 Task: nan
Action: Mouse moved to (507, 643)
Screenshot: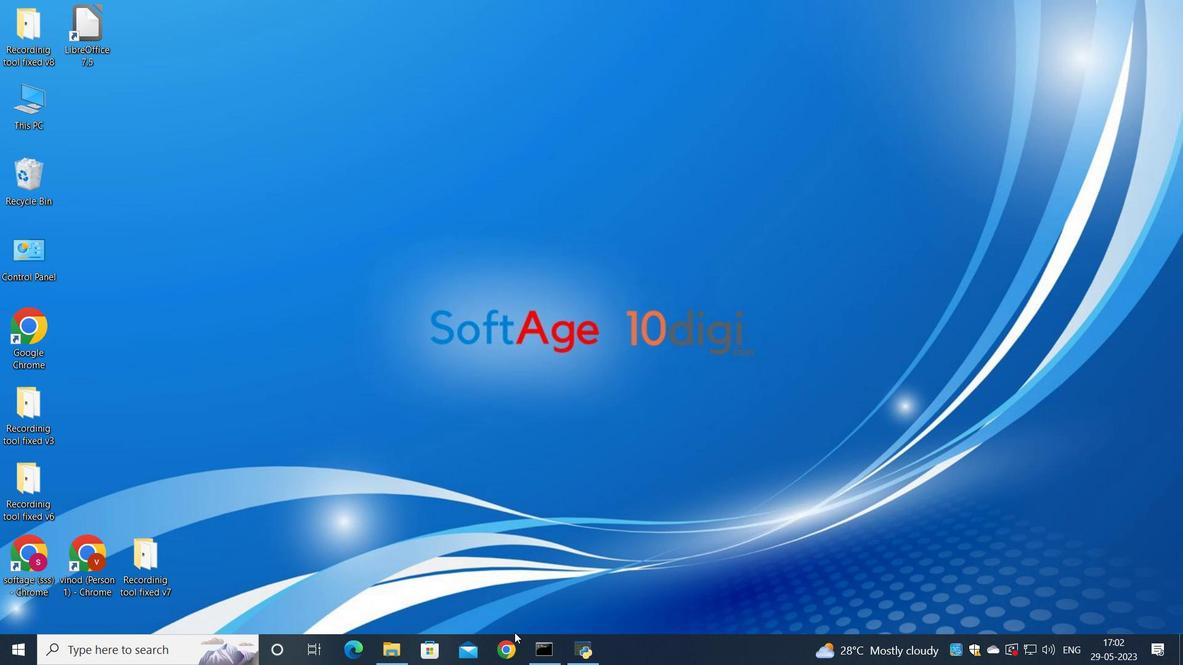 
Action: Mouse pressed left at (507, 643)
Screenshot: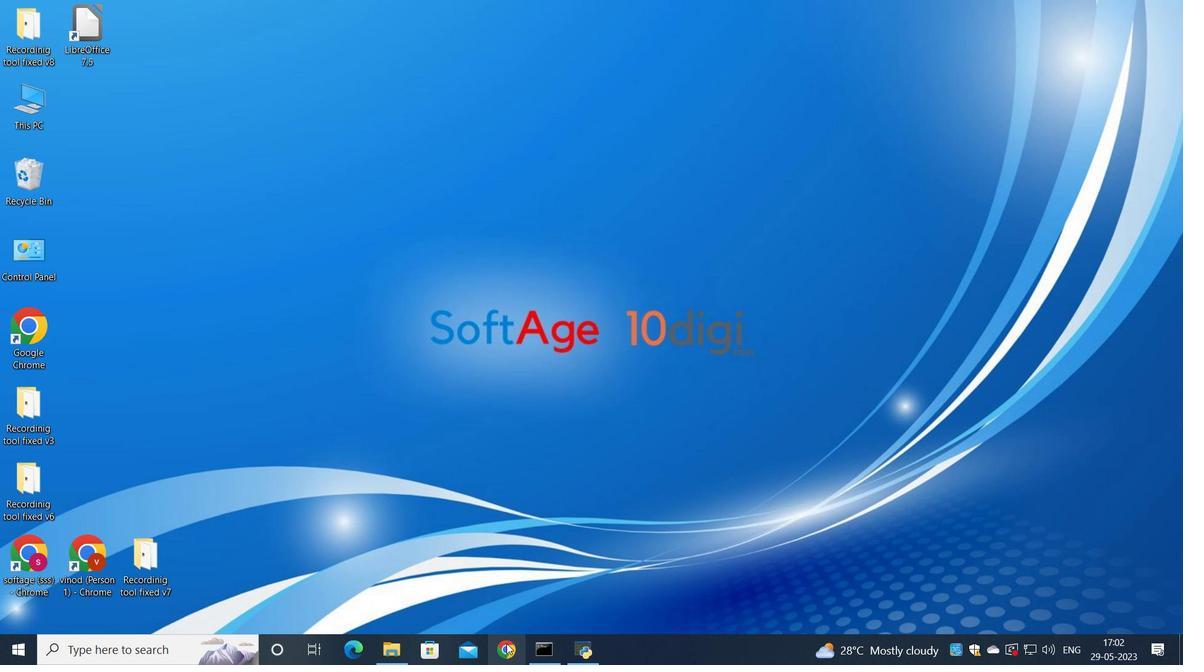 
Action: Mouse moved to (514, 402)
Screenshot: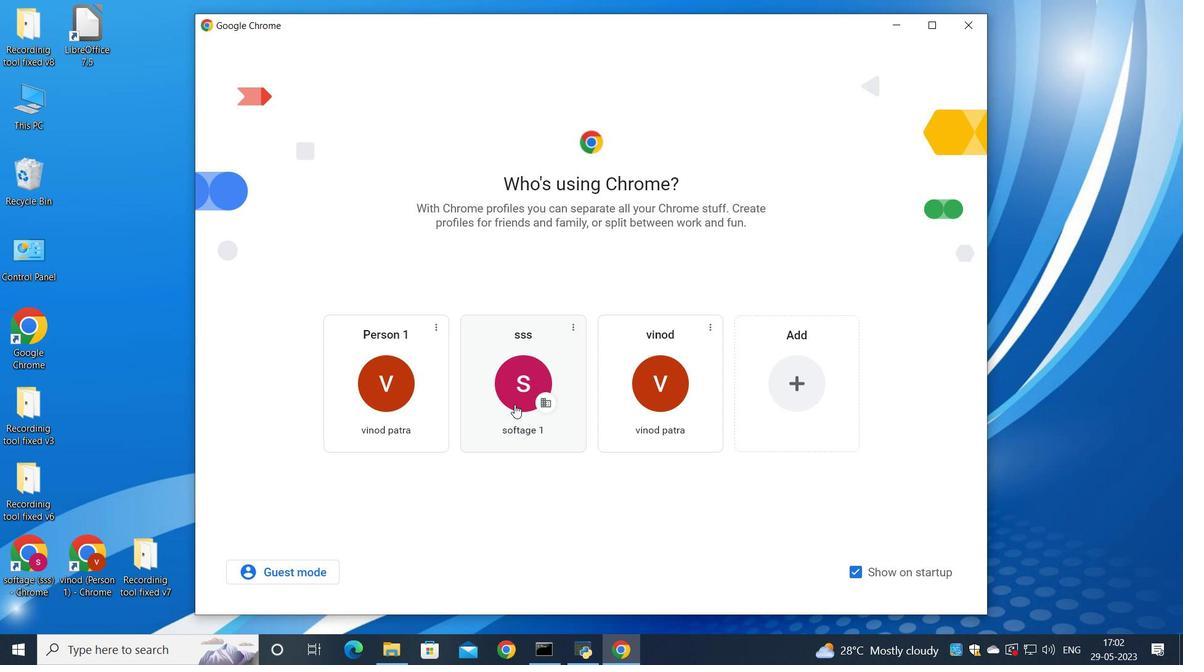 
Action: Mouse pressed left at (514, 402)
Screenshot: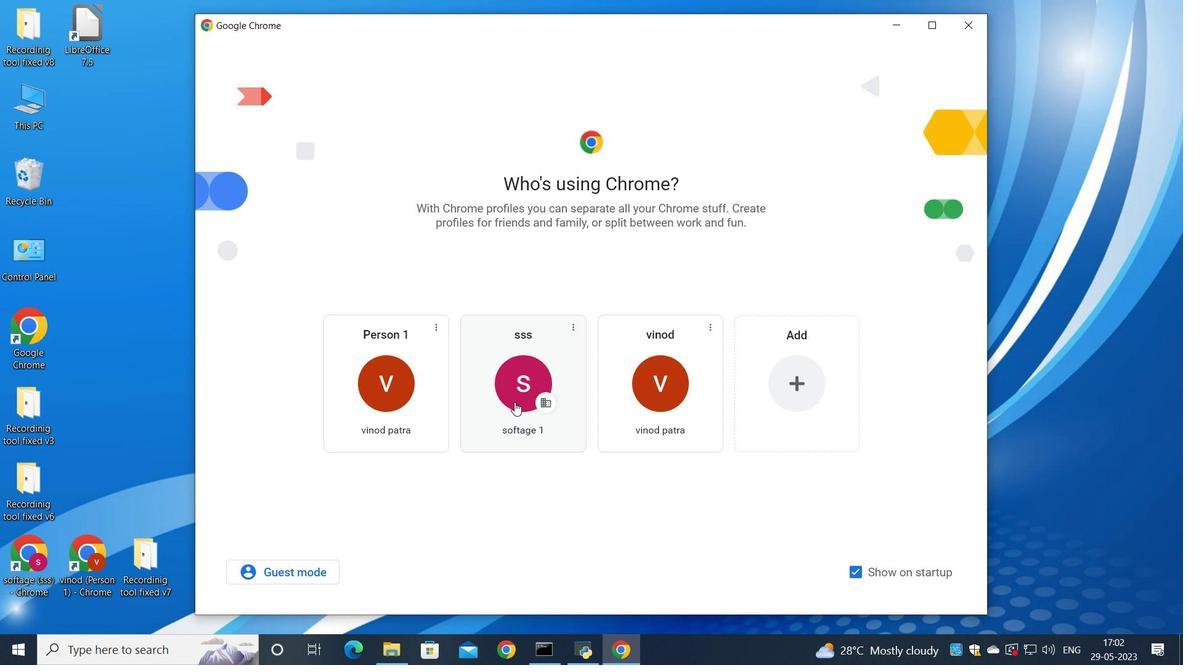 
Action: Mouse moved to (1035, 82)
Screenshot: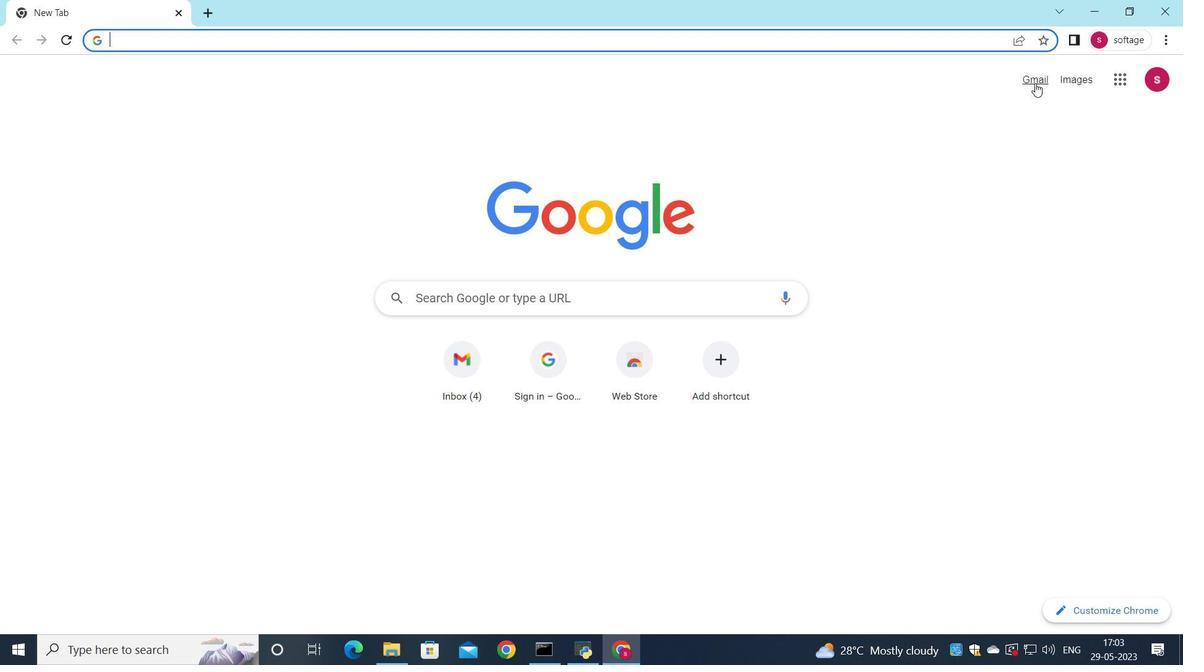 
Action: Mouse pressed left at (1035, 82)
Screenshot: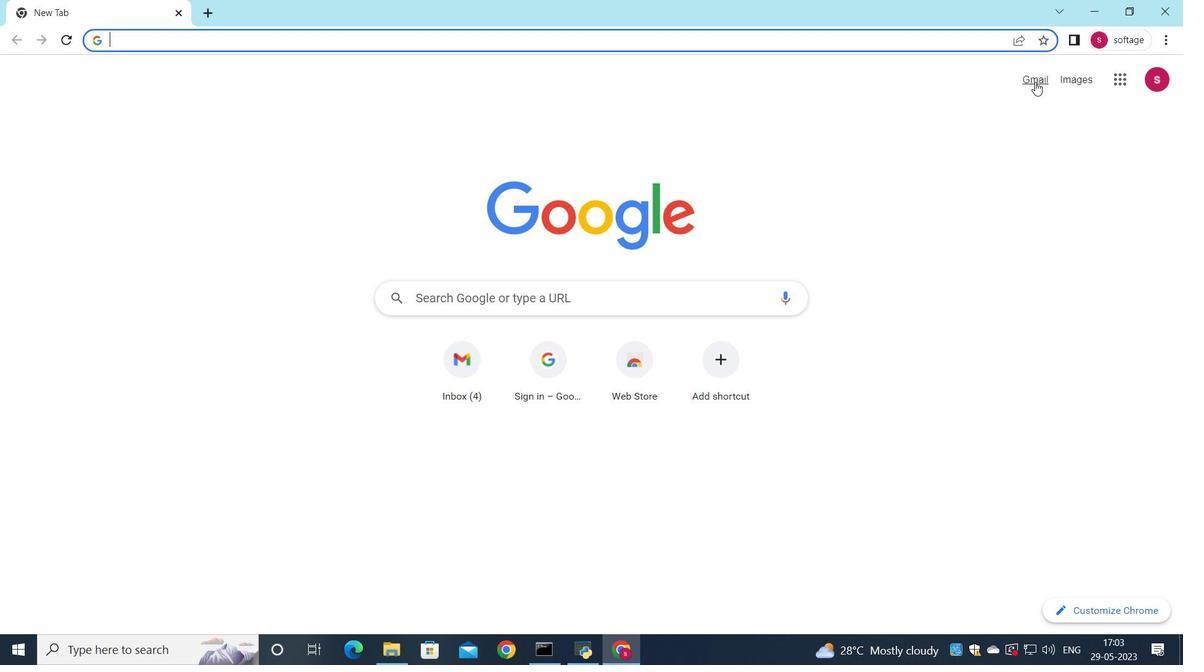 
Action: Mouse moved to (1011, 110)
Screenshot: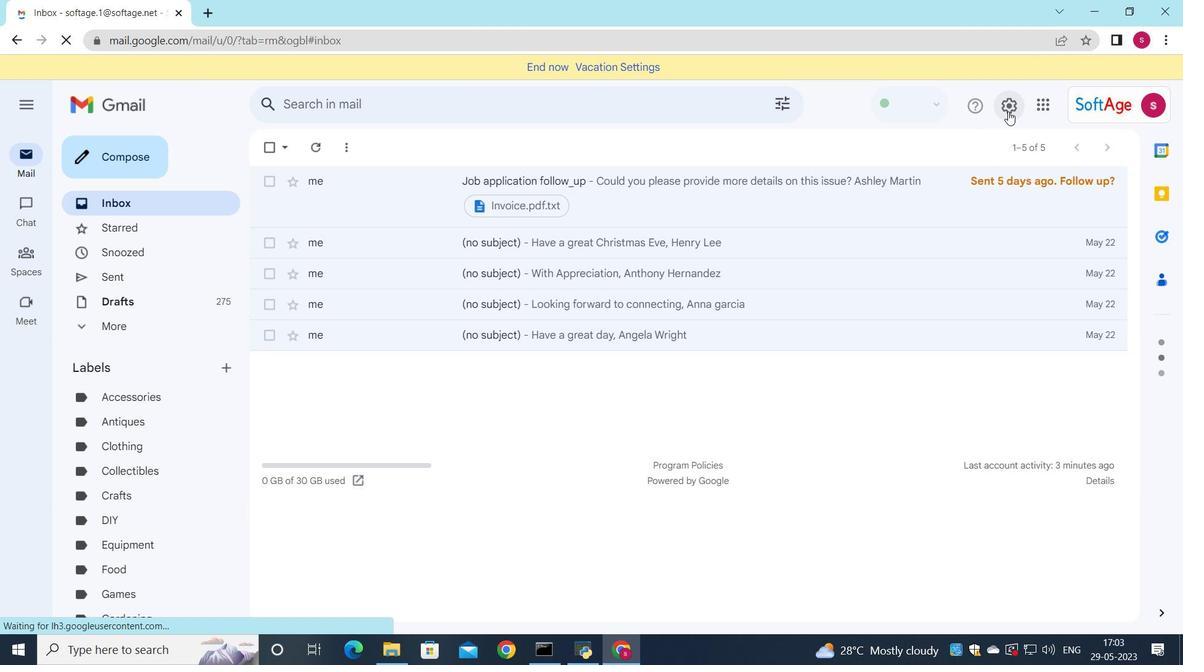 
Action: Mouse pressed left at (1011, 110)
Screenshot: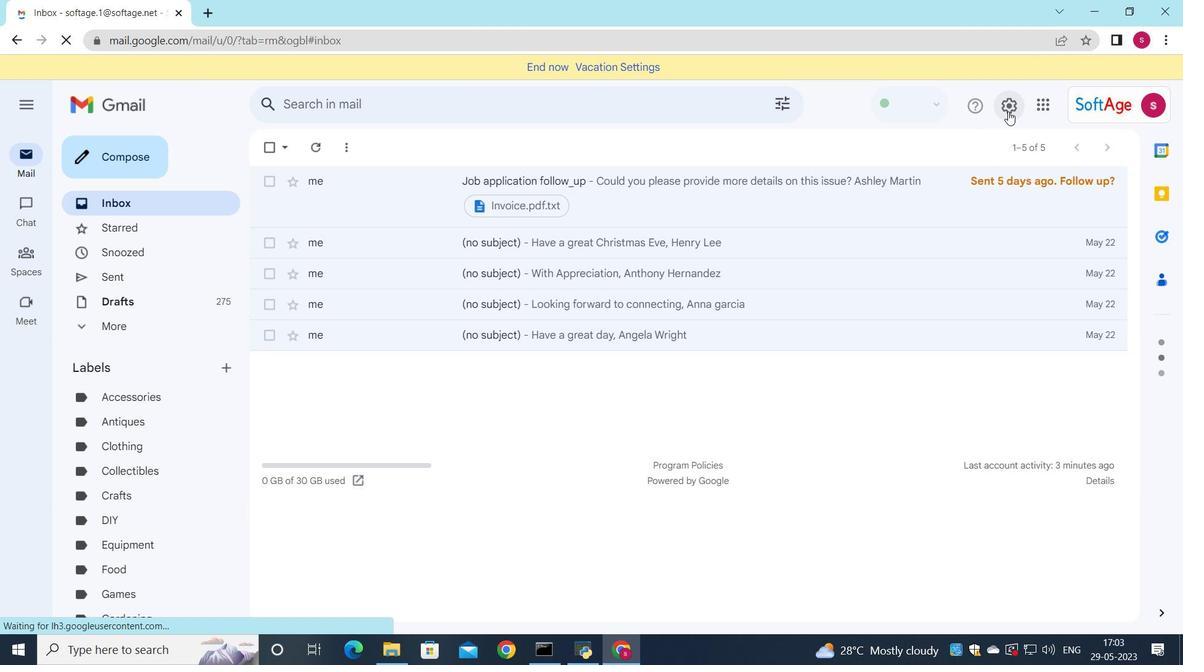
Action: Mouse moved to (1001, 180)
Screenshot: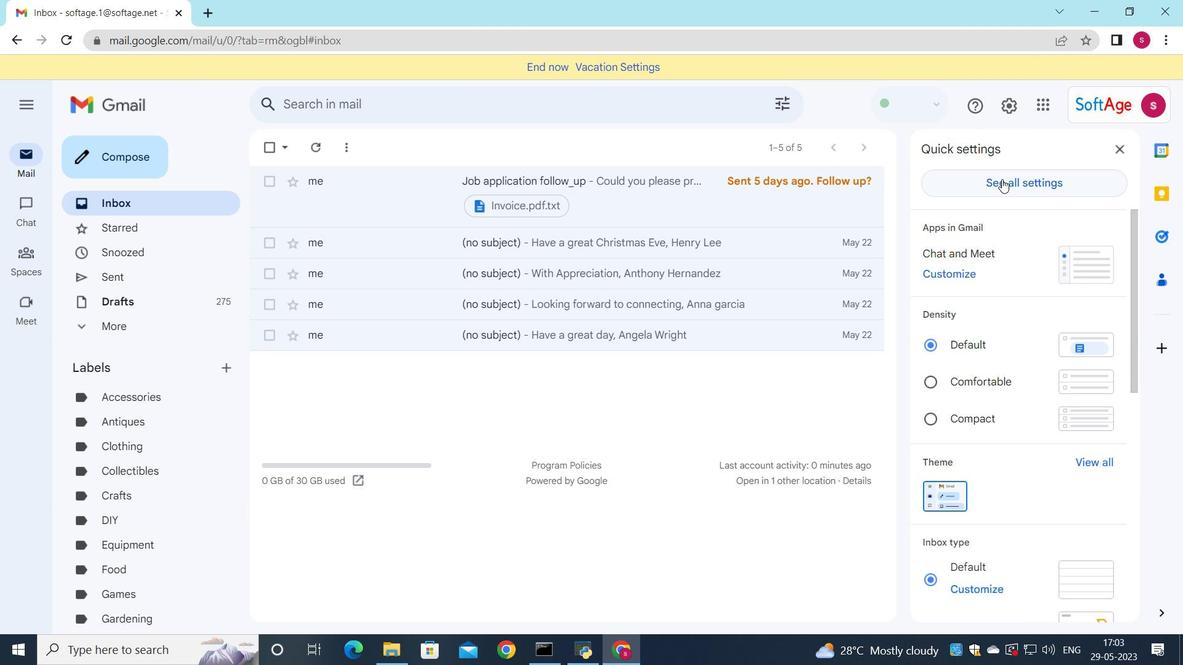 
Action: Mouse pressed left at (1001, 180)
Screenshot: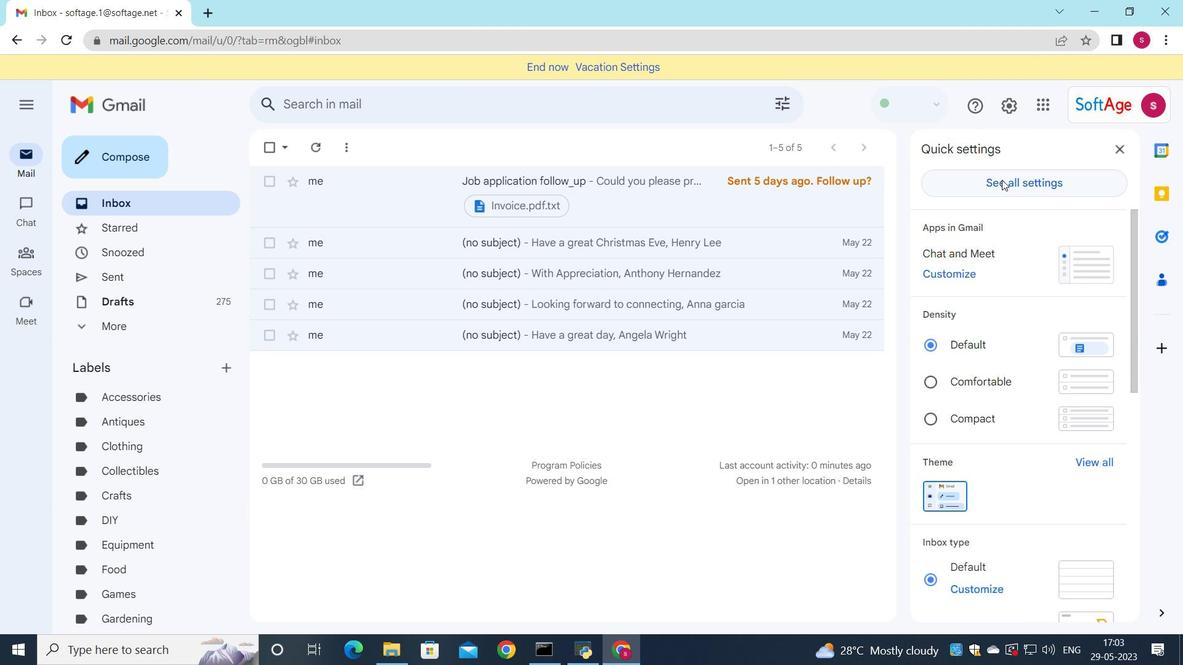 
Action: Mouse moved to (635, 257)
Screenshot: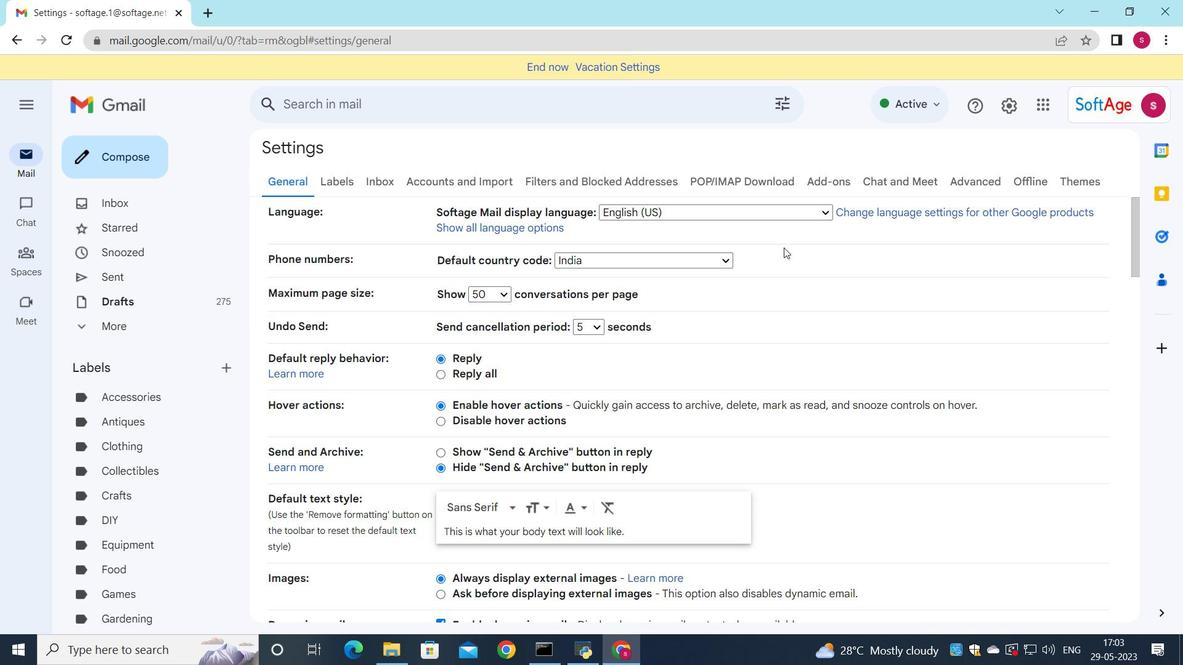 
Action: Mouse scrolled (635, 256) with delta (0, 0)
Screenshot: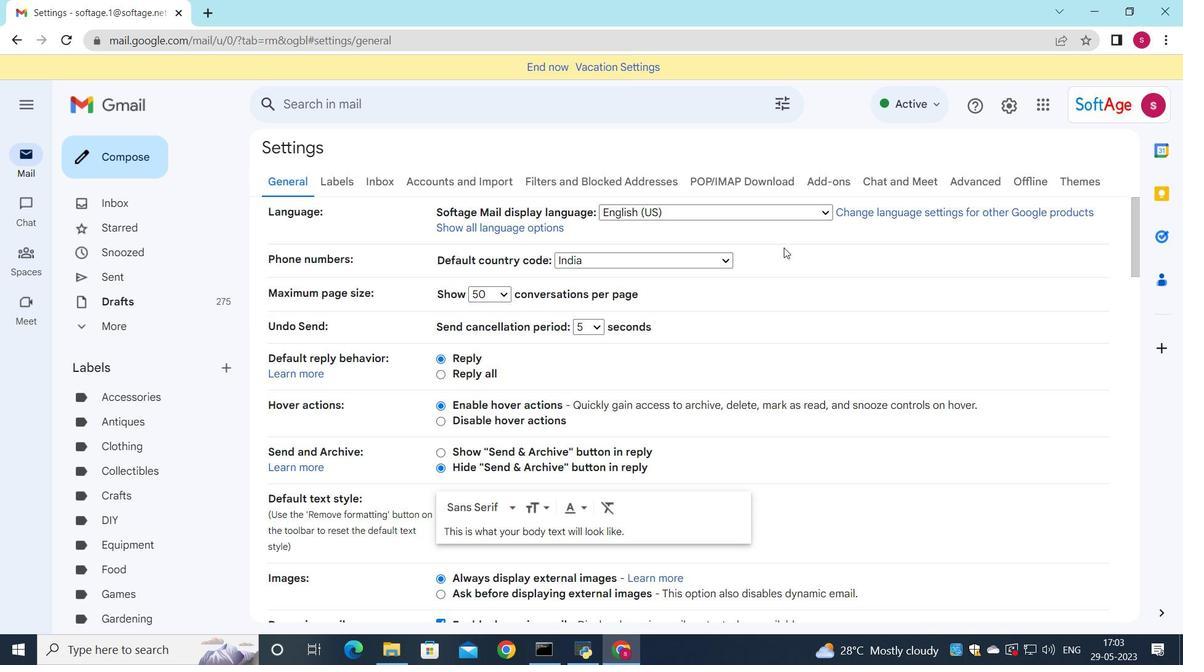 
Action: Mouse moved to (633, 258)
Screenshot: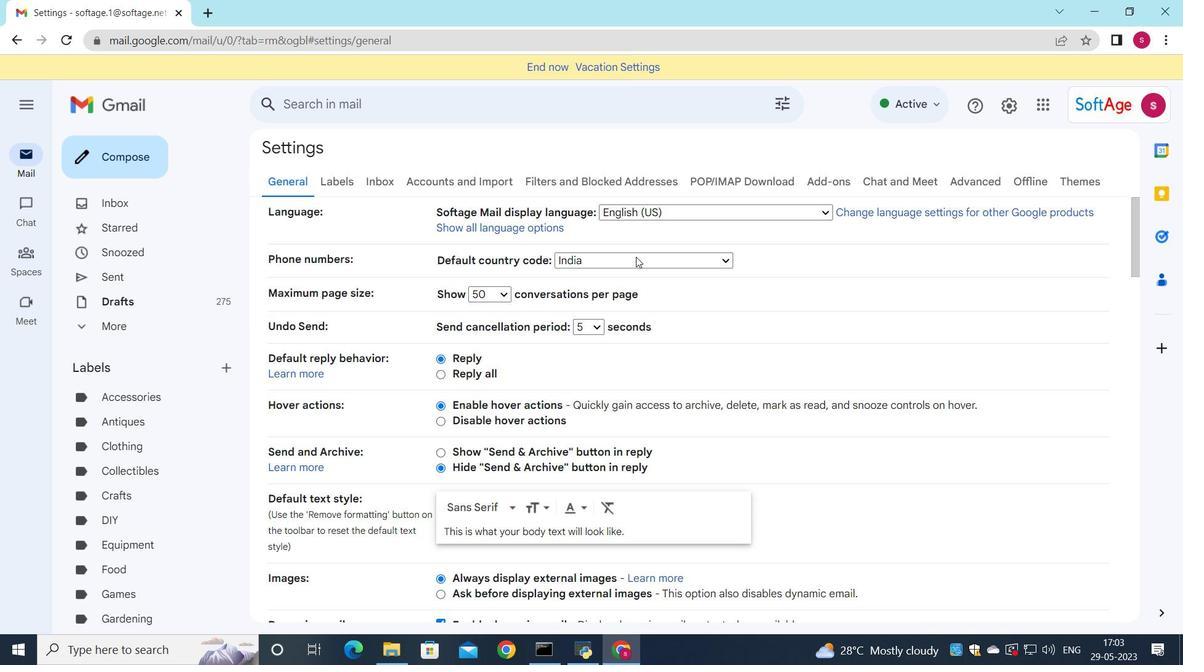 
Action: Mouse scrolled (633, 258) with delta (0, 0)
Screenshot: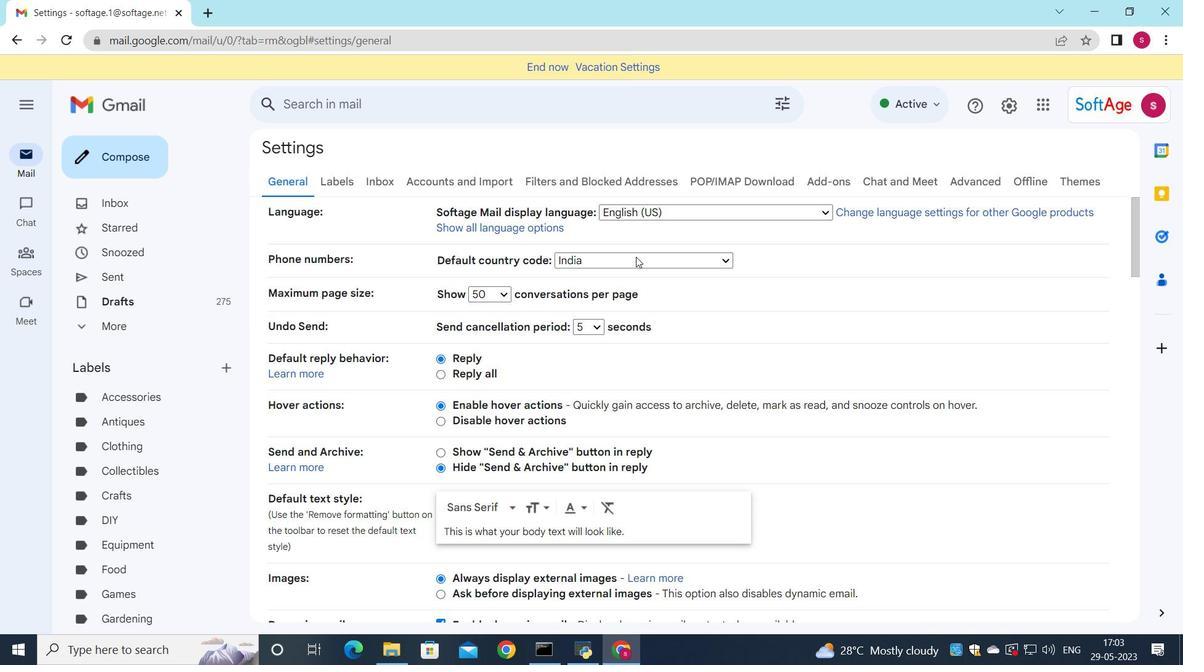 
Action: Mouse moved to (633, 258)
Screenshot: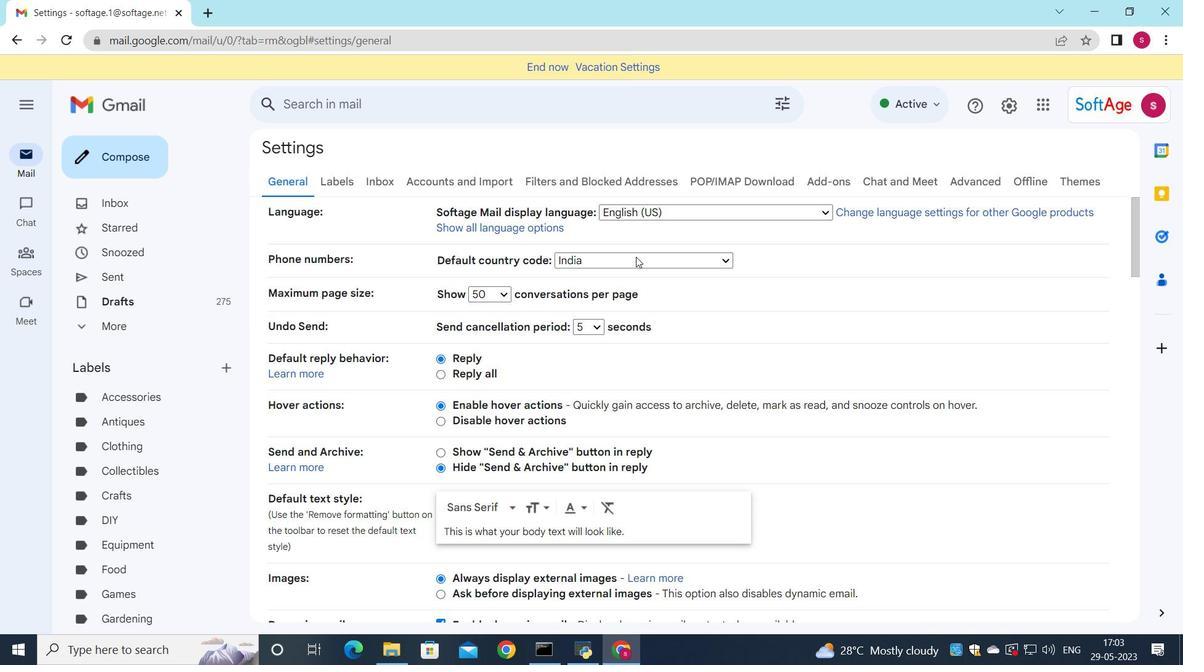 
Action: Mouse scrolled (633, 258) with delta (0, 0)
Screenshot: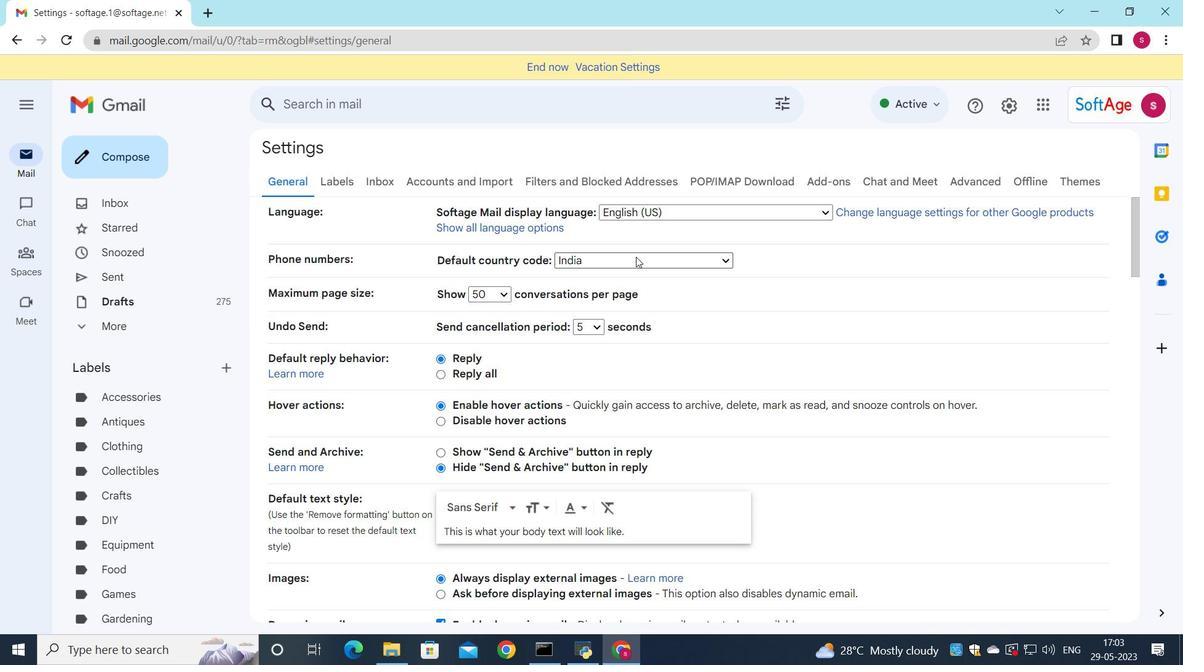 
Action: Mouse moved to (622, 268)
Screenshot: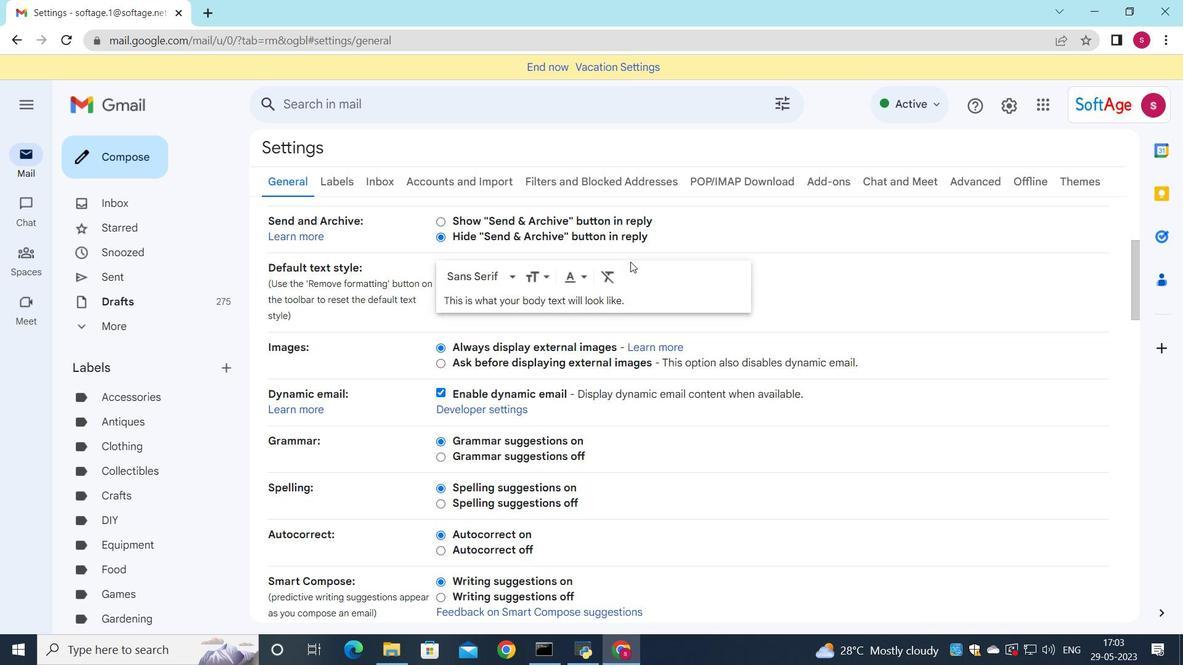 
Action: Mouse scrolled (623, 267) with delta (0, 0)
Screenshot: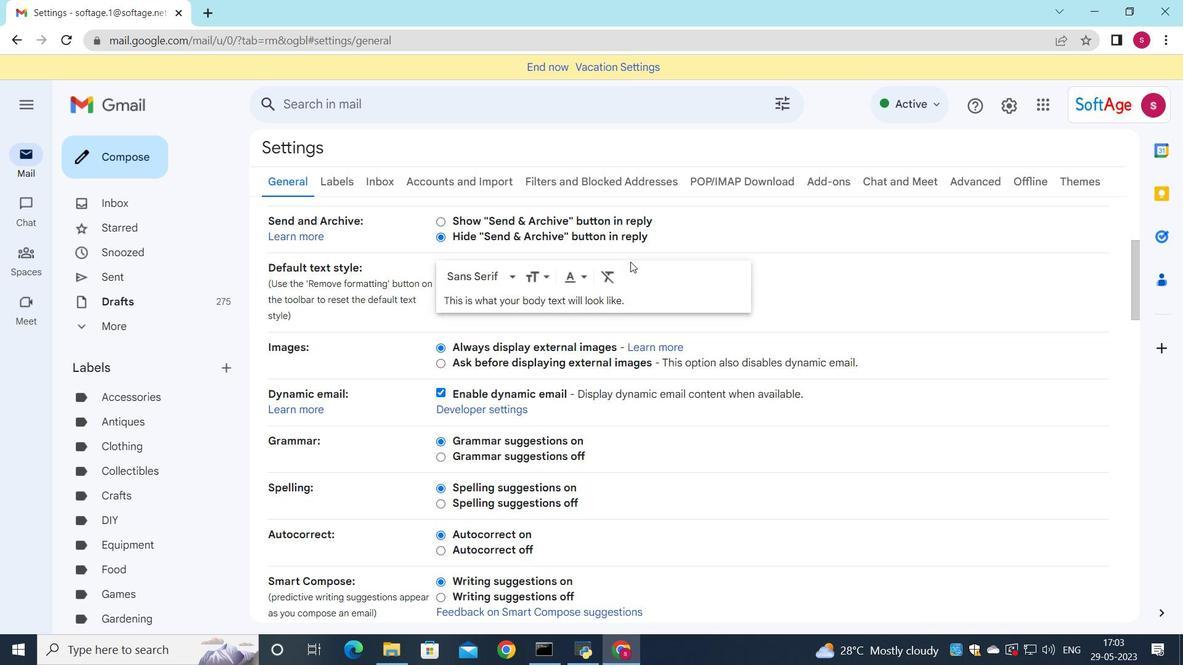 
Action: Mouse moved to (619, 270)
Screenshot: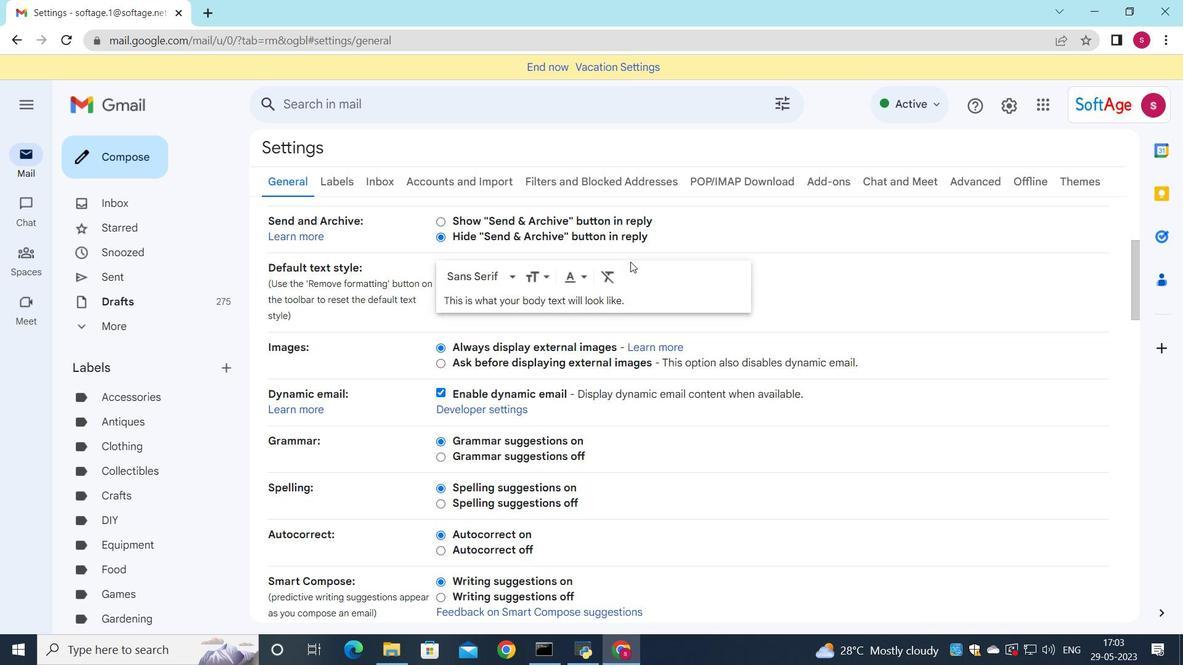 
Action: Mouse scrolled (619, 269) with delta (0, 0)
Screenshot: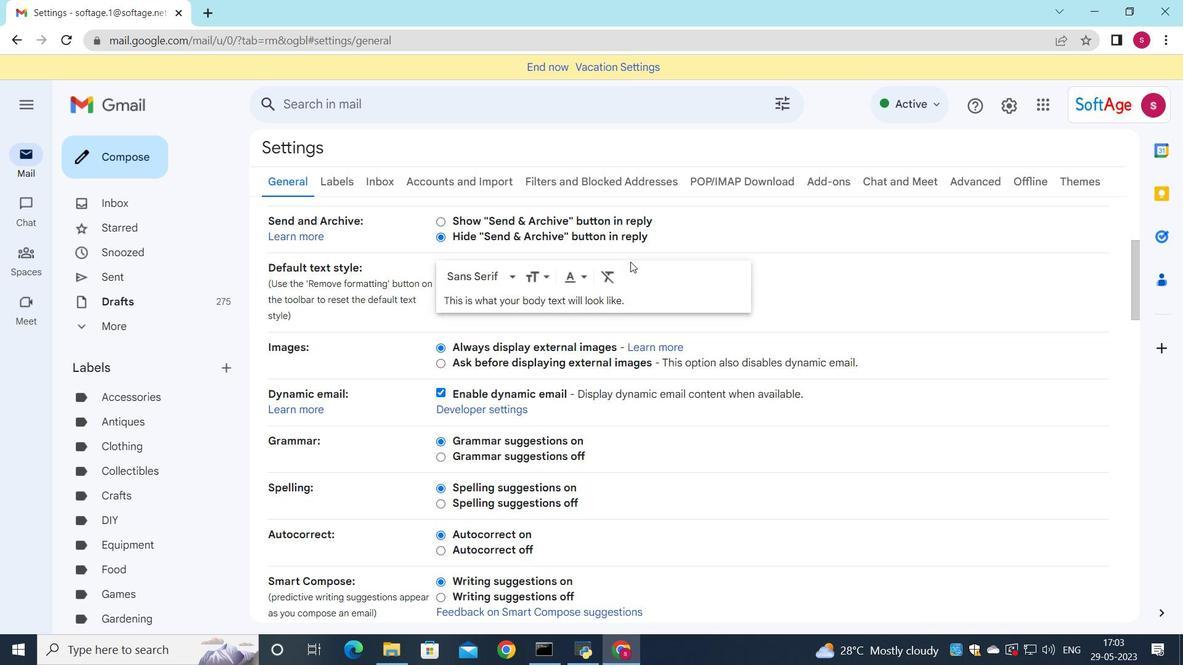 
Action: Mouse moved to (617, 272)
Screenshot: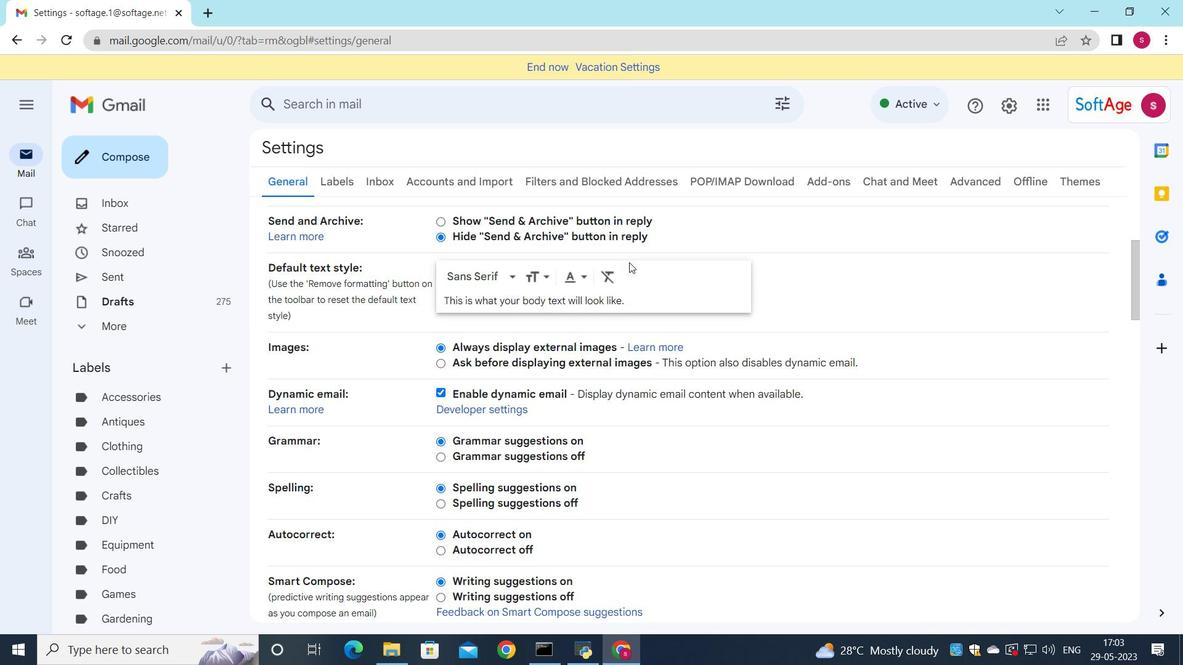 
Action: Mouse scrolled (617, 271) with delta (0, 0)
Screenshot: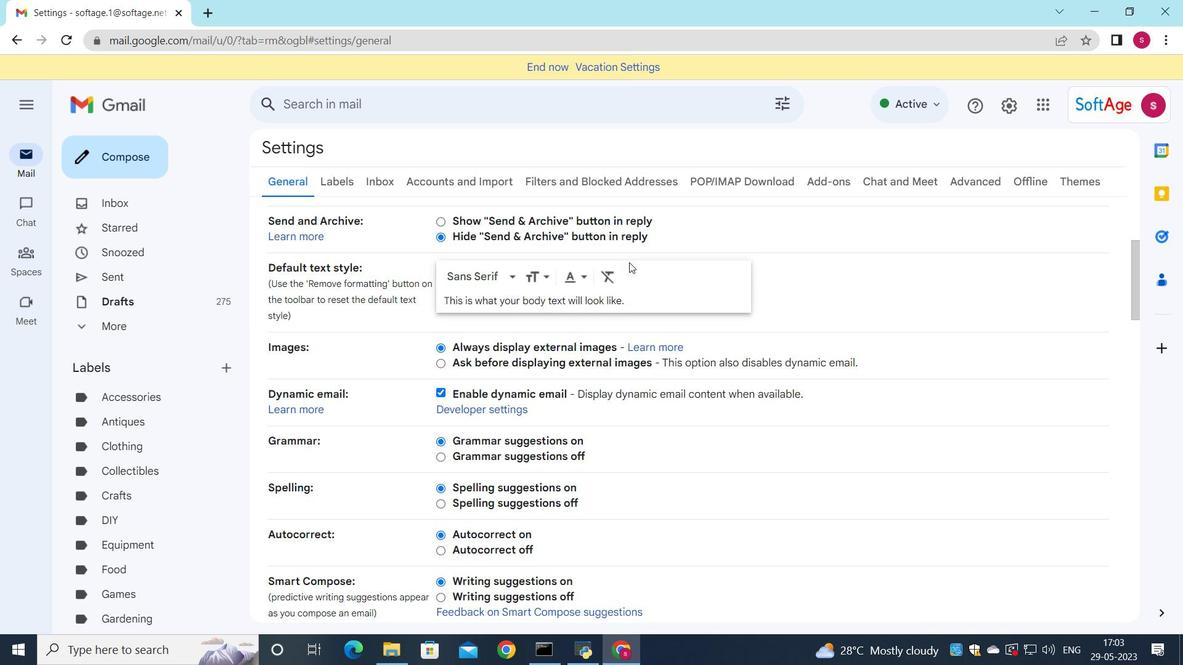 
Action: Mouse moved to (616, 272)
Screenshot: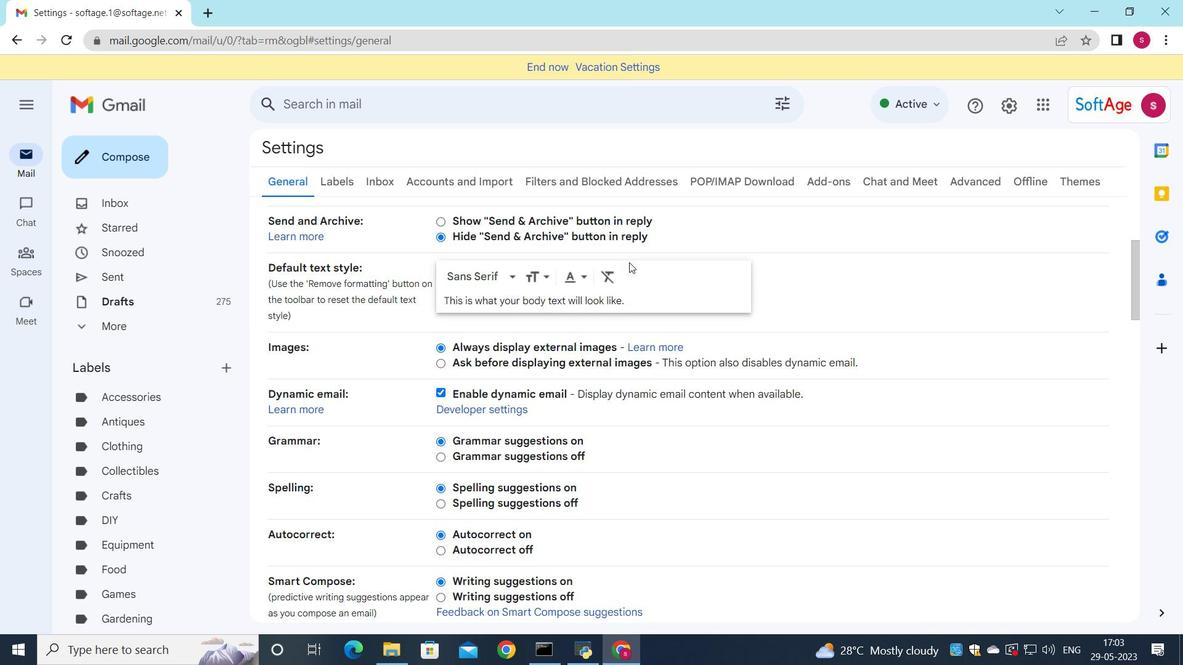 
Action: Mouse scrolled (616, 272) with delta (0, 0)
Screenshot: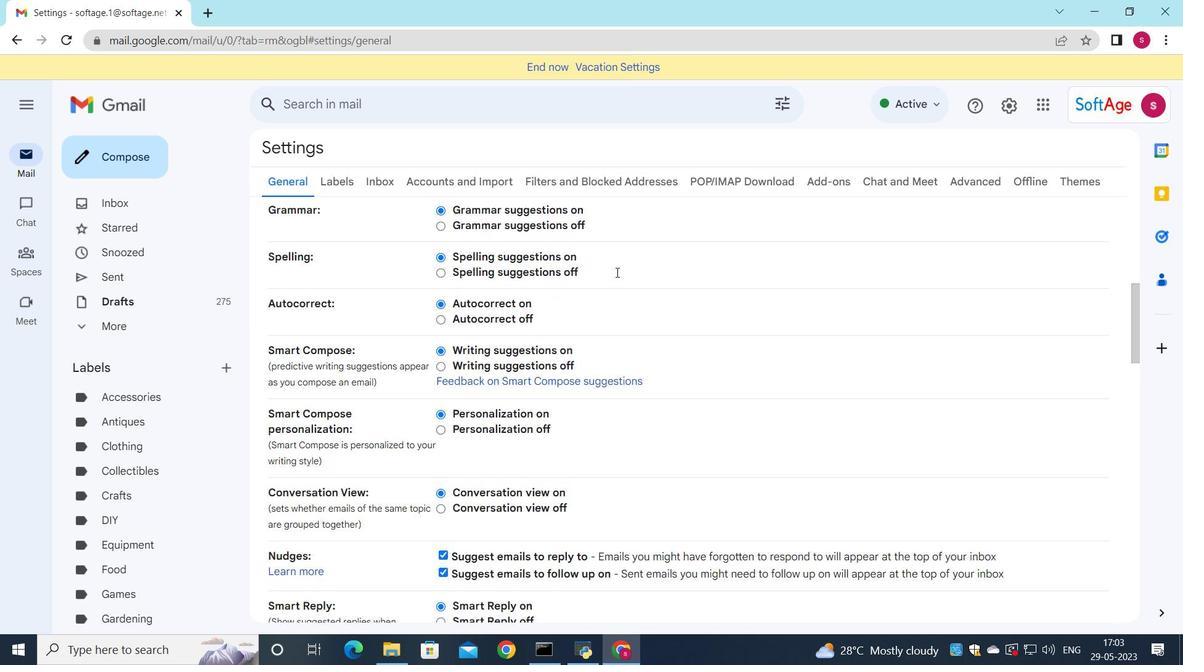 
Action: Mouse scrolled (616, 272) with delta (0, 0)
Screenshot: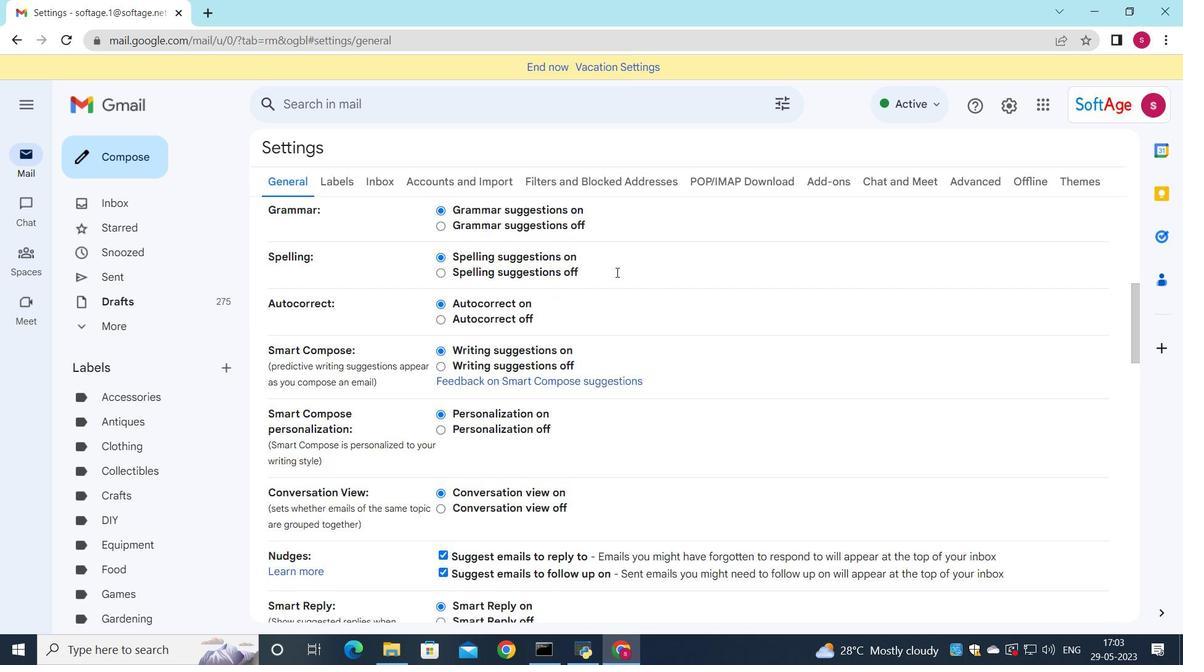 
Action: Mouse scrolled (616, 272) with delta (0, 0)
Screenshot: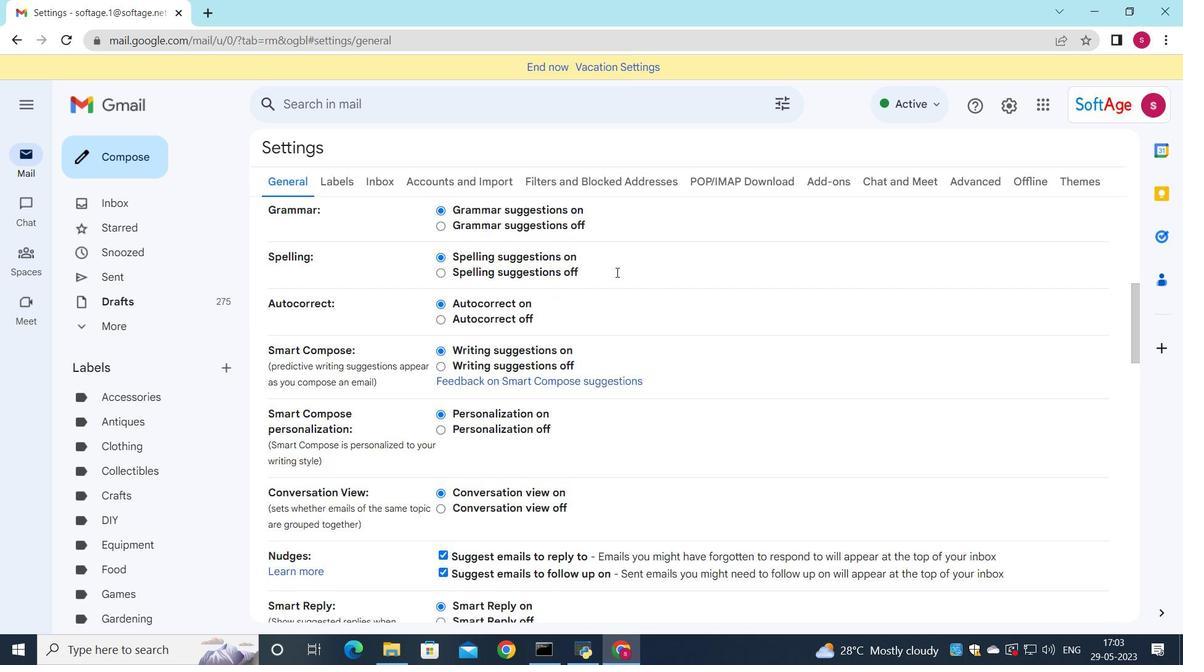 
Action: Mouse scrolled (616, 272) with delta (0, 0)
Screenshot: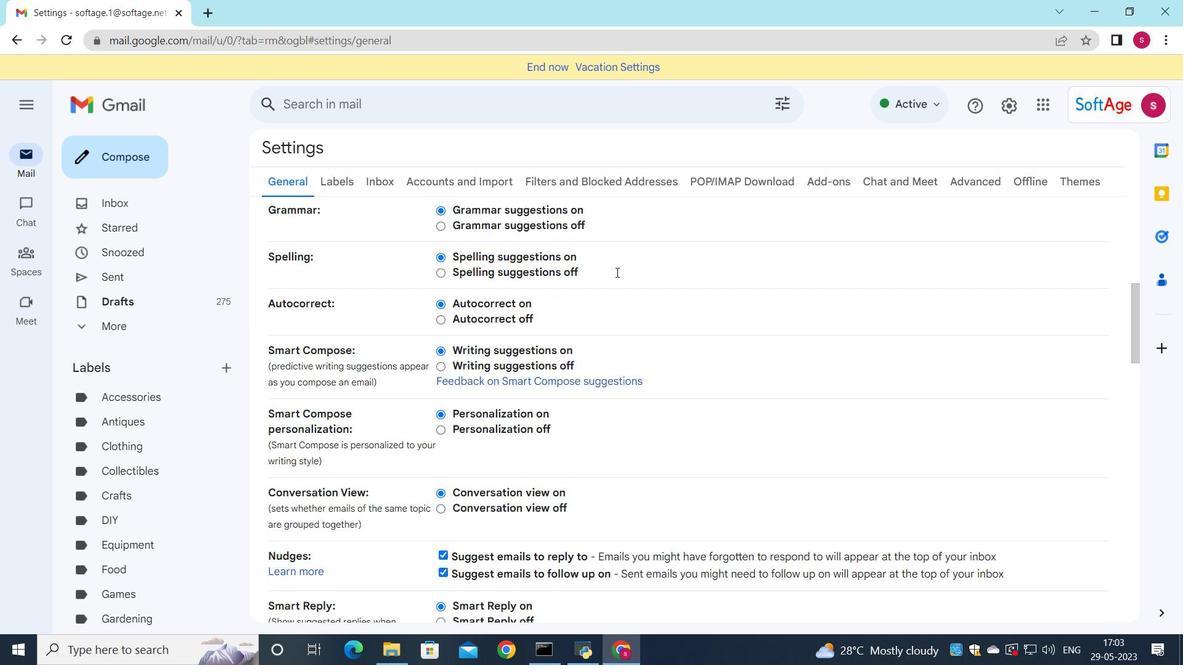 
Action: Mouse scrolled (616, 272) with delta (0, 0)
Screenshot: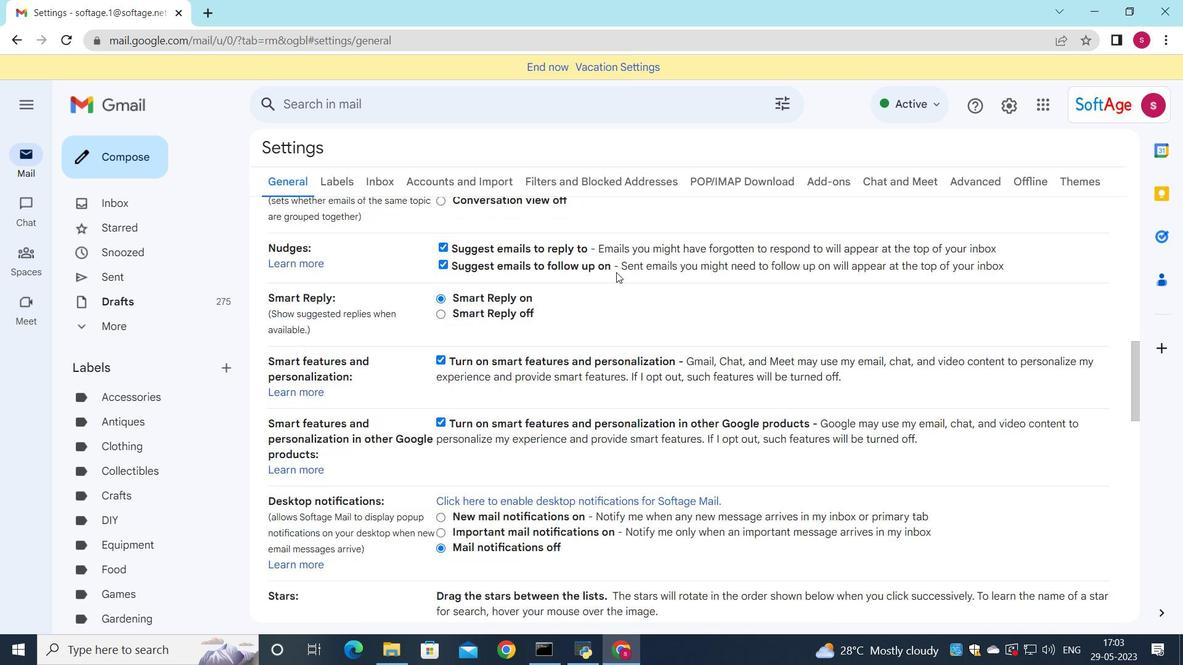 
Action: Mouse scrolled (616, 272) with delta (0, 0)
Screenshot: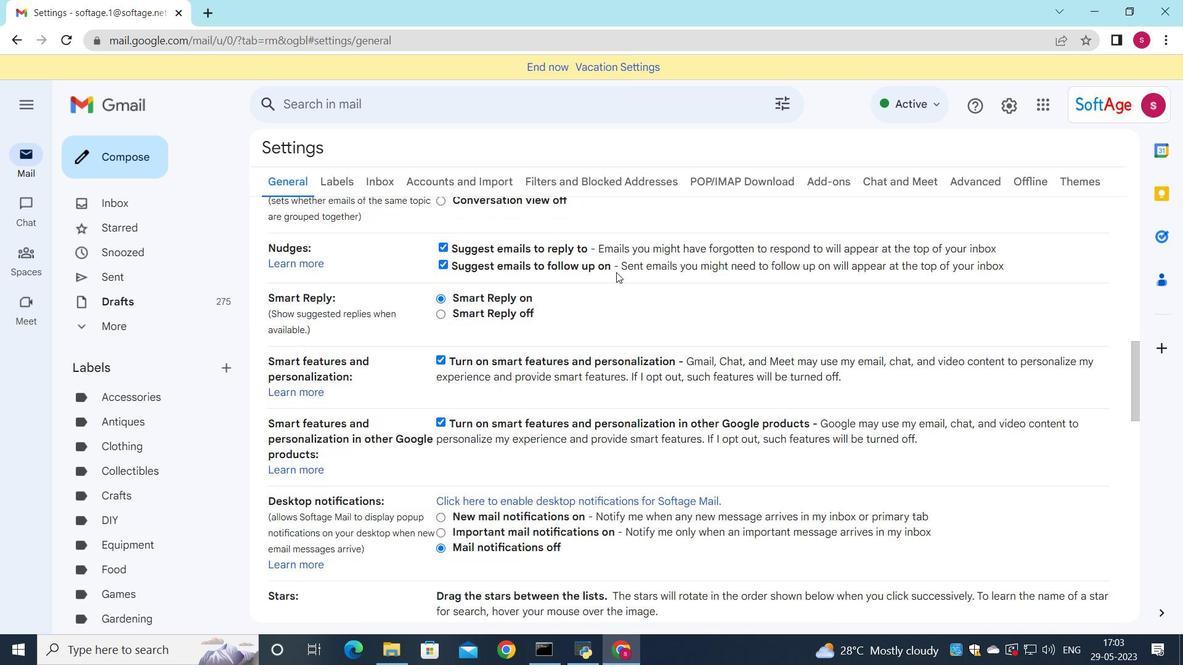 
Action: Mouse scrolled (616, 272) with delta (0, 0)
Screenshot: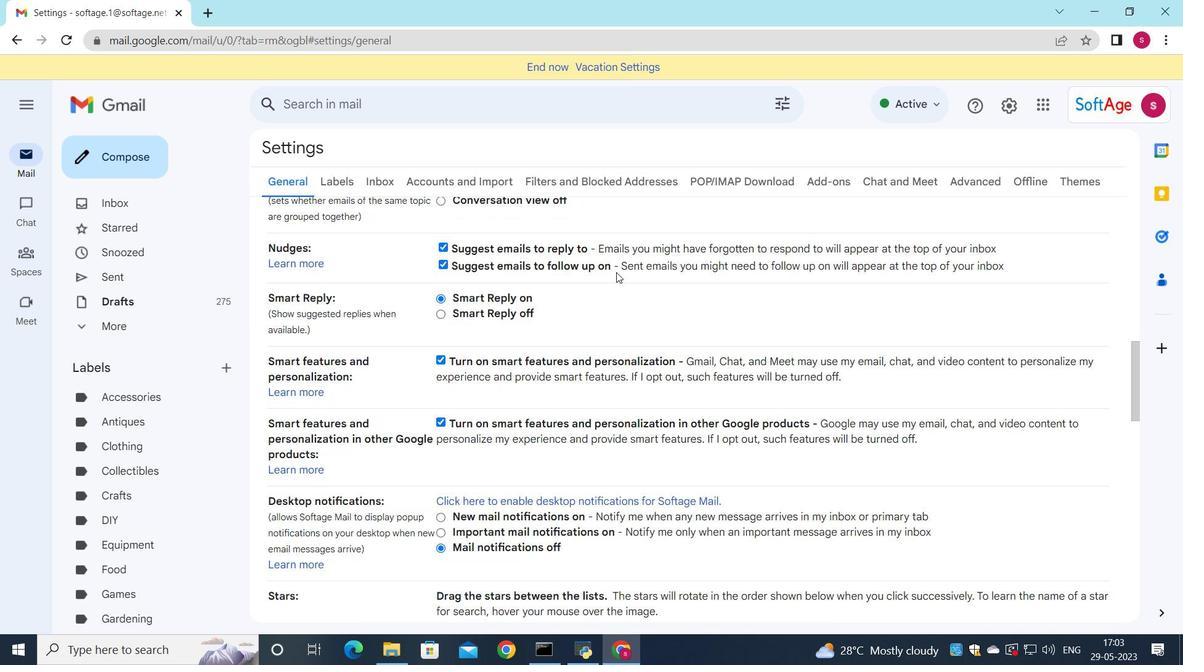 
Action: Mouse scrolled (616, 272) with delta (0, 0)
Screenshot: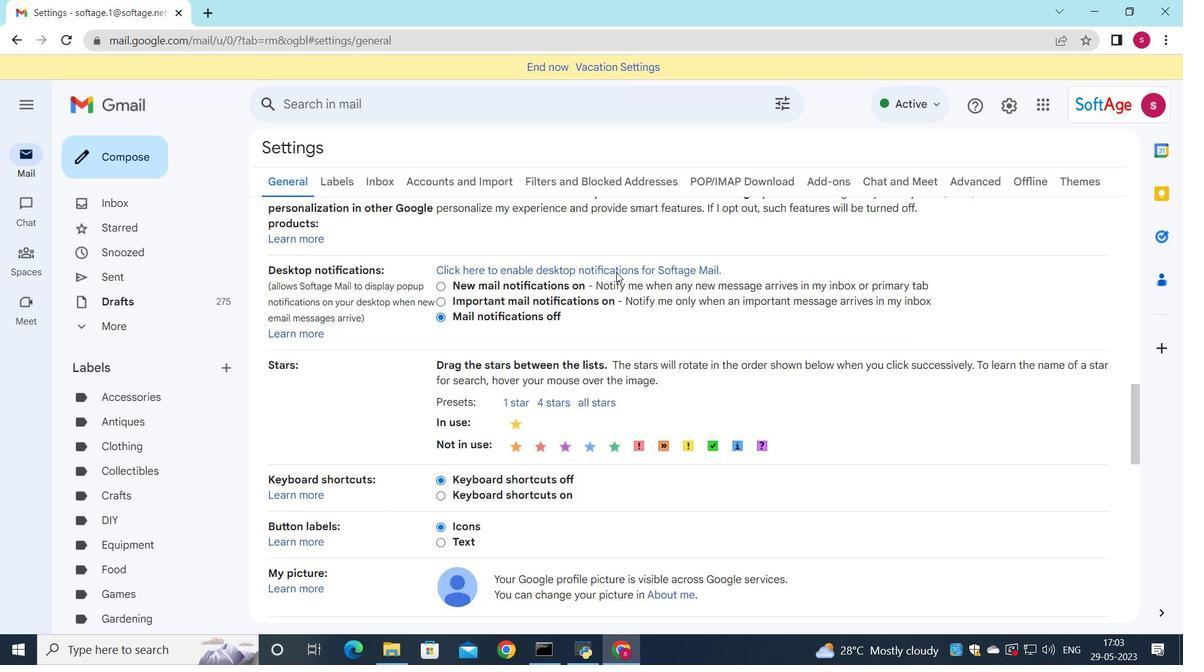 
Action: Mouse scrolled (616, 272) with delta (0, 0)
Screenshot: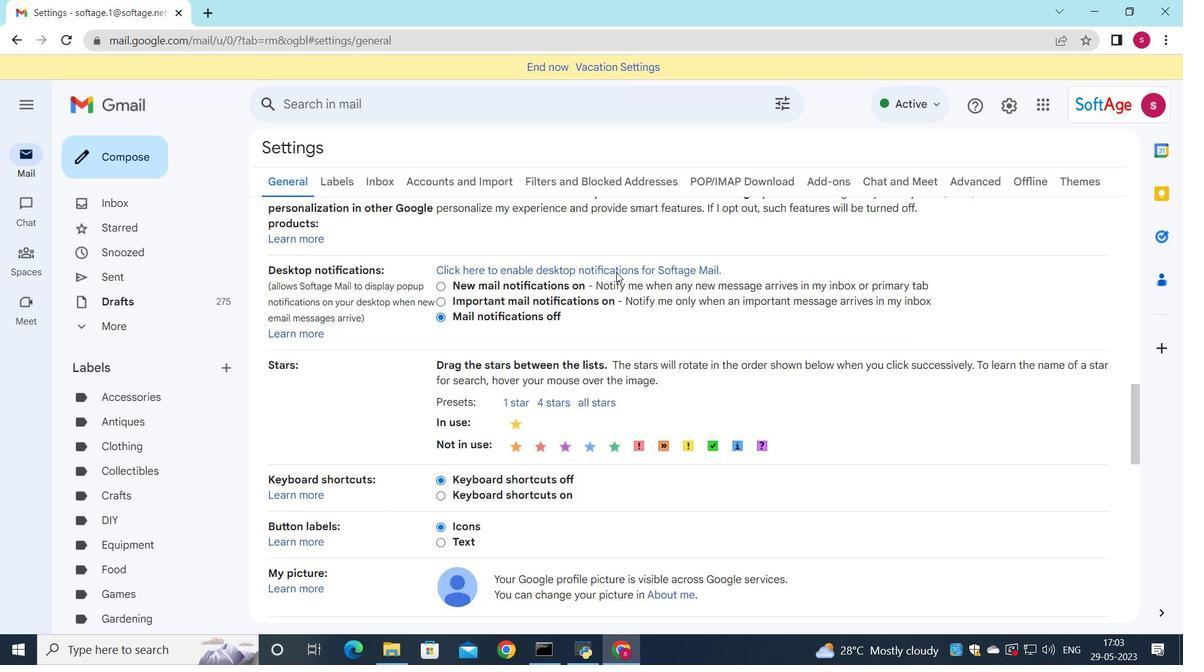 
Action: Mouse scrolled (616, 272) with delta (0, 0)
Screenshot: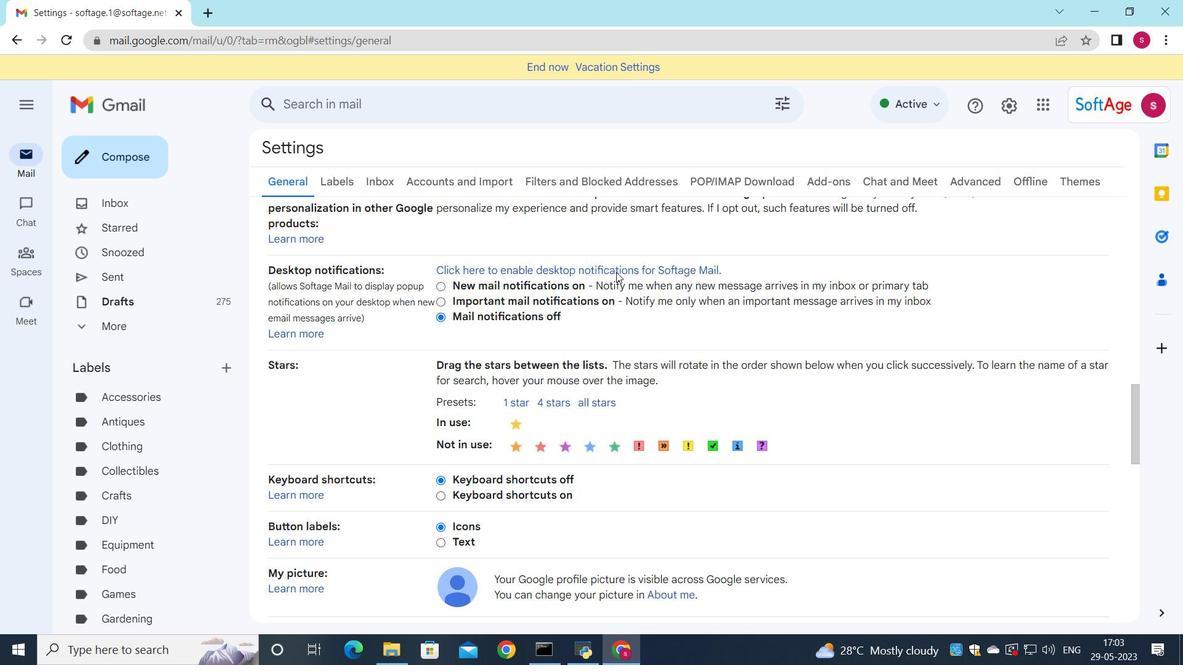 
Action: Mouse scrolled (616, 272) with delta (0, 0)
Screenshot: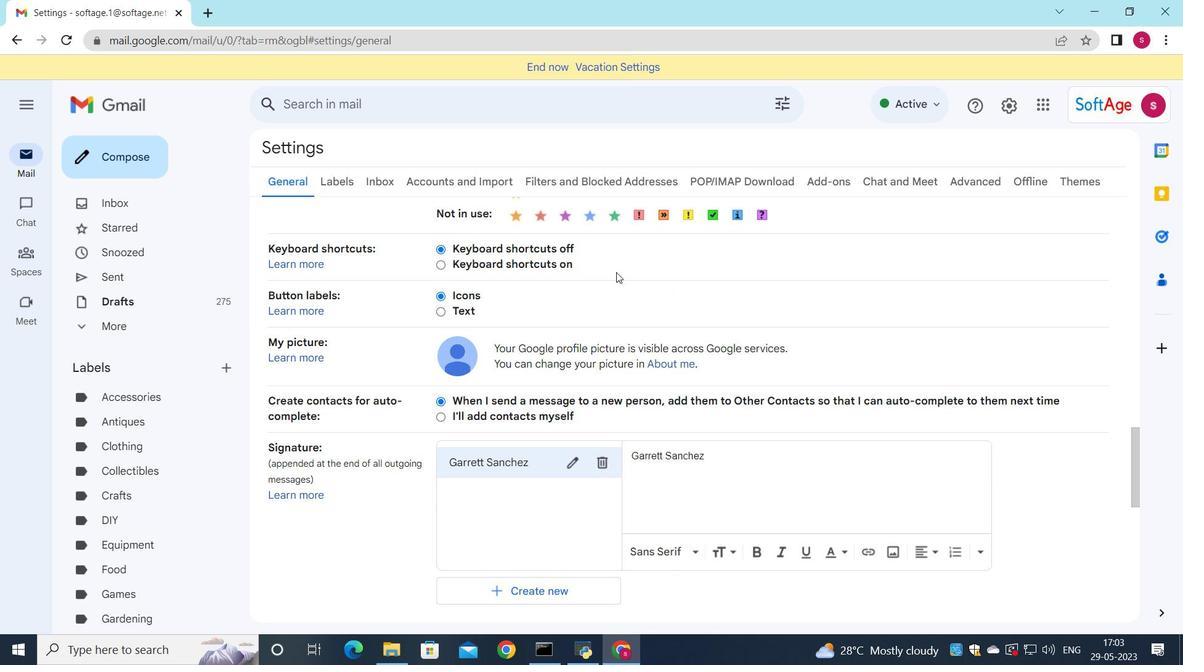 
Action: Mouse scrolled (616, 272) with delta (0, 0)
Screenshot: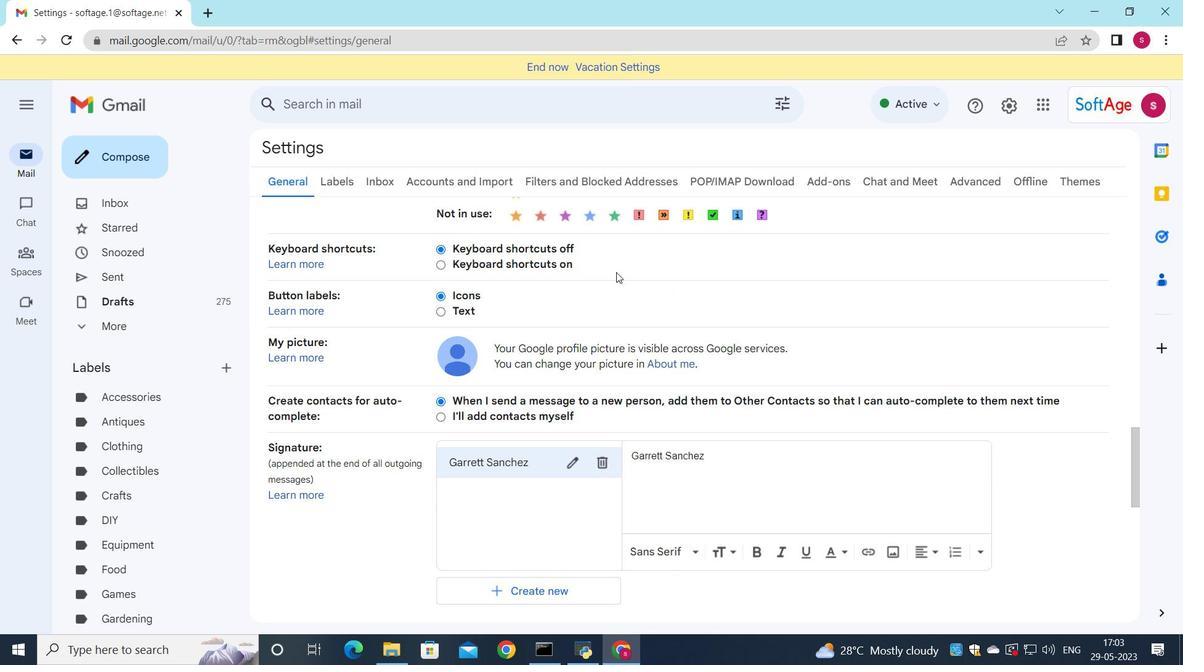 
Action: Mouse scrolled (616, 272) with delta (0, 0)
Screenshot: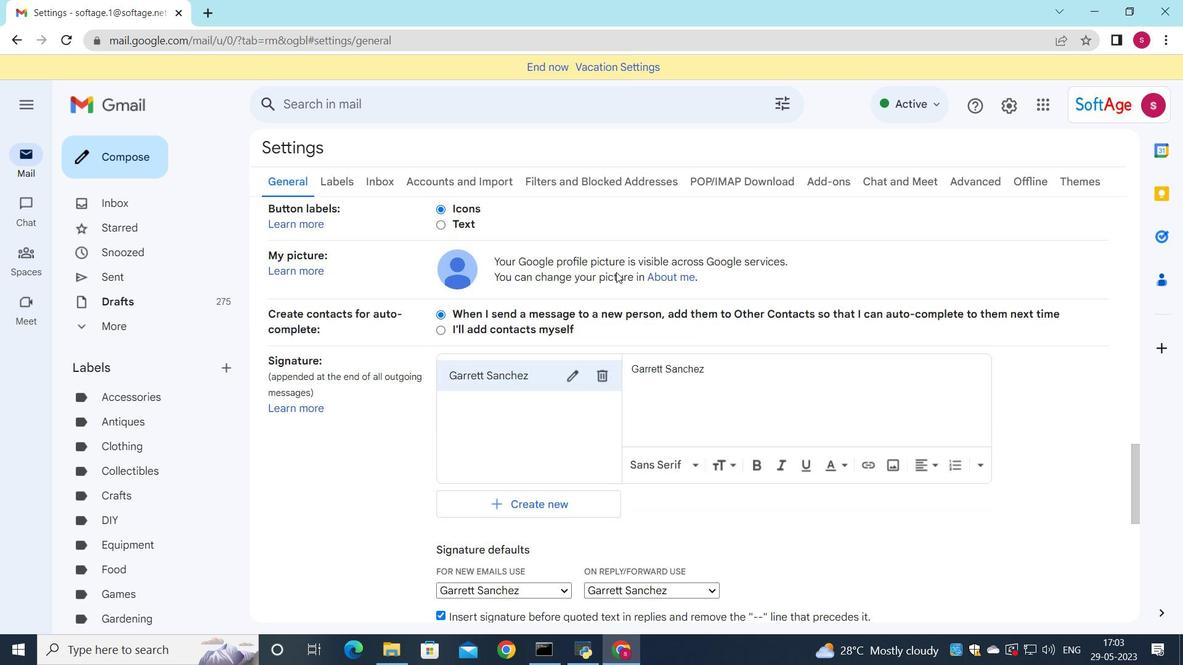 
Action: Mouse moved to (610, 236)
Screenshot: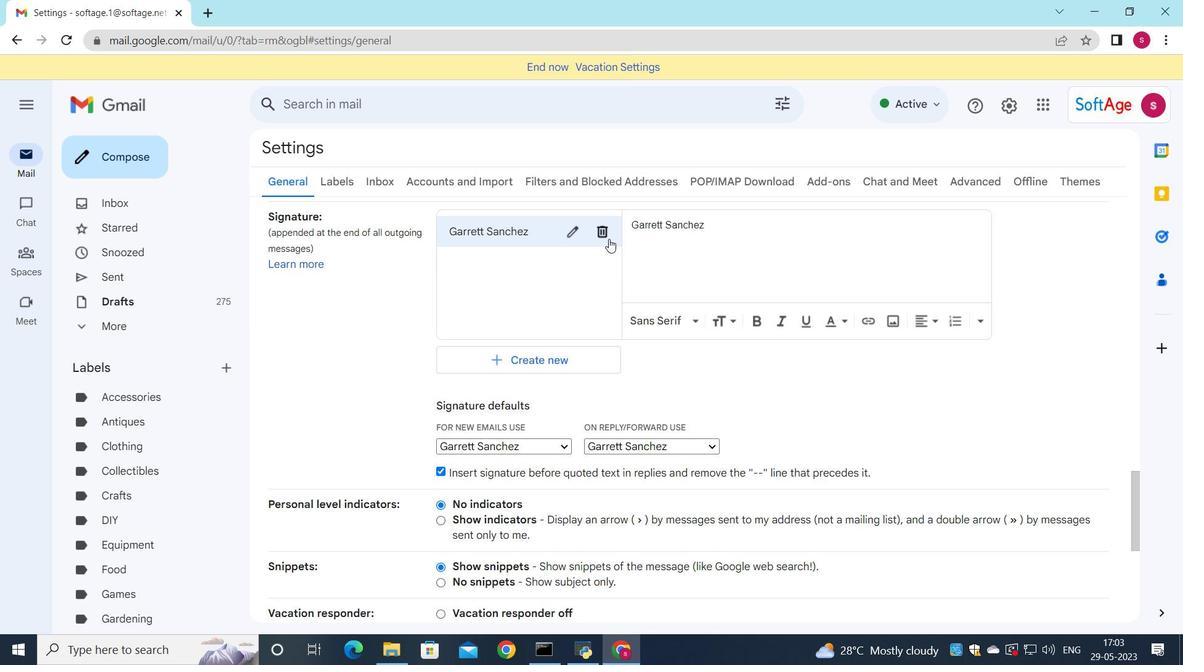 
Action: Mouse pressed left at (610, 236)
Screenshot: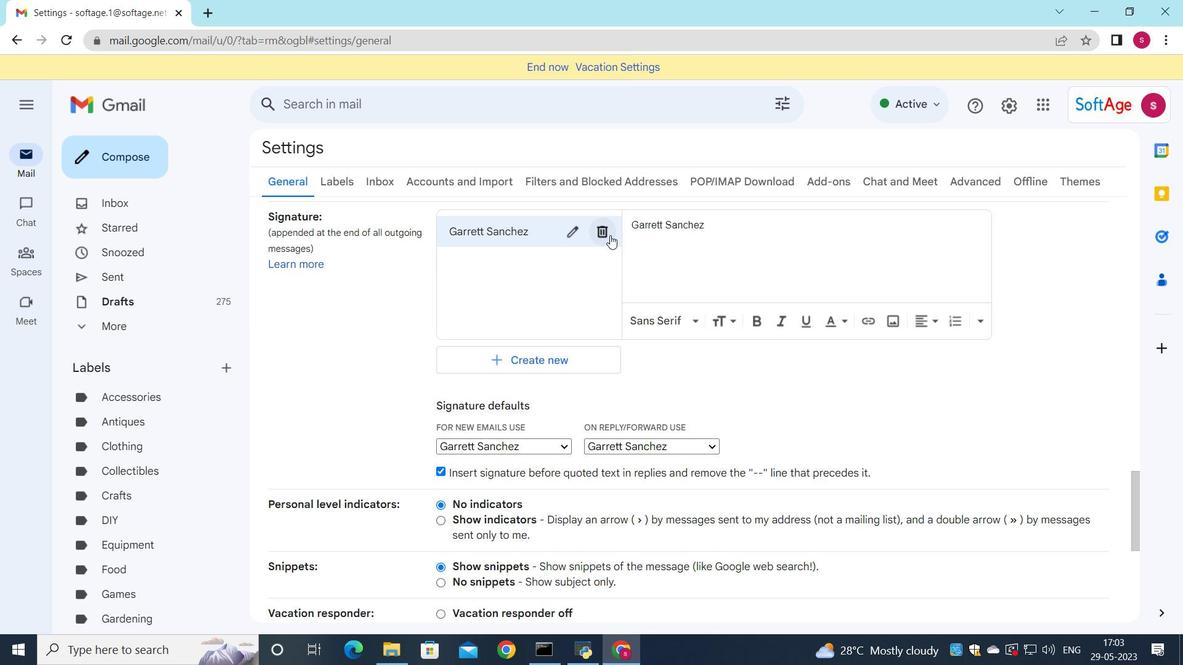 
Action: Mouse moved to (748, 371)
Screenshot: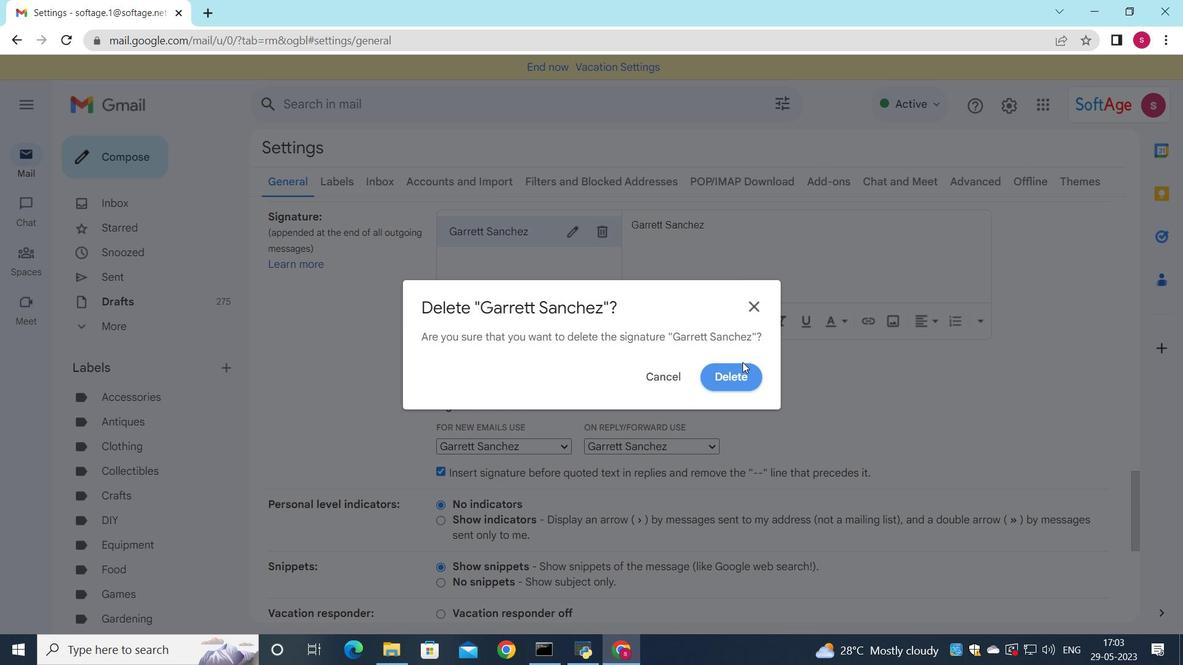 
Action: Mouse pressed left at (748, 371)
Screenshot: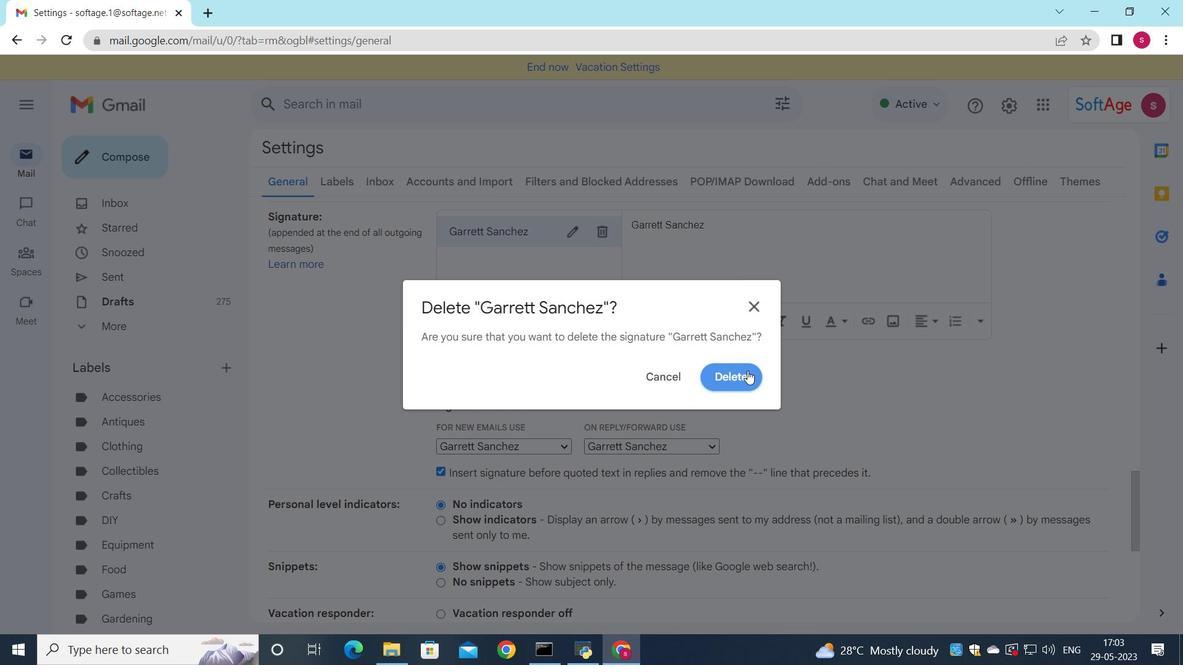 
Action: Mouse moved to (494, 256)
Screenshot: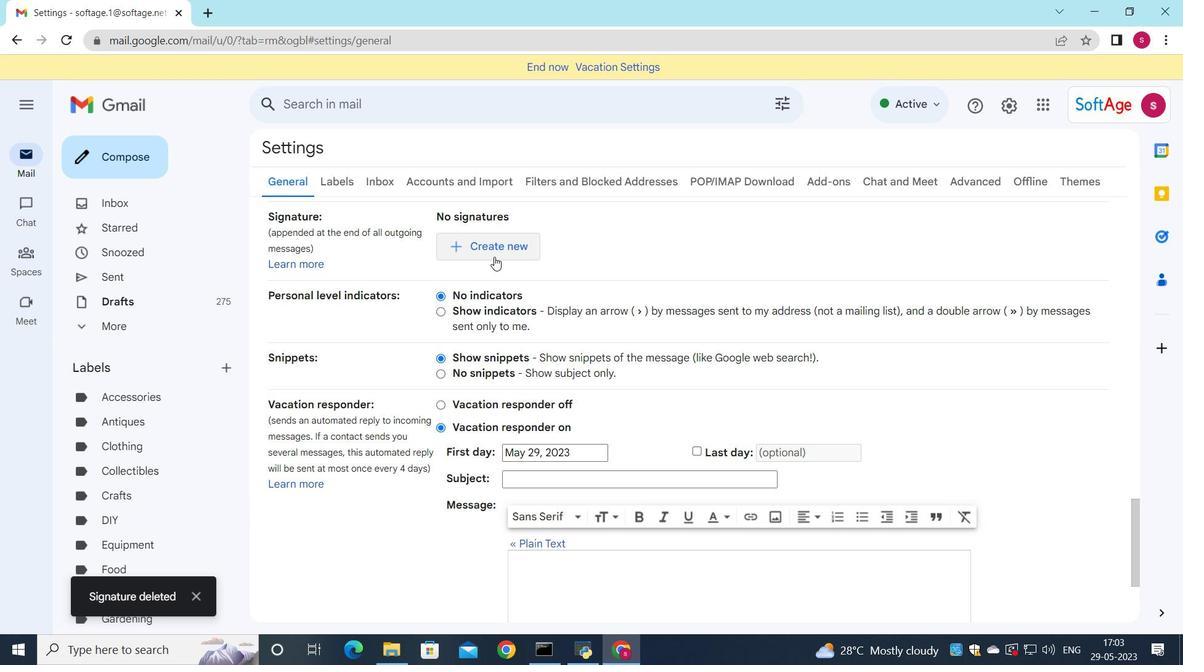 
Action: Mouse pressed left at (494, 256)
Screenshot: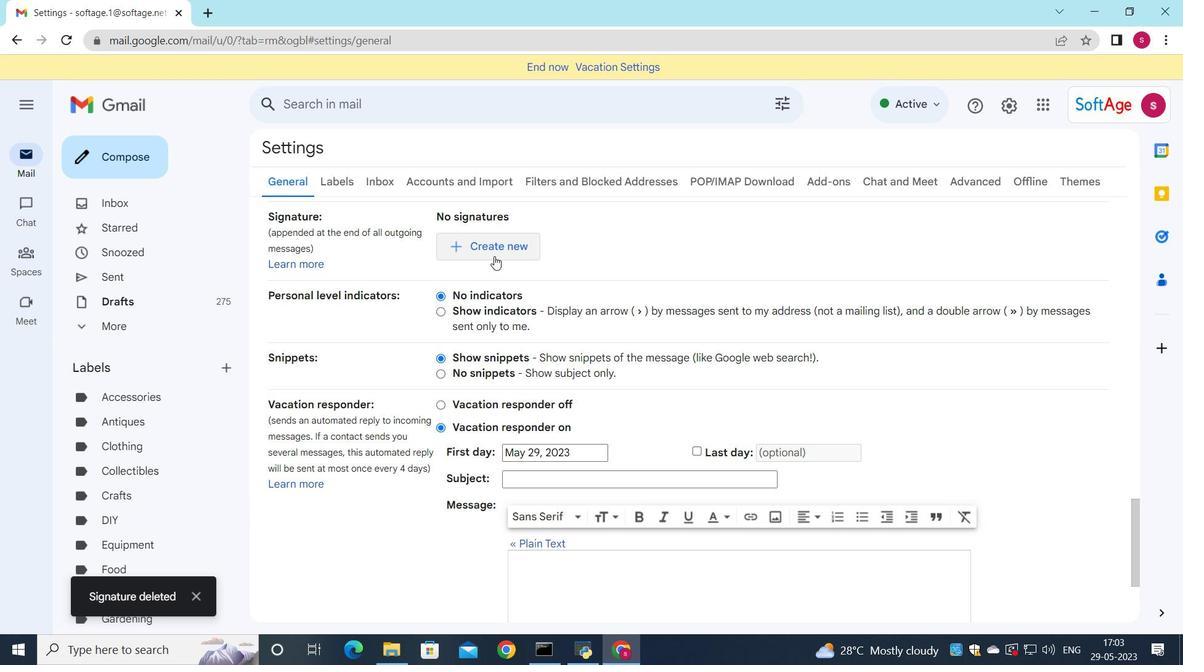 
Action: Mouse moved to (991, 302)
Screenshot: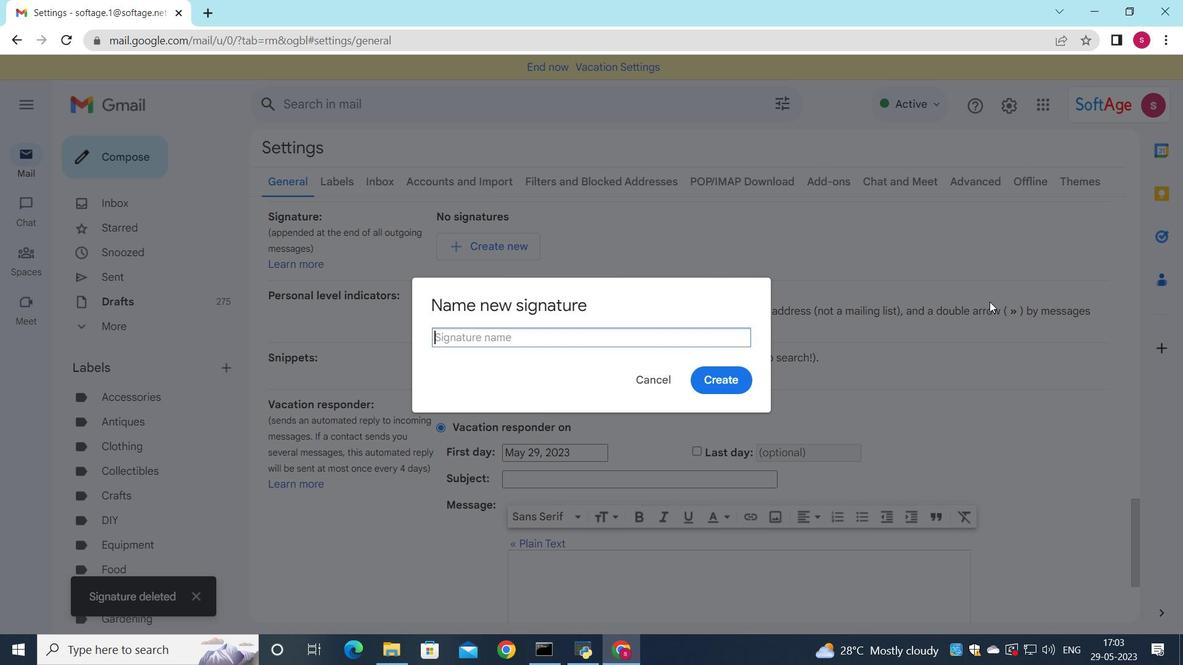 
Action: Key pressed <Key.shift>gary<Key.space><Key.backspace><Key.backspace><Key.backspace><Key.backspace><Key.backspace><Key.backspace><Key.backspace><Key.backspace><Key.backspace><Key.backspace><Key.backspace><Key.backspace><Key.shift>Gary<Key.space>c<Key.backspace><Key.shift><Key.shift><Key.shift><Key.shift><Key.shift><Key.shift><Key.shift><Key.shift>Collins
Screenshot: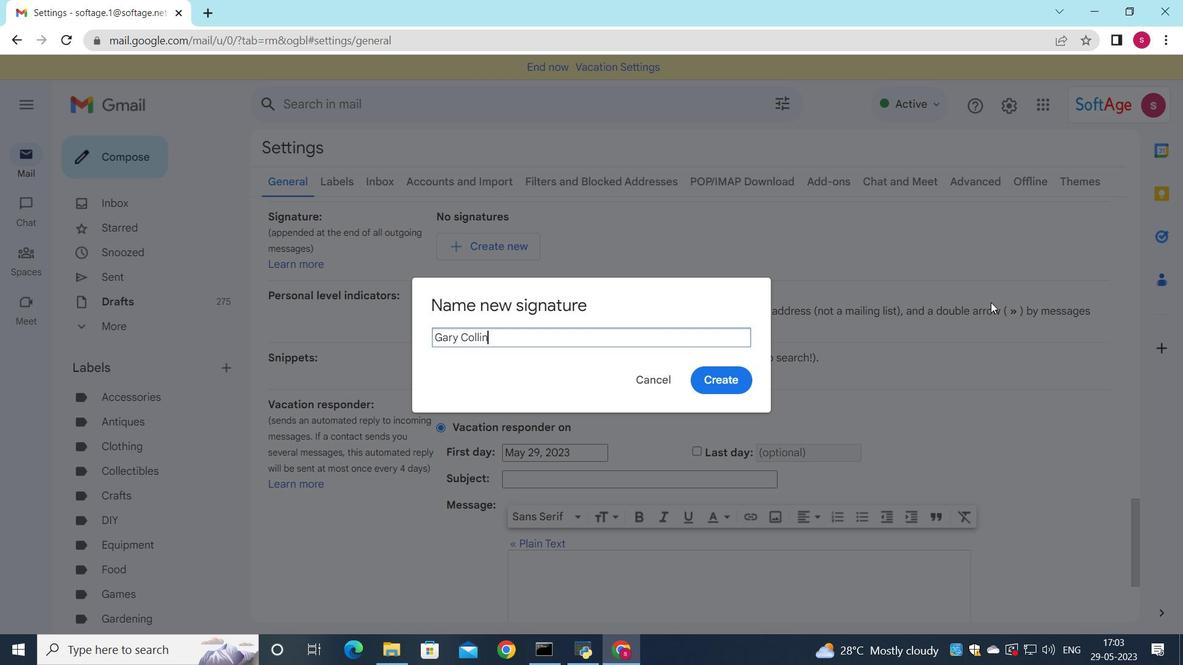 
Action: Mouse moved to (722, 383)
Screenshot: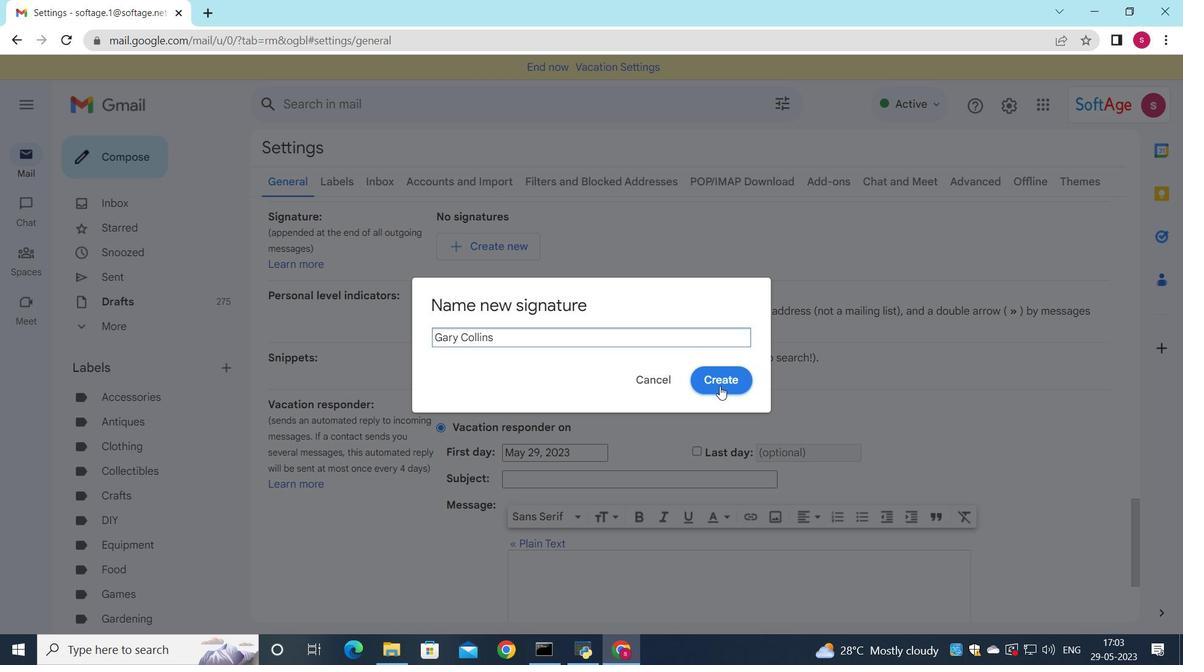 
Action: Mouse pressed left at (722, 383)
Screenshot: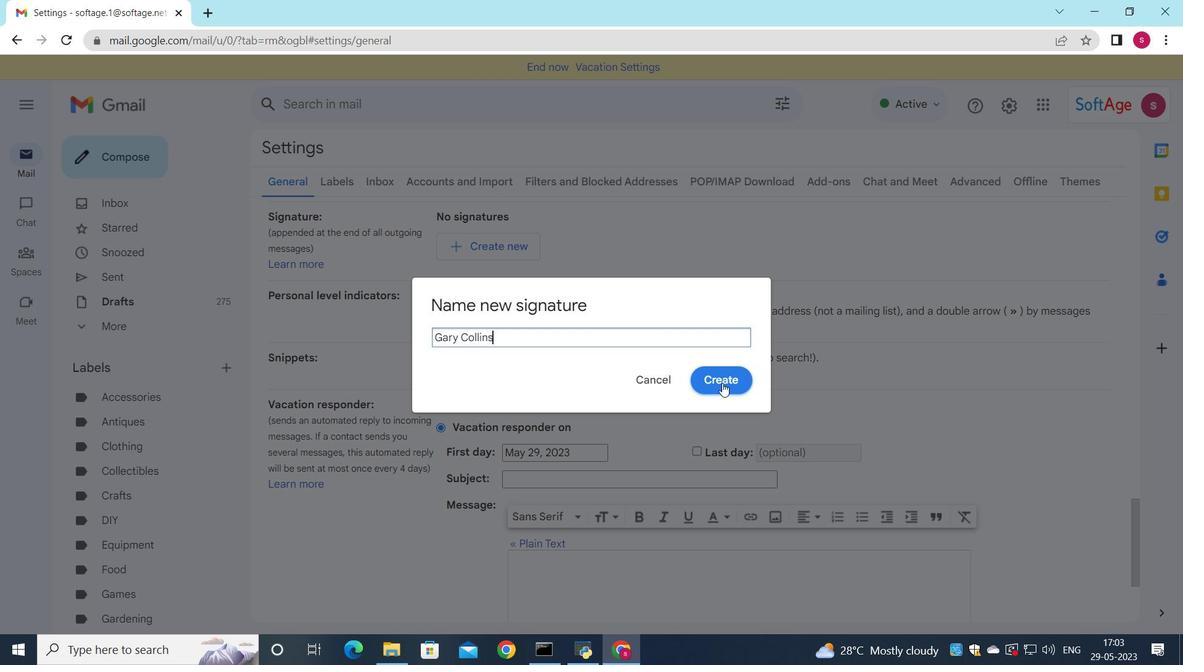 
Action: Mouse moved to (711, 263)
Screenshot: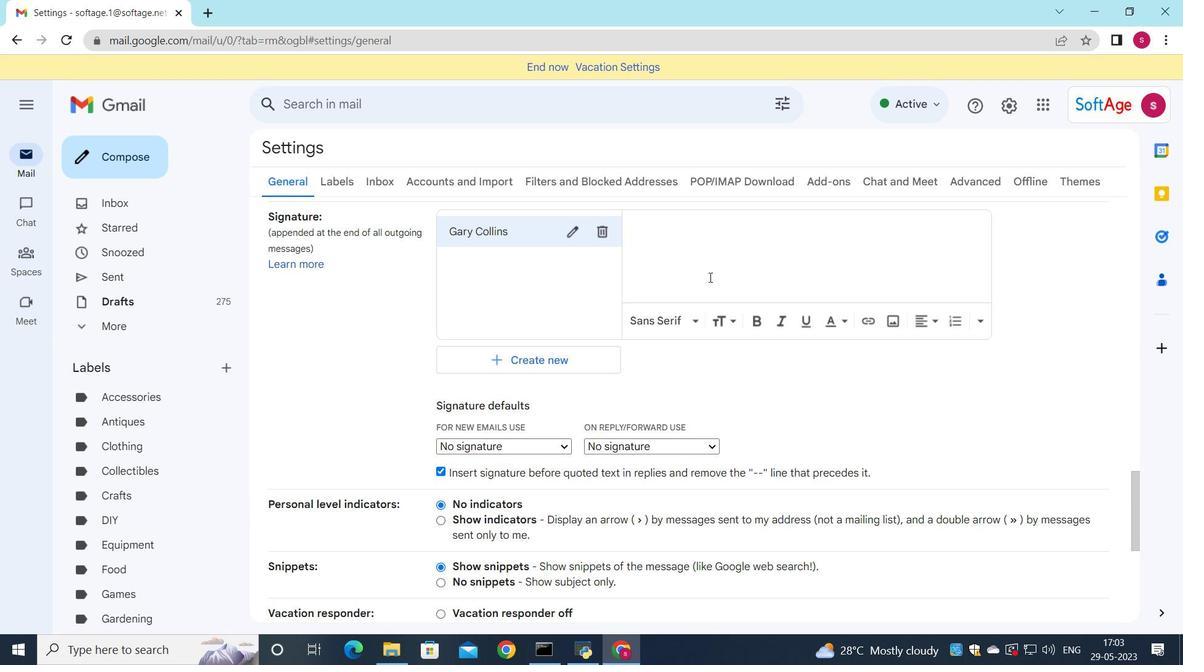 
Action: Mouse pressed left at (711, 263)
Screenshot: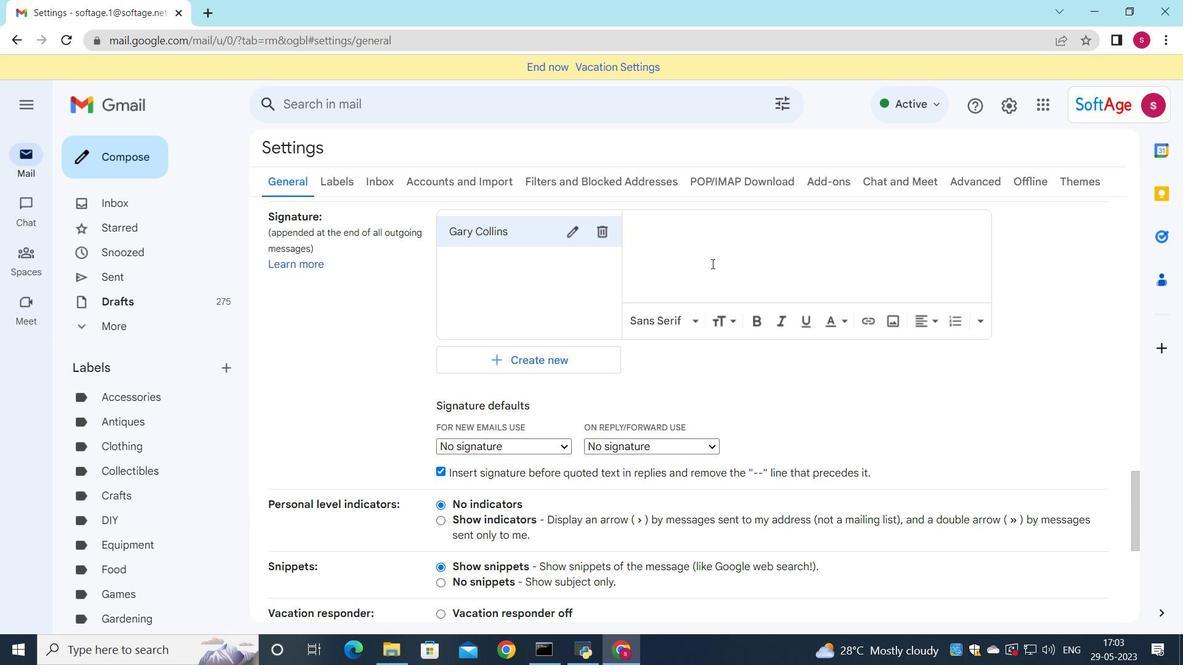 
Action: Key pressed <Key.shift><Key.shift><Key.shift><Key.shift><Key.shift><Key.shift><Key.shift><Key.shift><Key.shift><Key.shift><Key.shift><Key.shift><Key.shift><Key.shift><Key.shift><Key.shift><Key.shift><Key.shift><Key.shift><Key.shift><Key.shift><Key.shift><Key.shift><Key.shift><Key.shift><Key.shift><Key.shift><Key.shift><Key.shift><Key.shift>Gary<Key.space><Key.shift>Collins
Screenshot: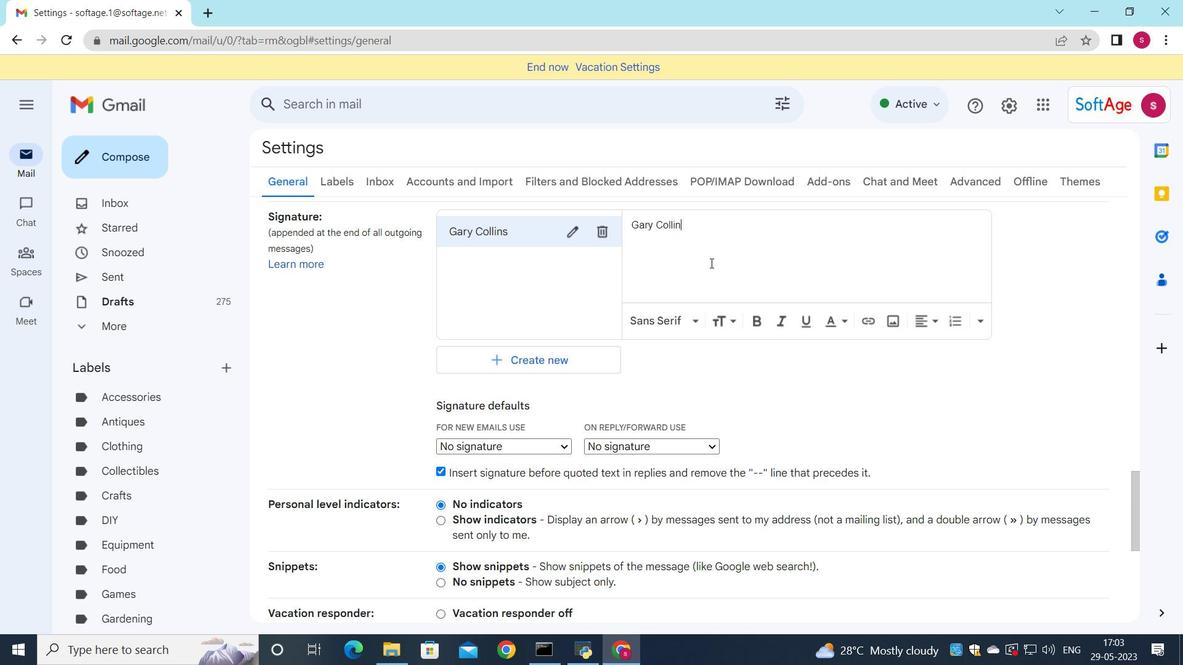 
Action: Mouse moved to (603, 248)
Screenshot: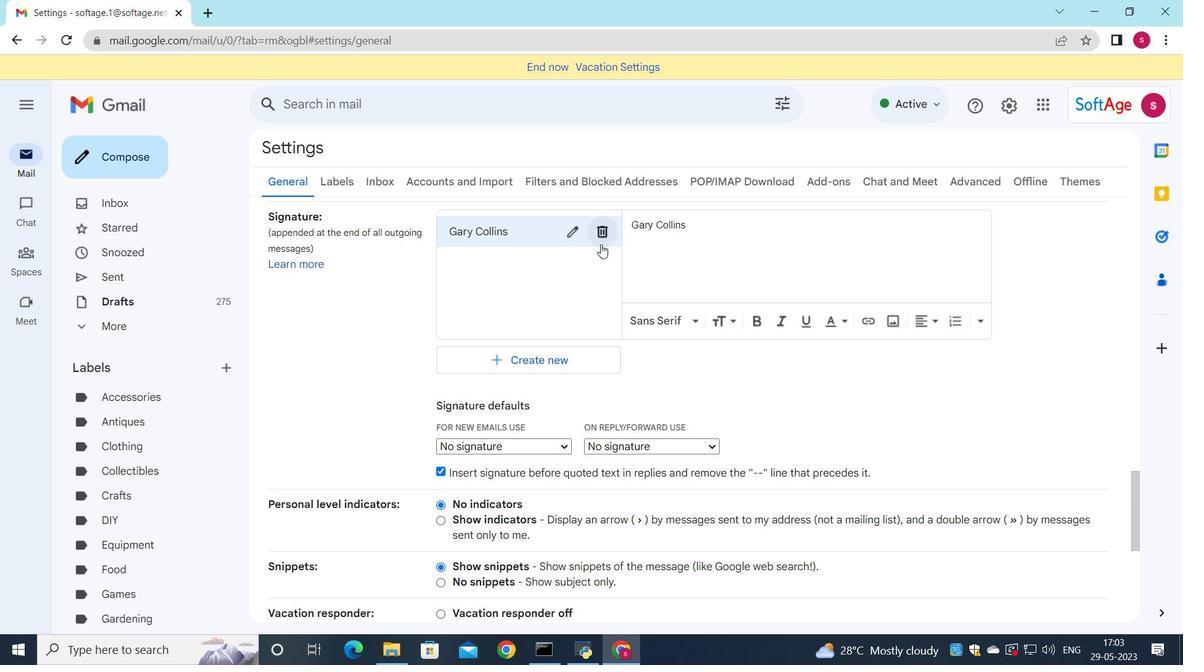 
Action: Mouse scrolled (603, 247) with delta (0, 0)
Screenshot: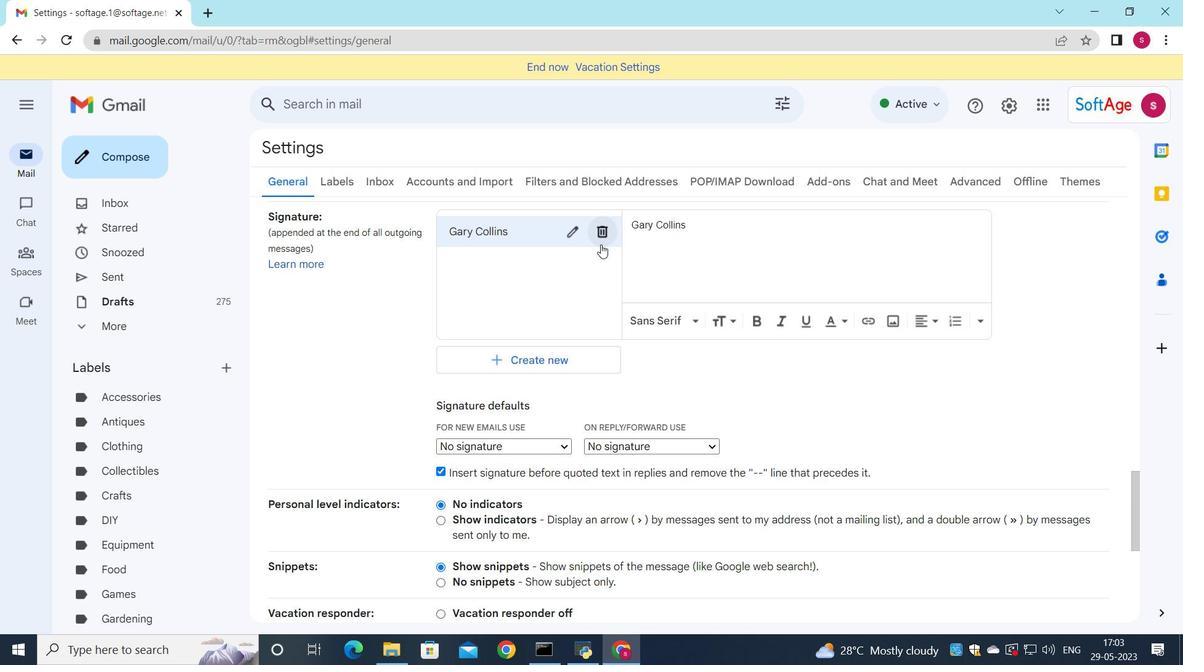 
Action: Mouse moved to (604, 249)
Screenshot: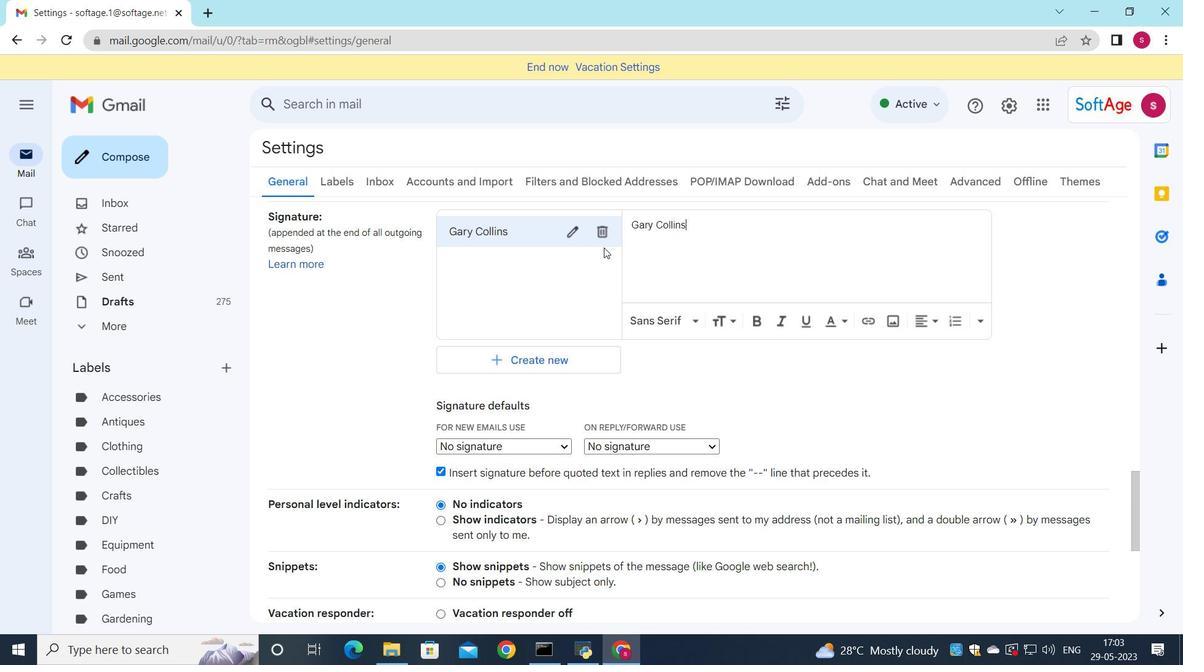 
Action: Mouse scrolled (604, 248) with delta (0, 0)
Screenshot: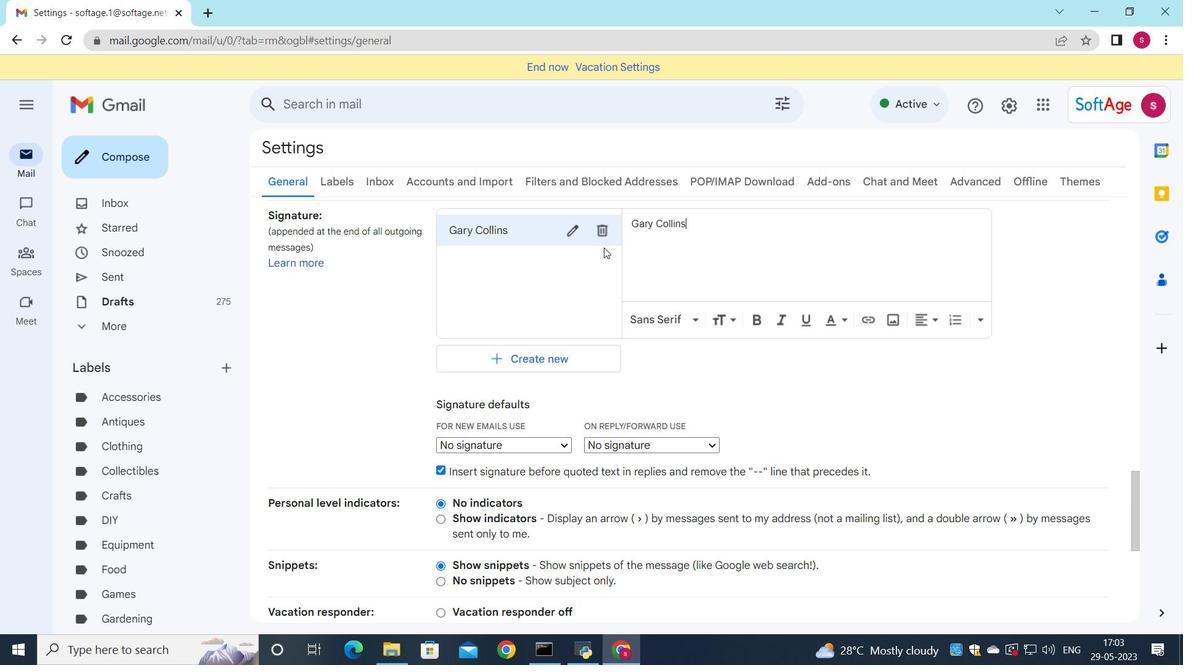 
Action: Mouse moved to (605, 250)
Screenshot: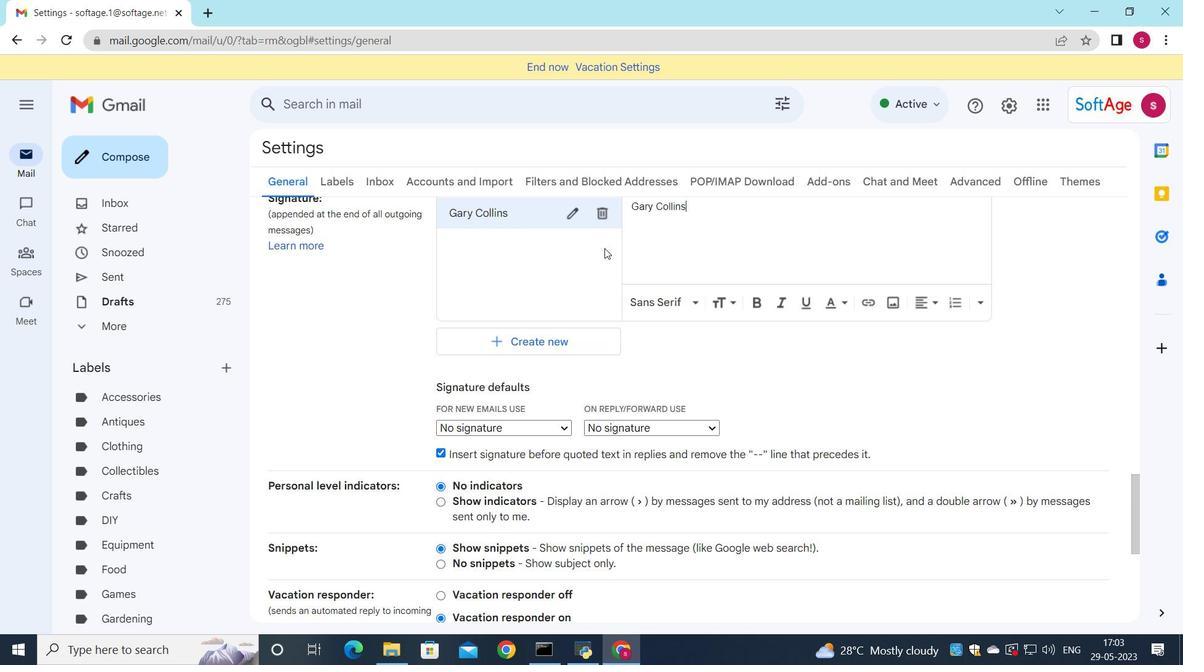 
Action: Mouse scrolled (605, 250) with delta (0, 0)
Screenshot: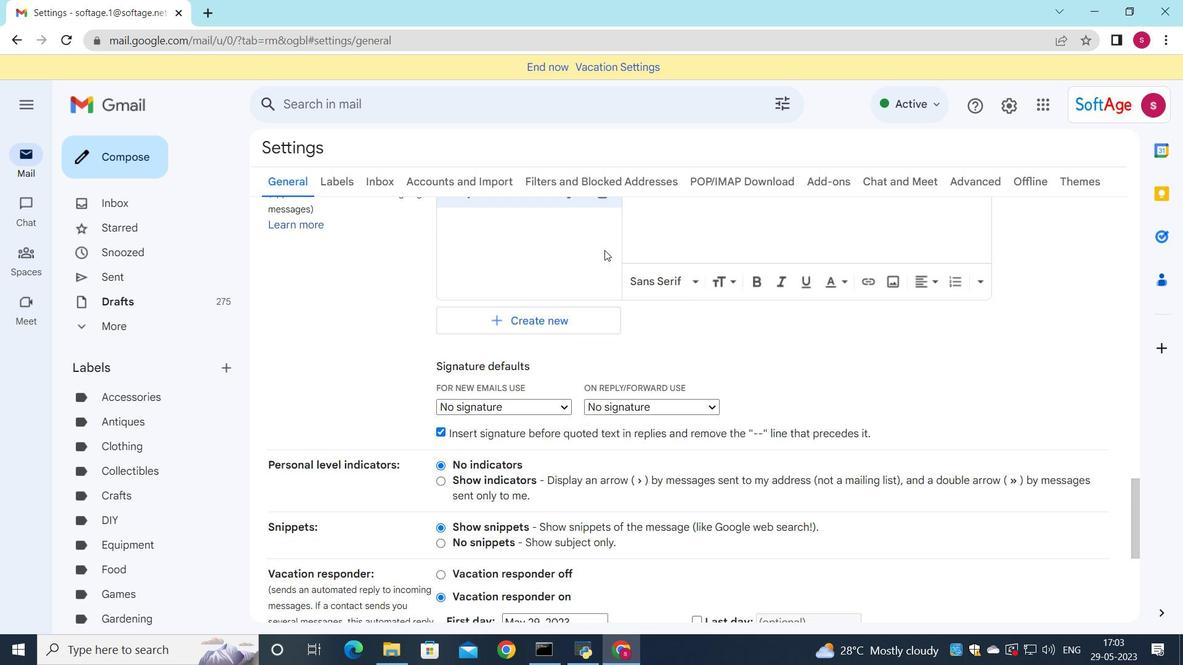 
Action: Mouse moved to (547, 216)
Screenshot: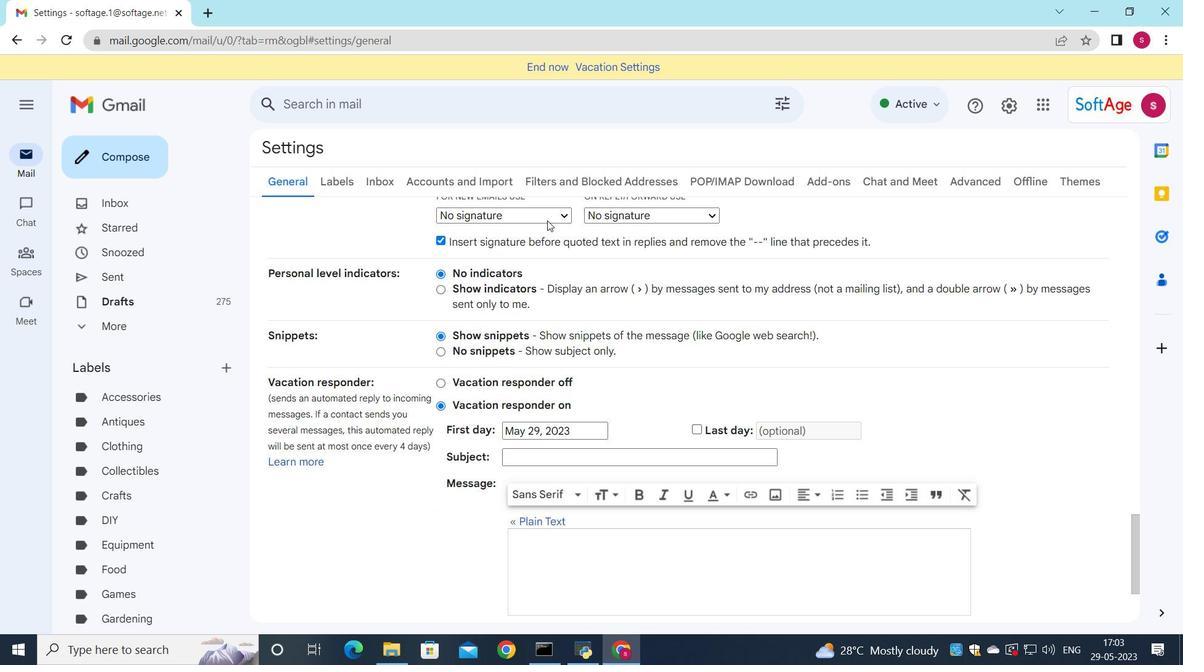 
Action: Mouse pressed left at (547, 216)
Screenshot: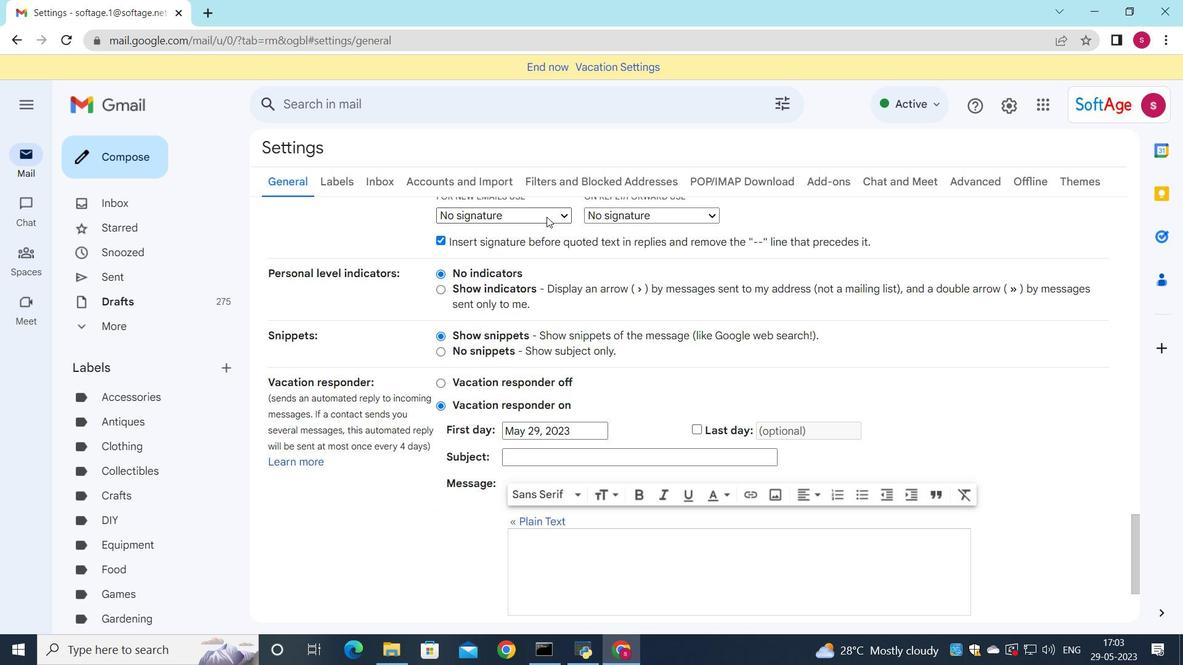 
Action: Mouse moved to (559, 245)
Screenshot: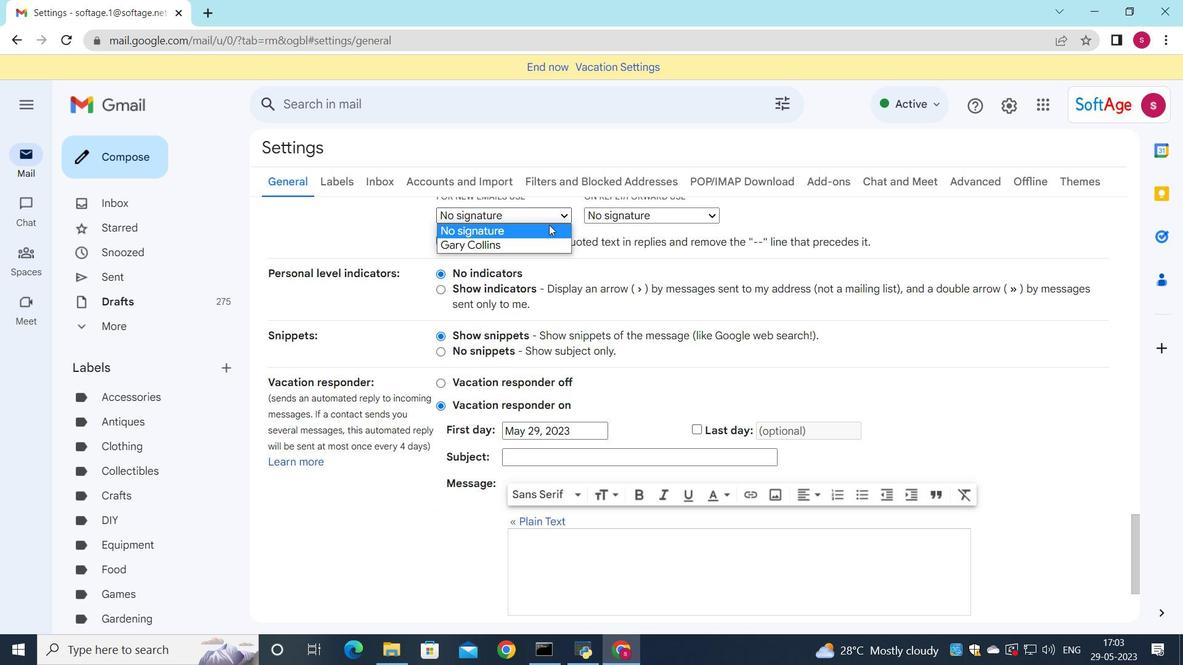 
Action: Mouse pressed left at (559, 245)
Screenshot: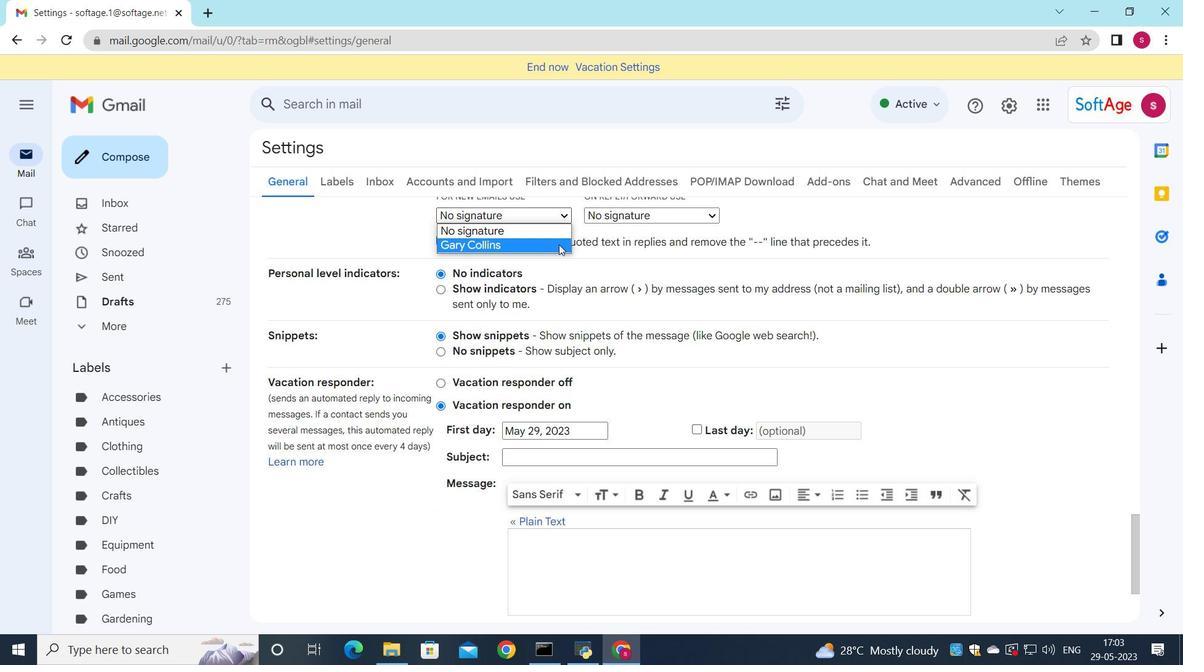 
Action: Mouse moved to (600, 213)
Screenshot: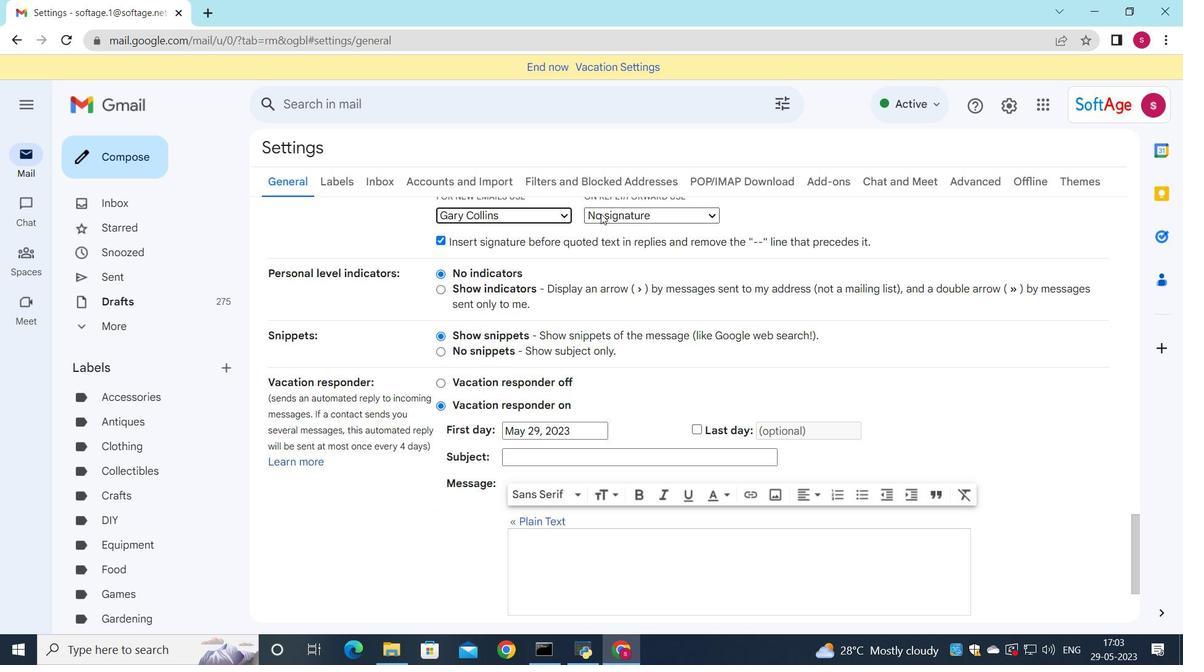 
Action: Mouse pressed left at (600, 213)
Screenshot: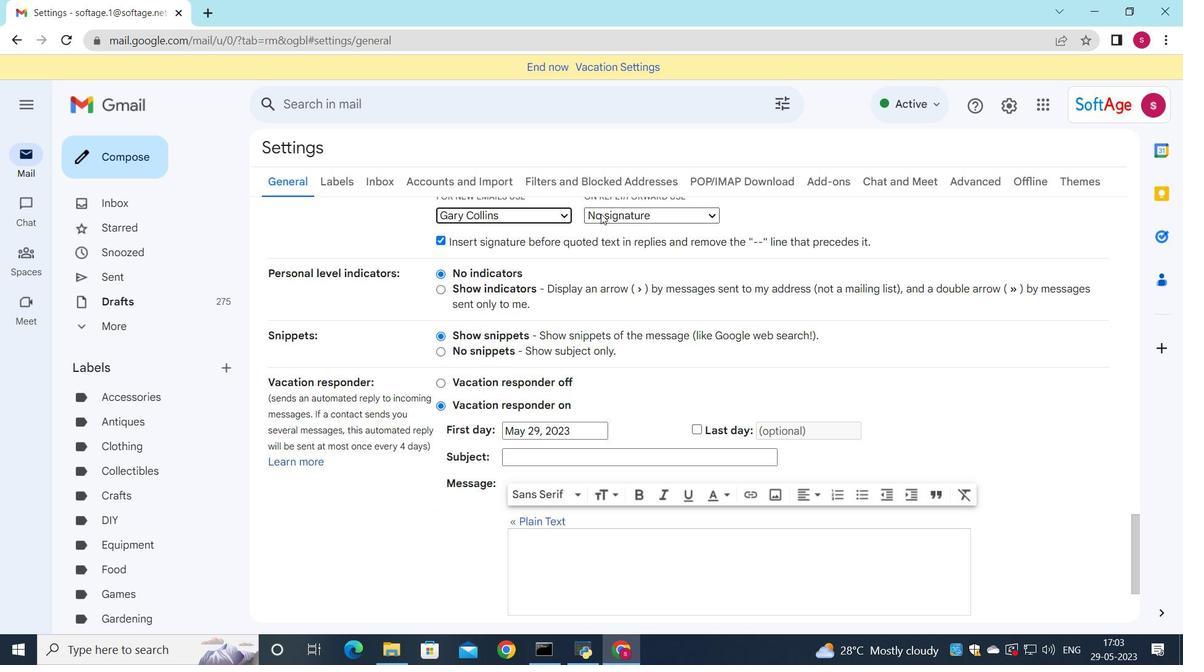 
Action: Mouse moved to (622, 246)
Screenshot: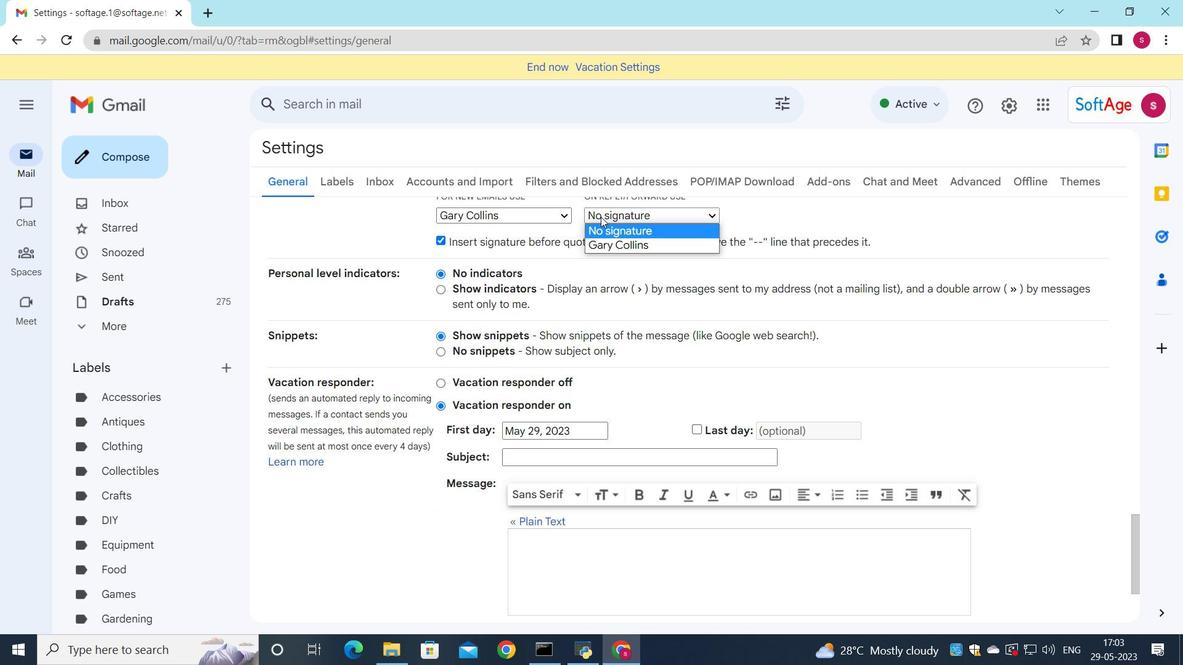 
Action: Mouse pressed left at (622, 246)
Screenshot: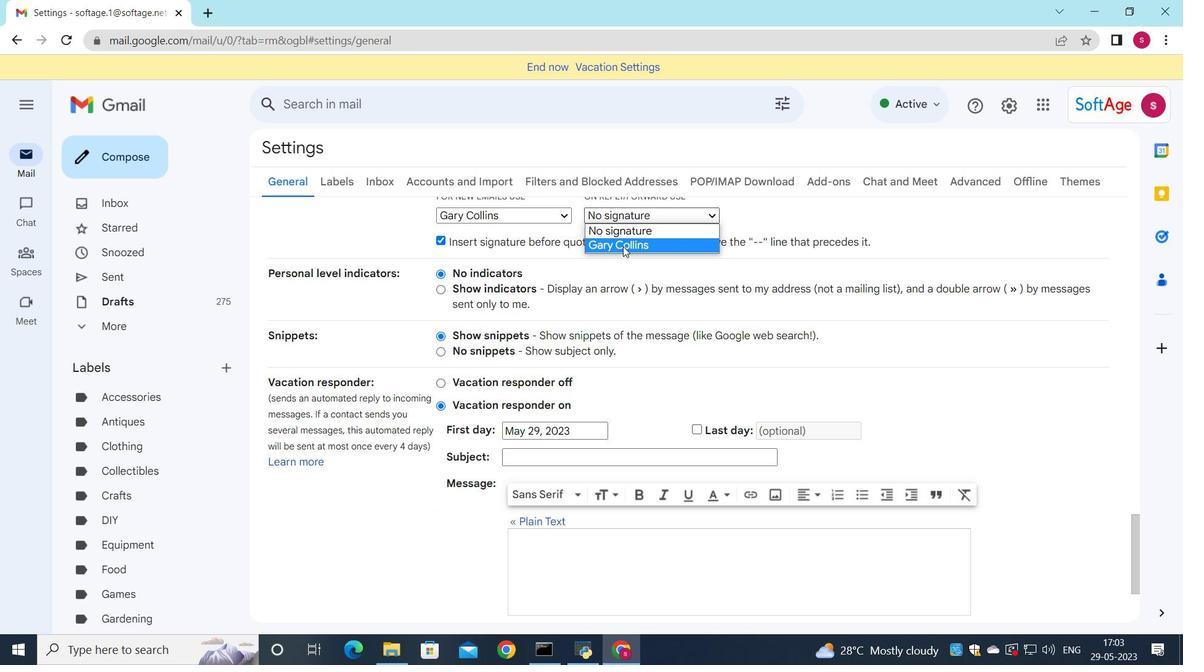 
Action: Mouse moved to (615, 245)
Screenshot: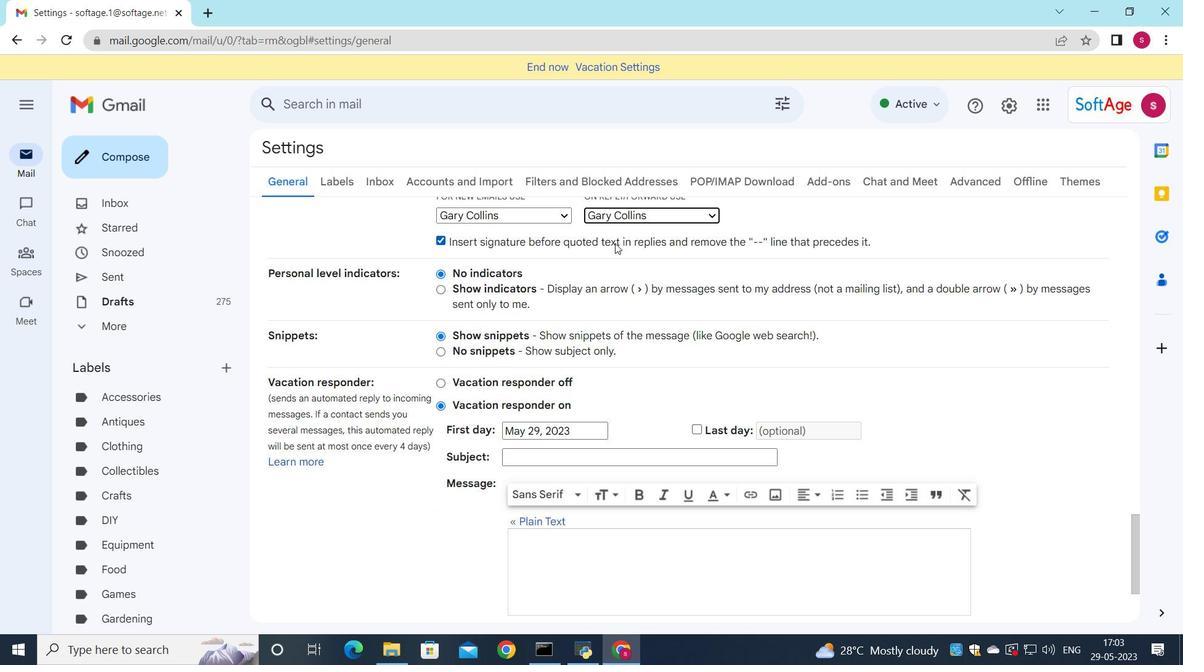 
Action: Mouse scrolled (615, 244) with delta (0, 0)
Screenshot: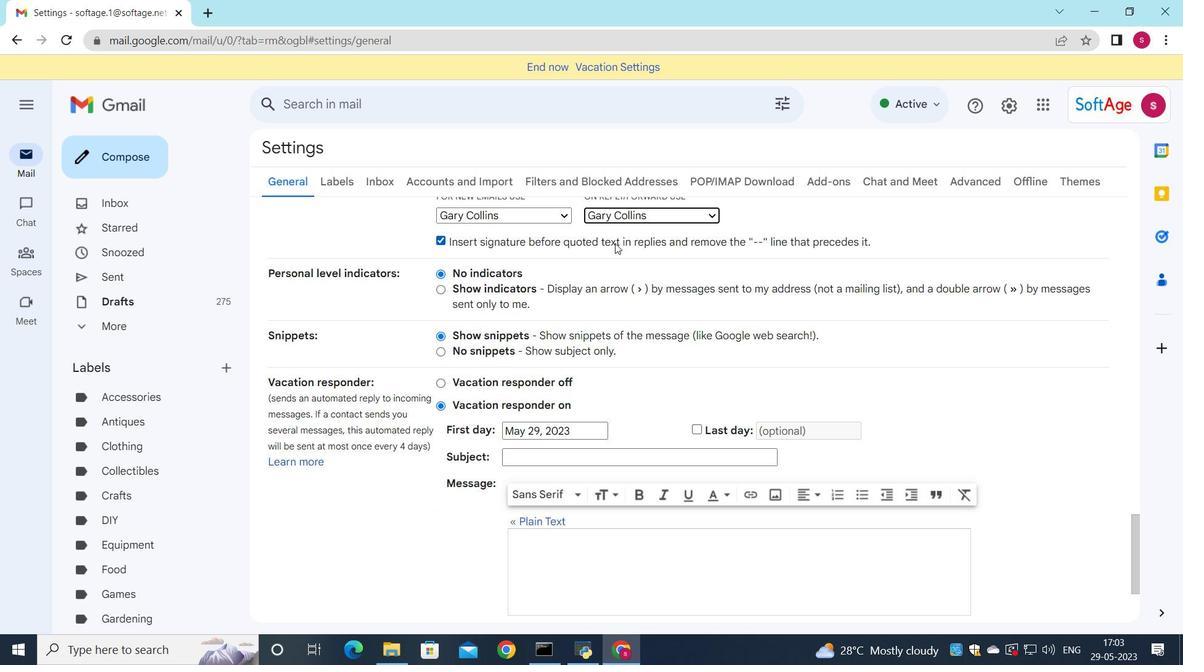 
Action: Mouse moved to (615, 251)
Screenshot: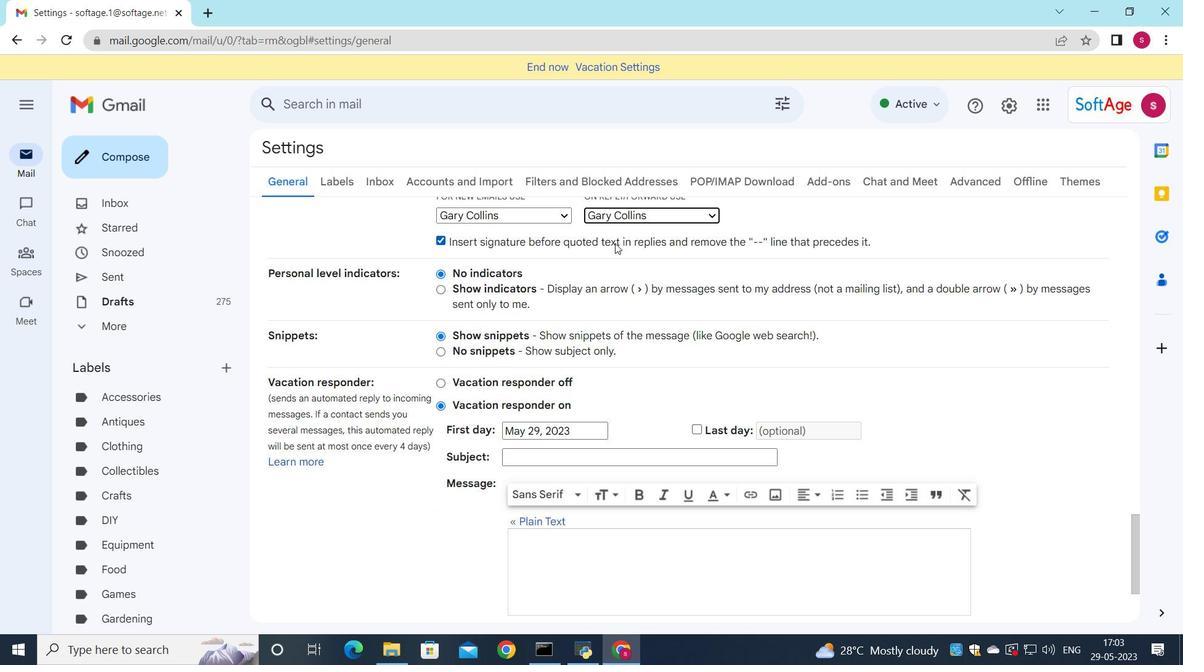 
Action: Mouse scrolled (615, 250) with delta (0, 0)
Screenshot: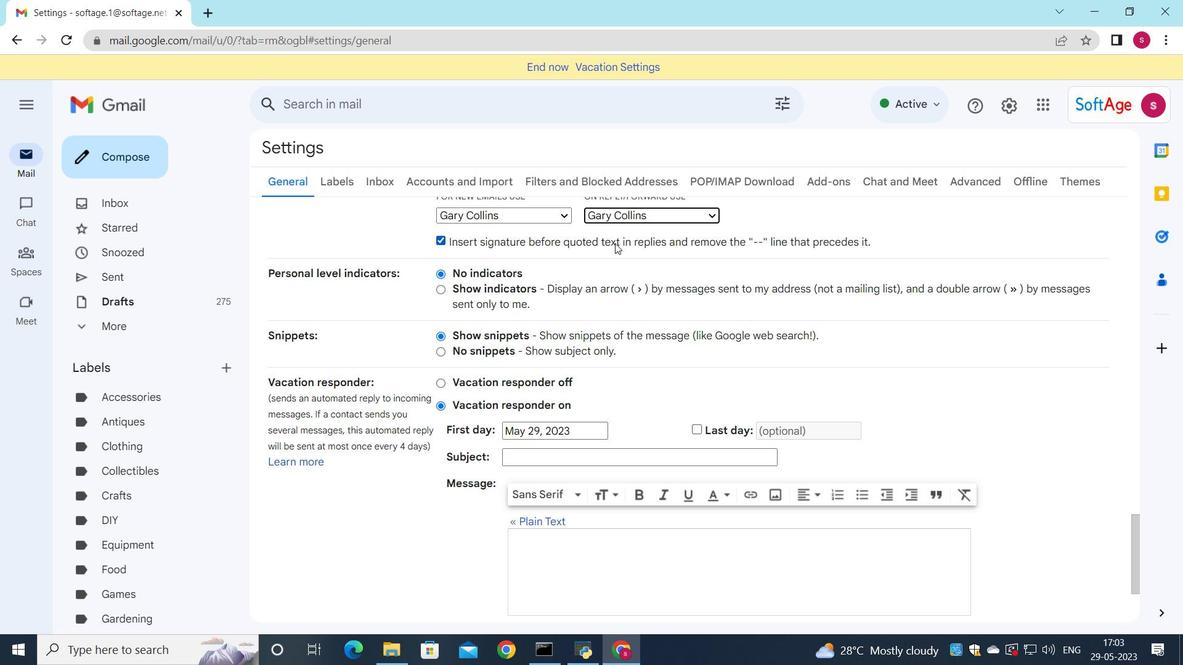 
Action: Mouse moved to (614, 257)
Screenshot: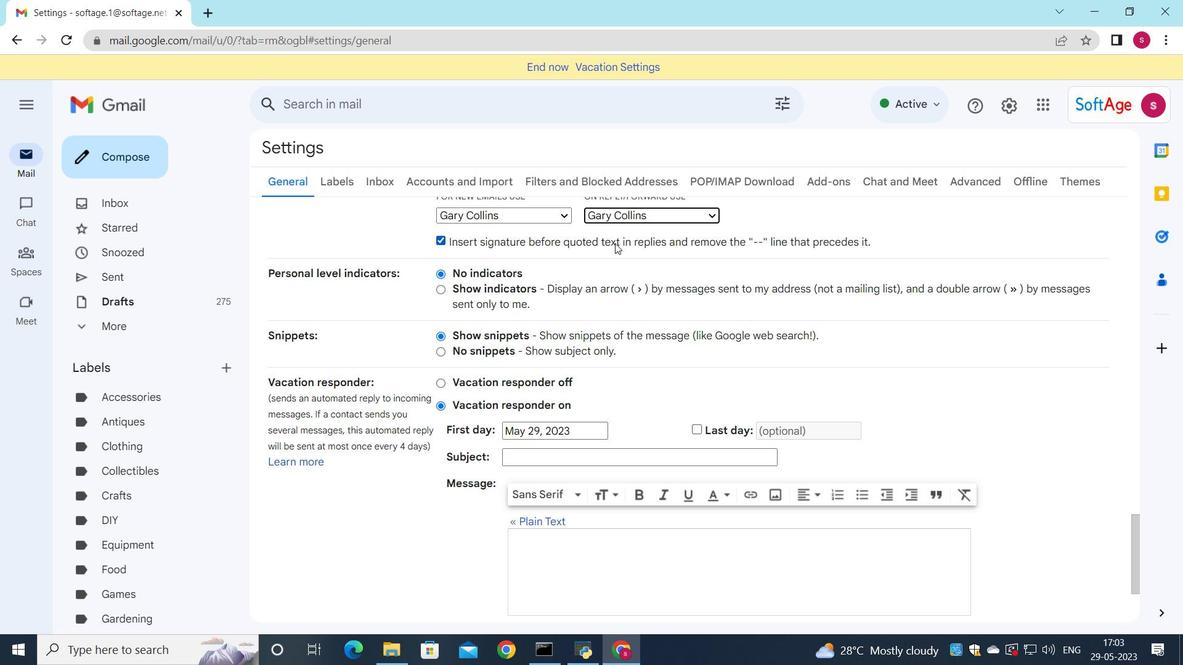 
Action: Mouse scrolled (614, 256) with delta (0, 0)
Screenshot: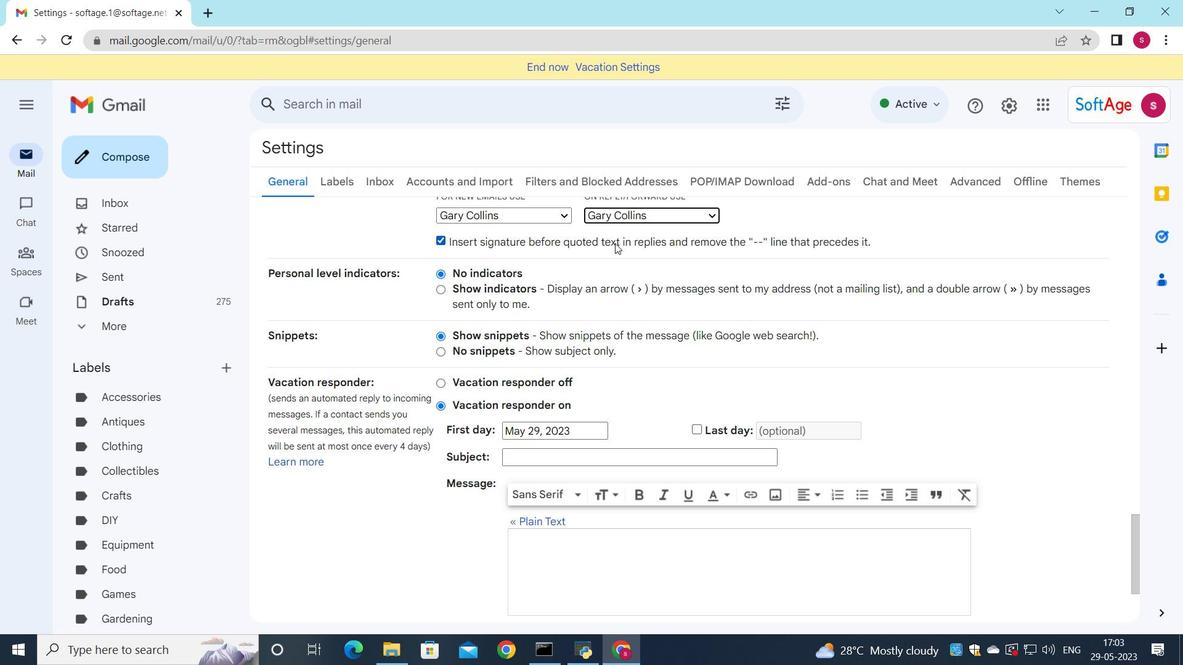 
Action: Mouse moved to (614, 261)
Screenshot: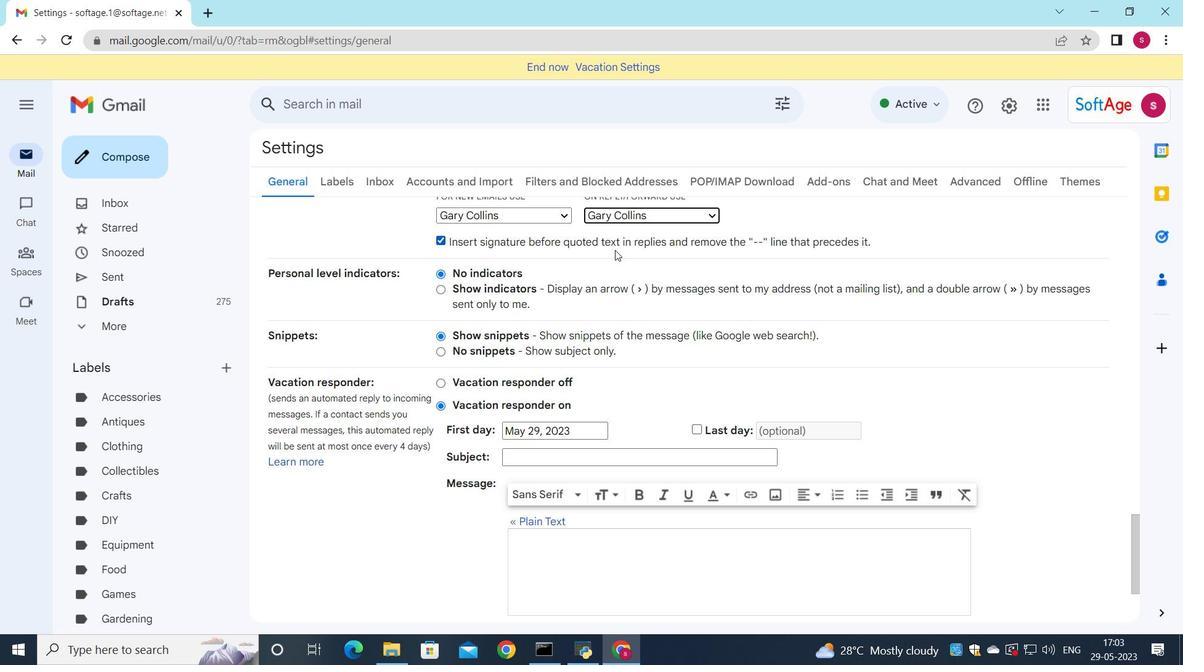 
Action: Mouse scrolled (614, 260) with delta (0, 0)
Screenshot: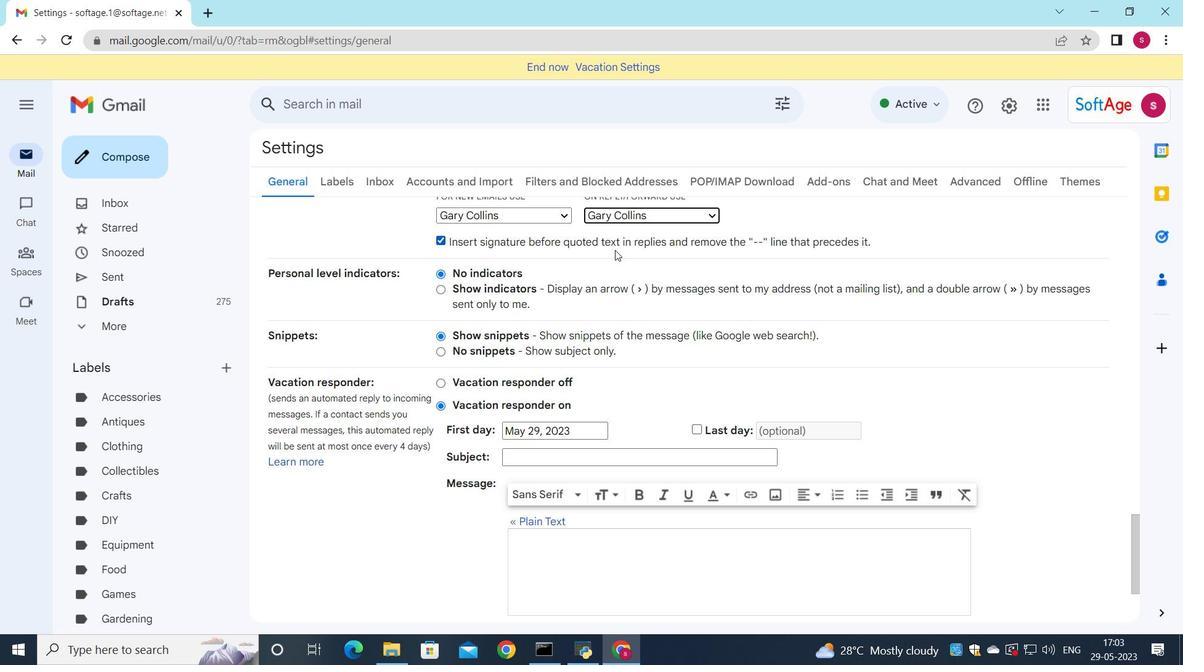 
Action: Mouse moved to (616, 277)
Screenshot: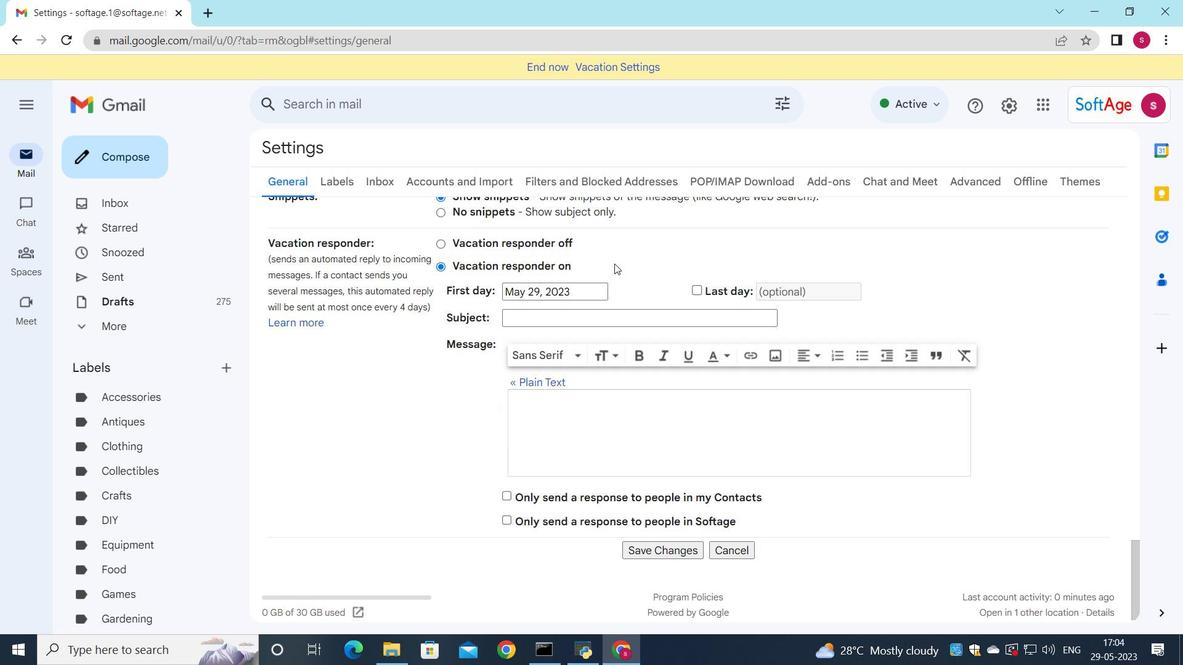 
Action: Mouse scrolled (616, 277) with delta (0, 0)
Screenshot: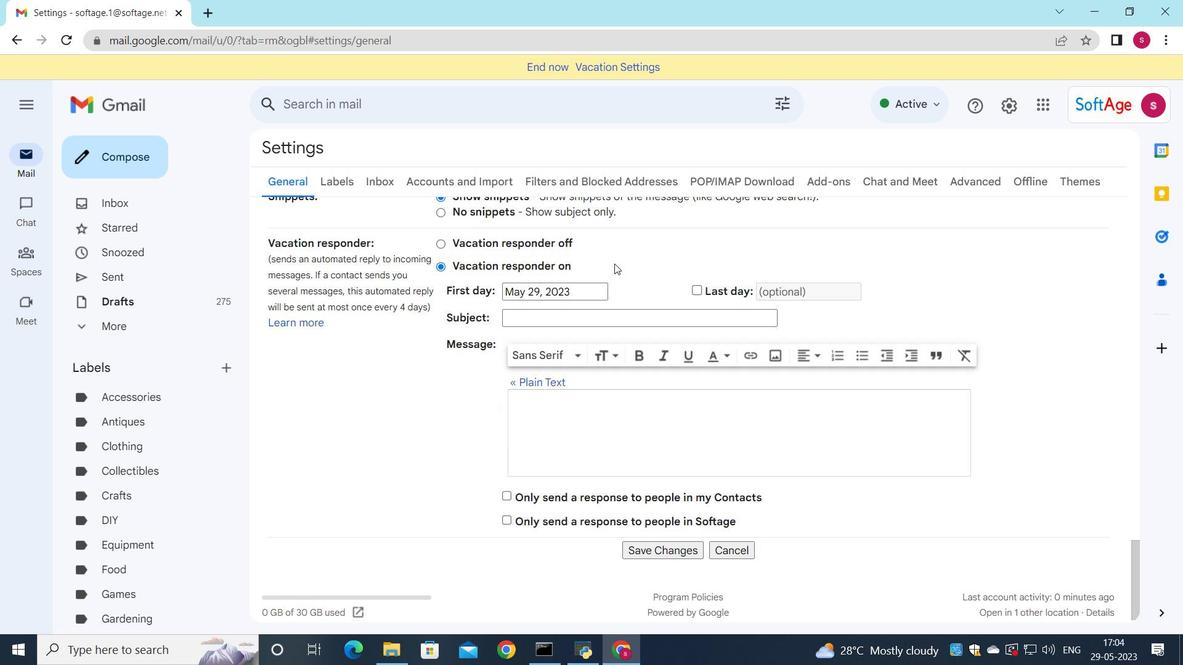 
Action: Mouse moved to (624, 312)
Screenshot: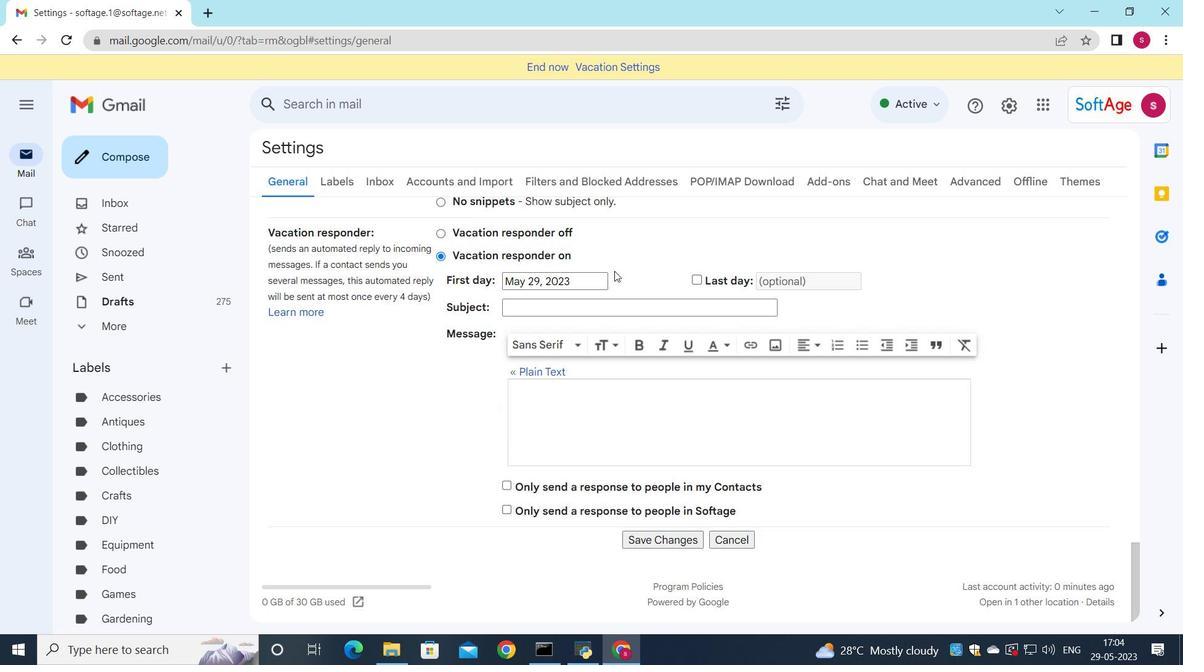 
Action: Mouse scrolled (624, 311) with delta (0, 0)
Screenshot: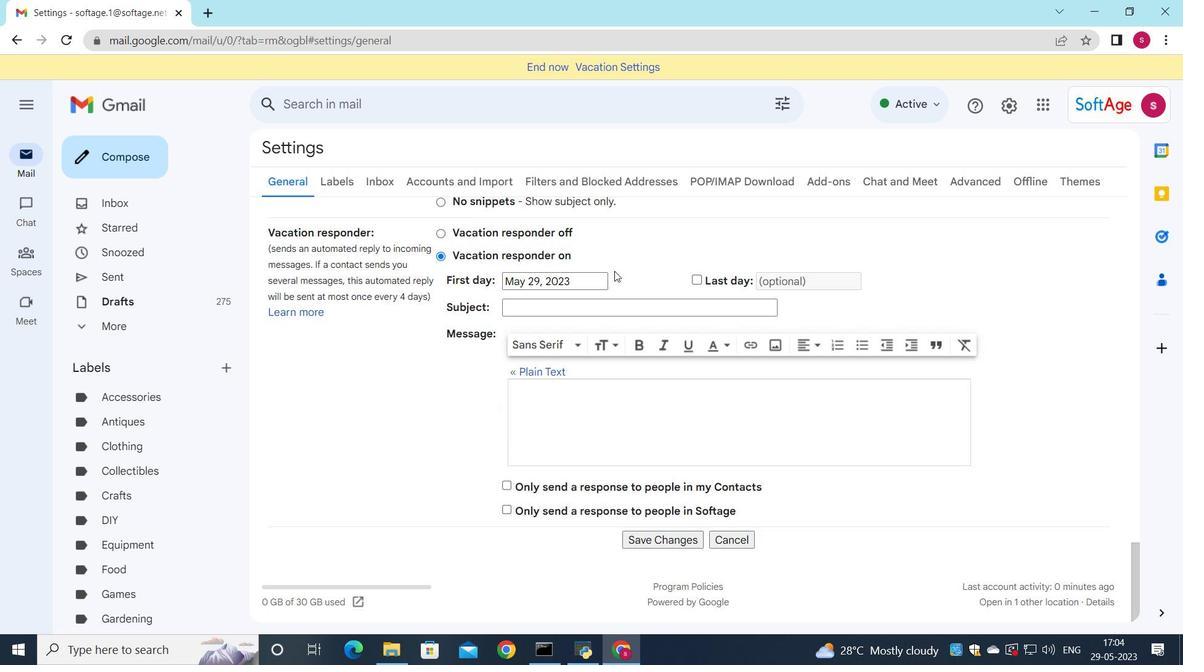 
Action: Mouse moved to (667, 541)
Screenshot: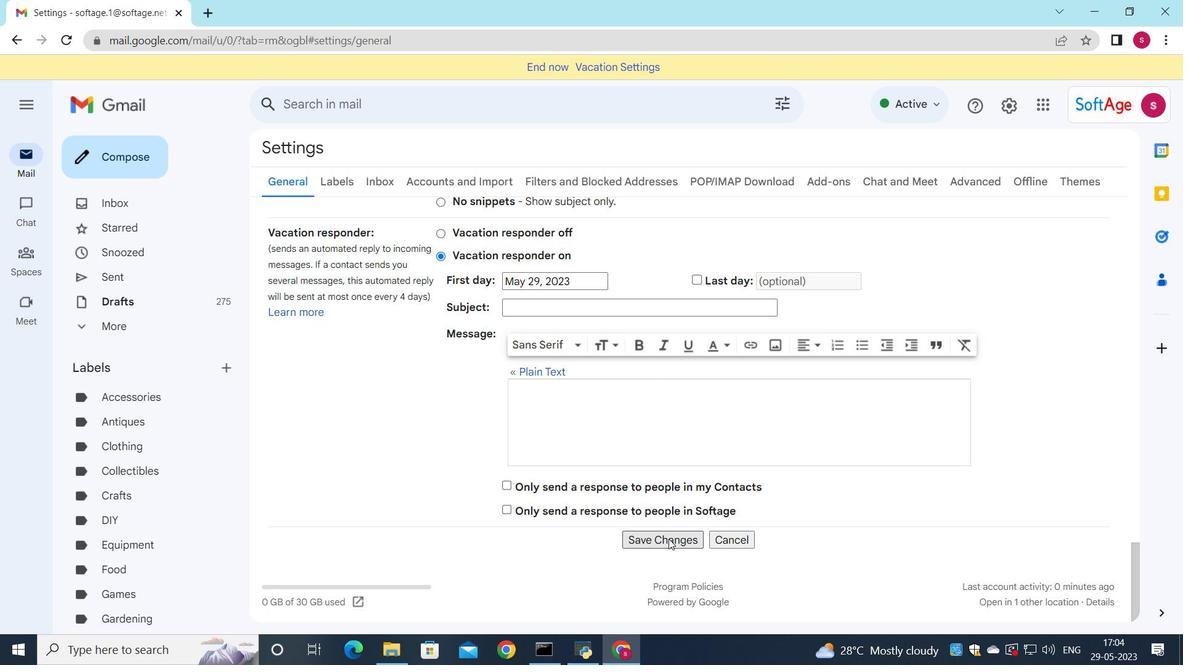 
Action: Mouse pressed left at (667, 541)
Screenshot: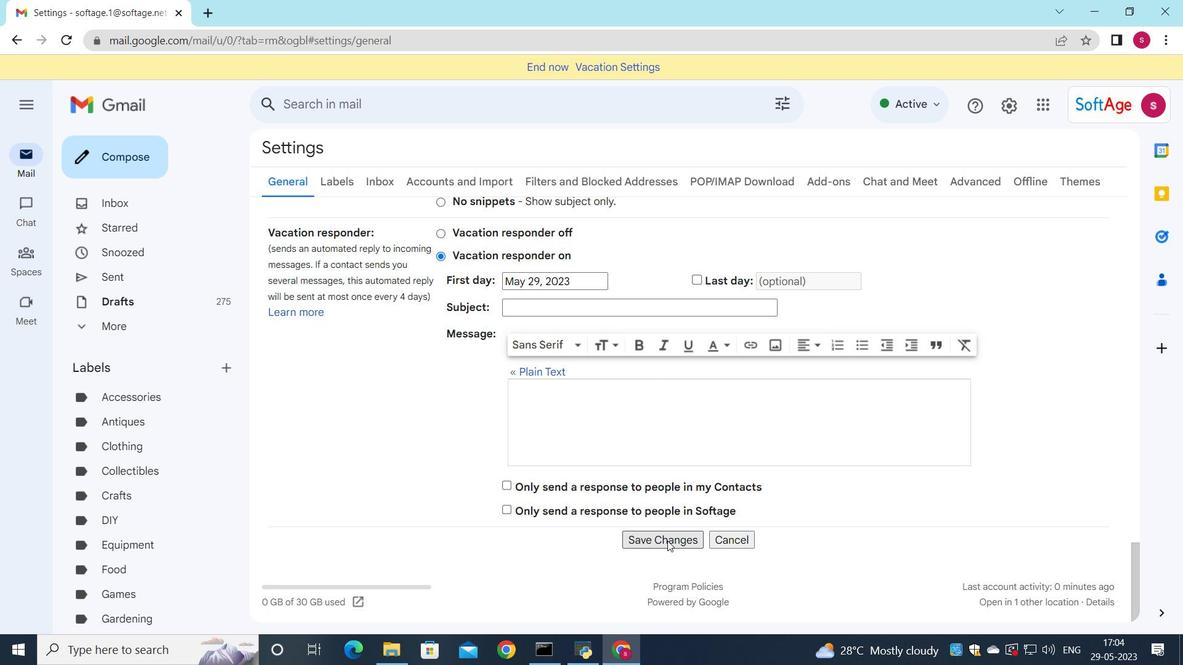 
Action: Mouse moved to (80, 149)
Screenshot: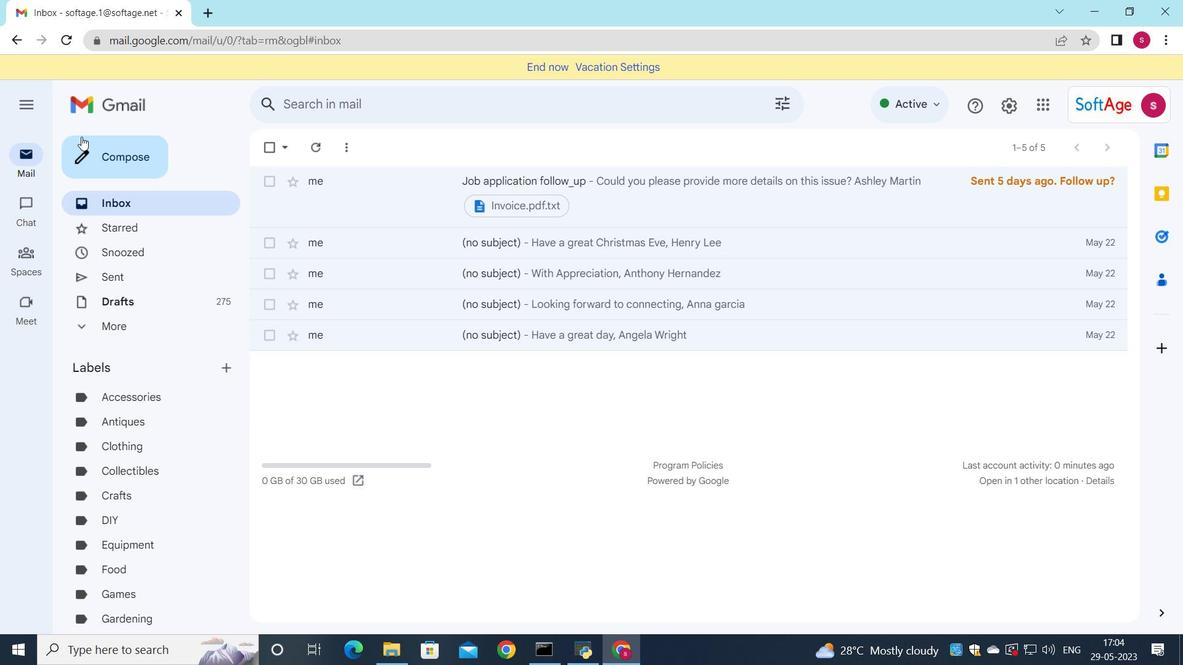 
Action: Mouse pressed left at (80, 149)
Screenshot: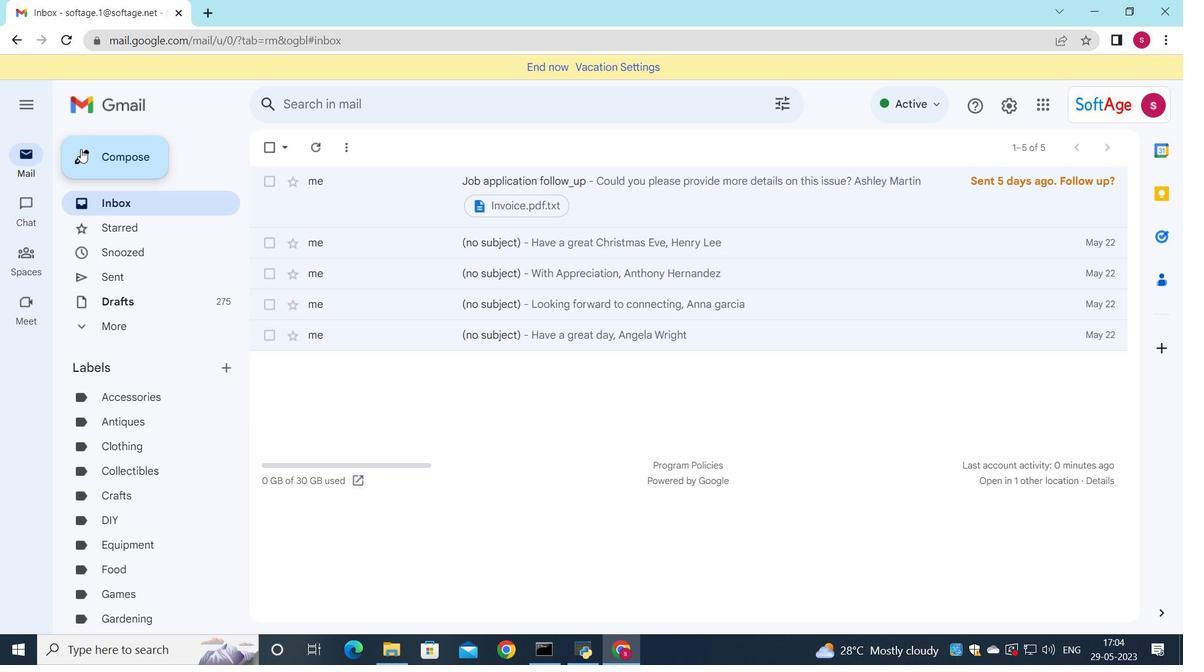 
Action: Mouse moved to (749, 263)
Screenshot: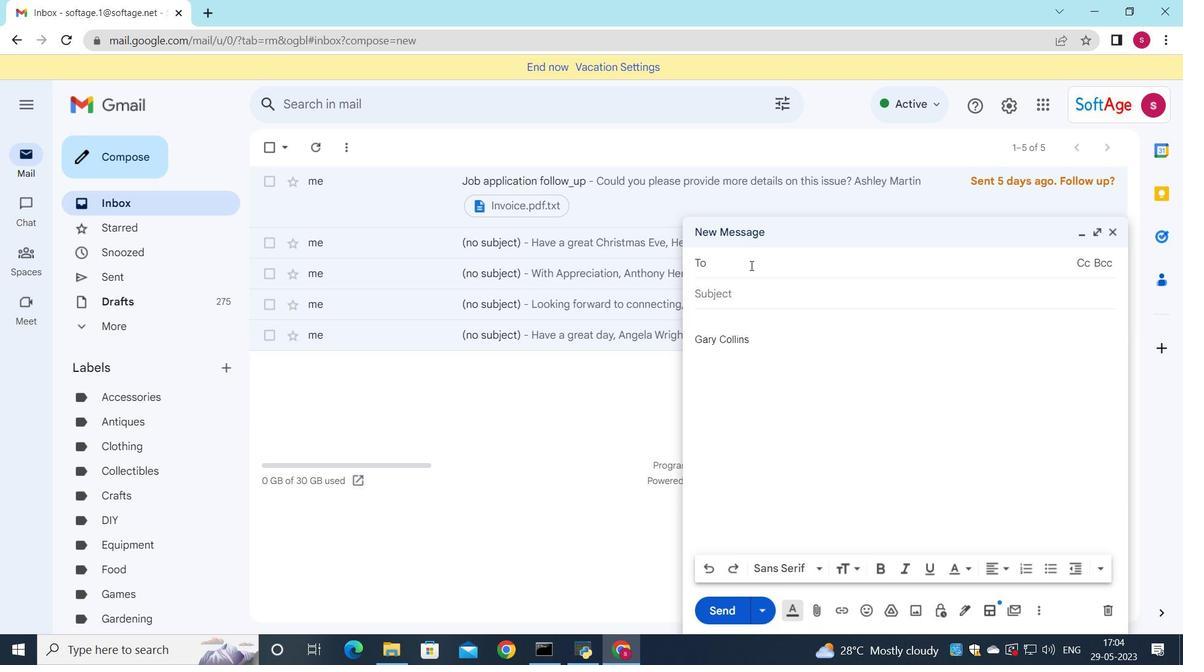 
Action: Key pressed <Key.shift>Req<Key.backspace><Key.backspace><Key.backspace><Key.backspace><Key.backspace><Key.down><Key.down><Key.enter><Key.down><Key.down><Key.down><Key.enter>
Screenshot: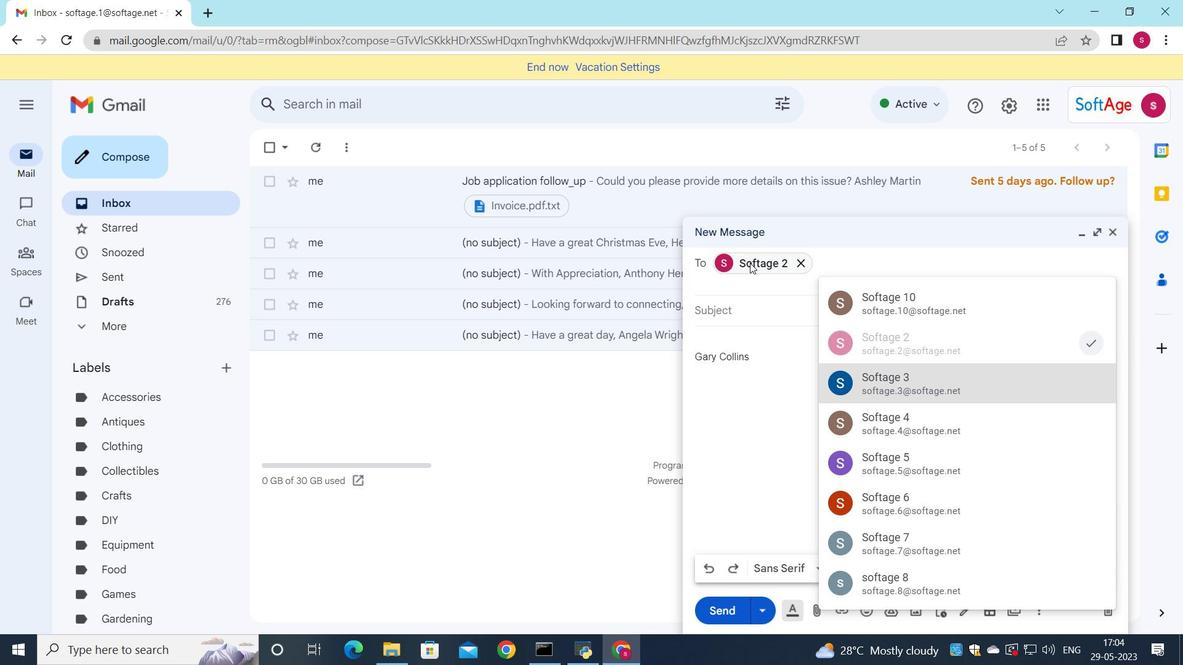 
Action: Mouse moved to (1081, 281)
Screenshot: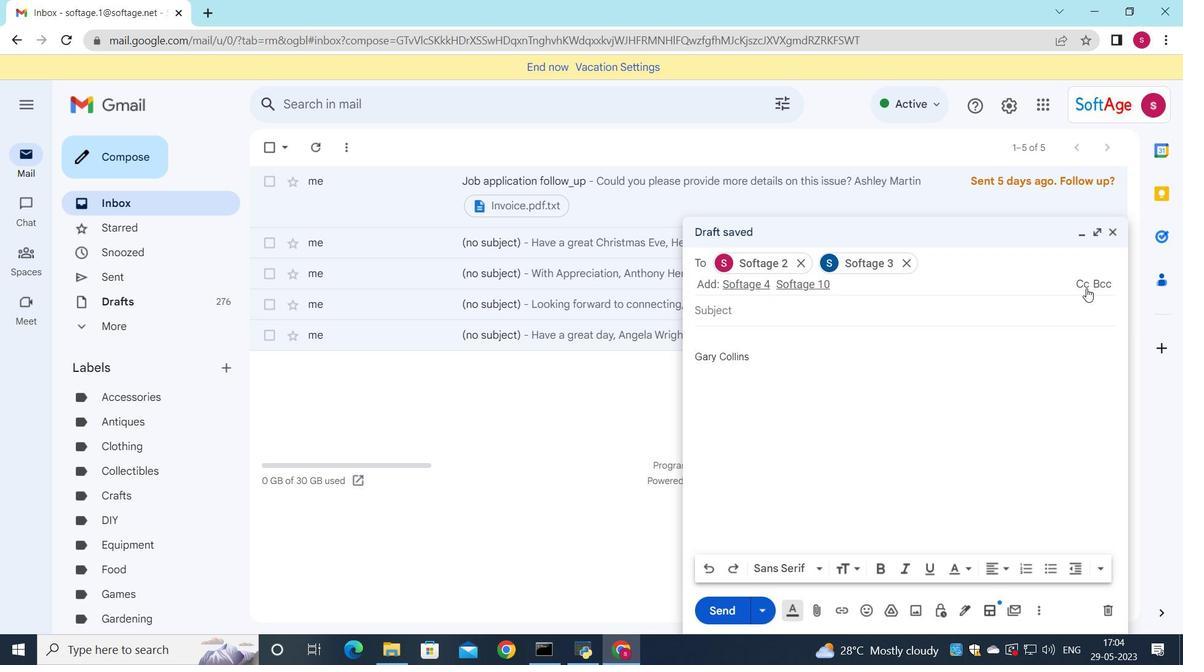 
Action: Mouse pressed left at (1081, 281)
Screenshot: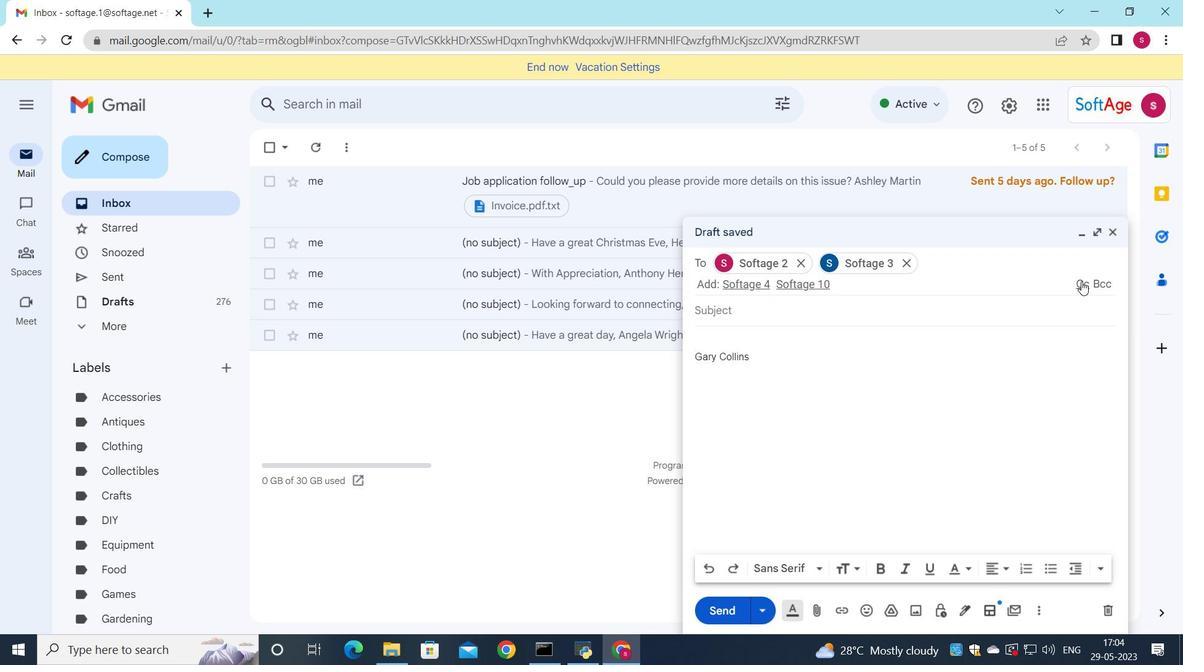 
Action: Mouse moved to (993, 340)
Screenshot: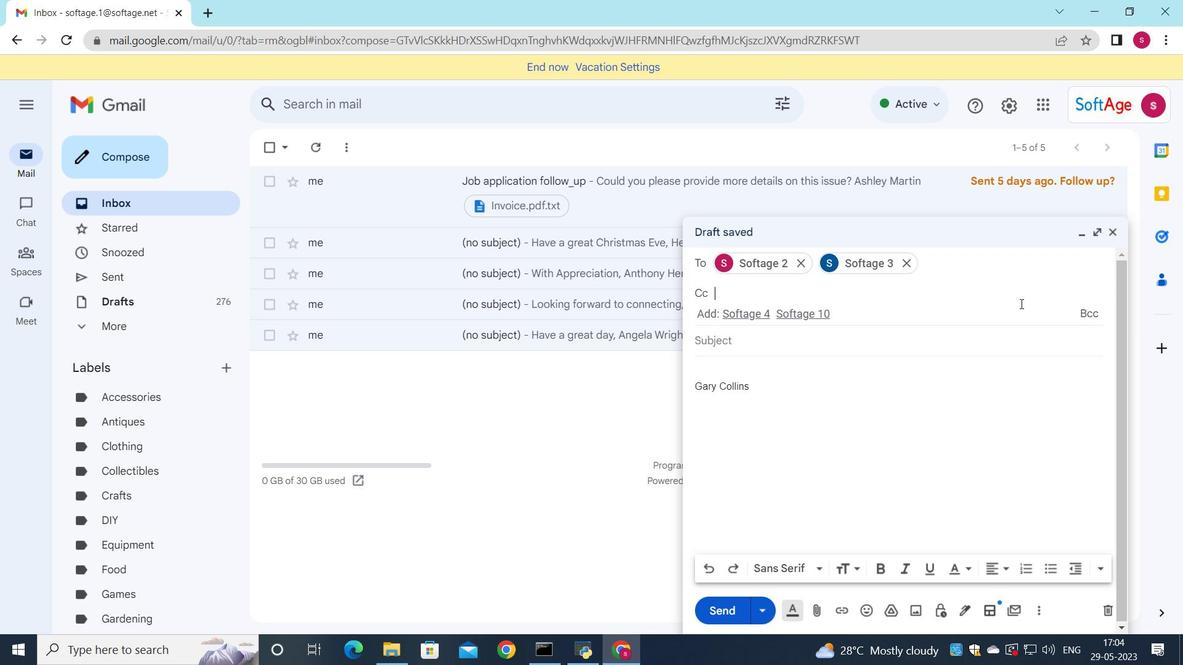 
Action: Key pressed <Key.down><Key.down><Key.down><Key.down><Key.enter>
Screenshot: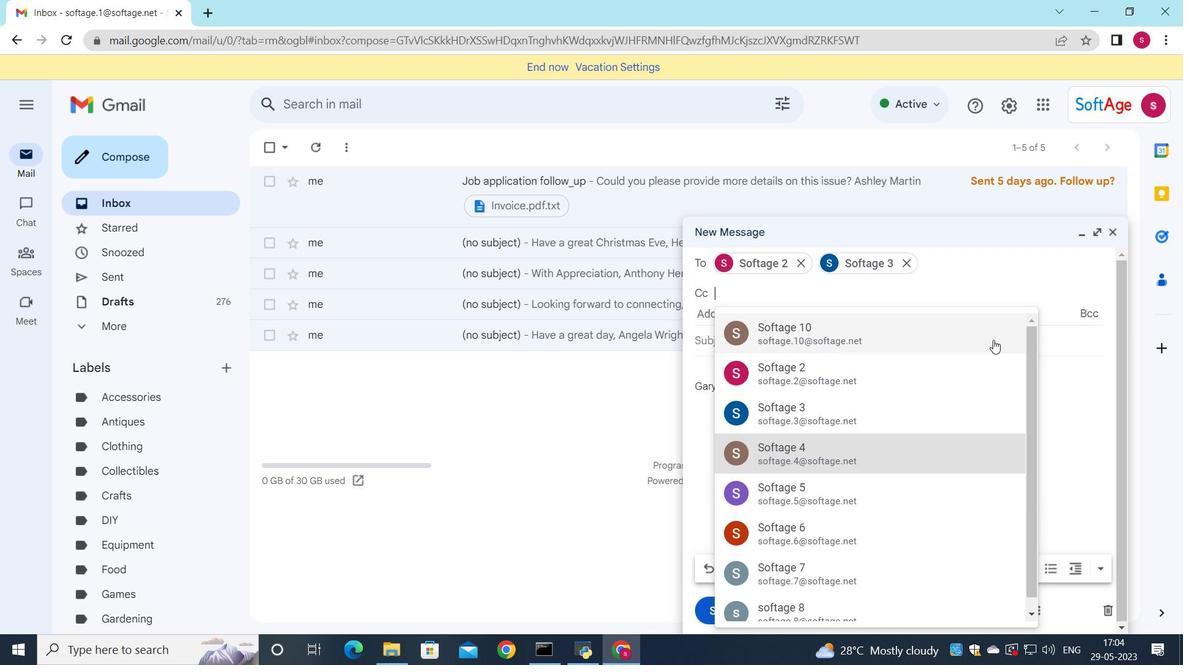 
Action: Mouse moved to (805, 336)
Screenshot: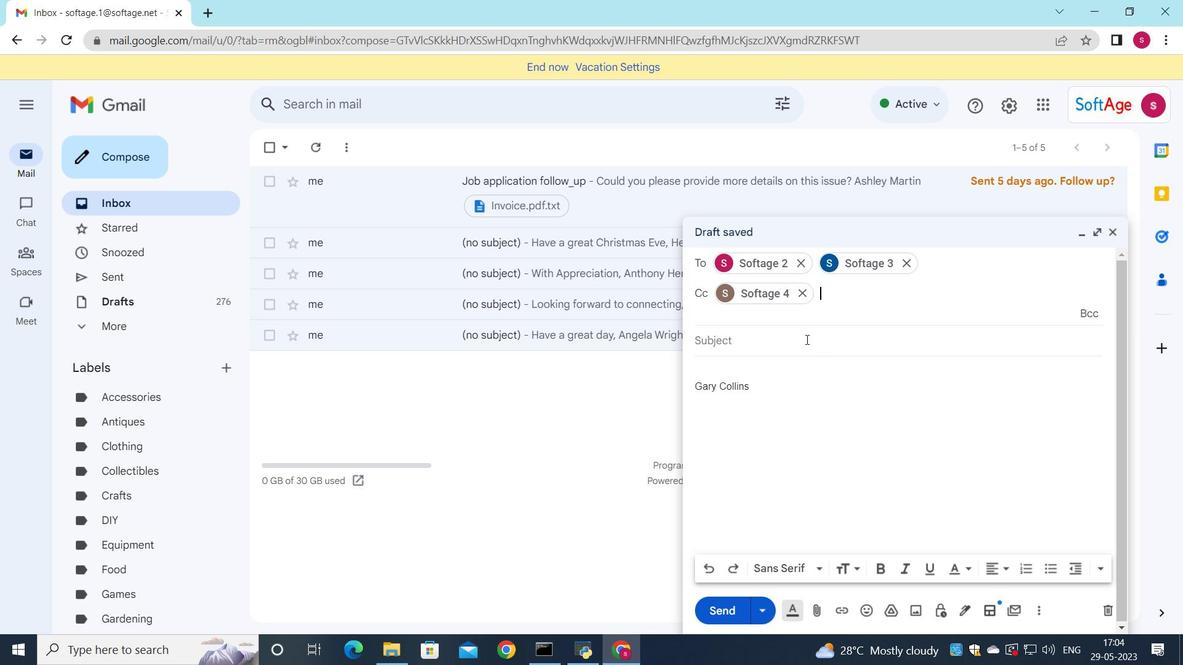 
Action: Mouse pressed left at (805, 336)
Screenshot: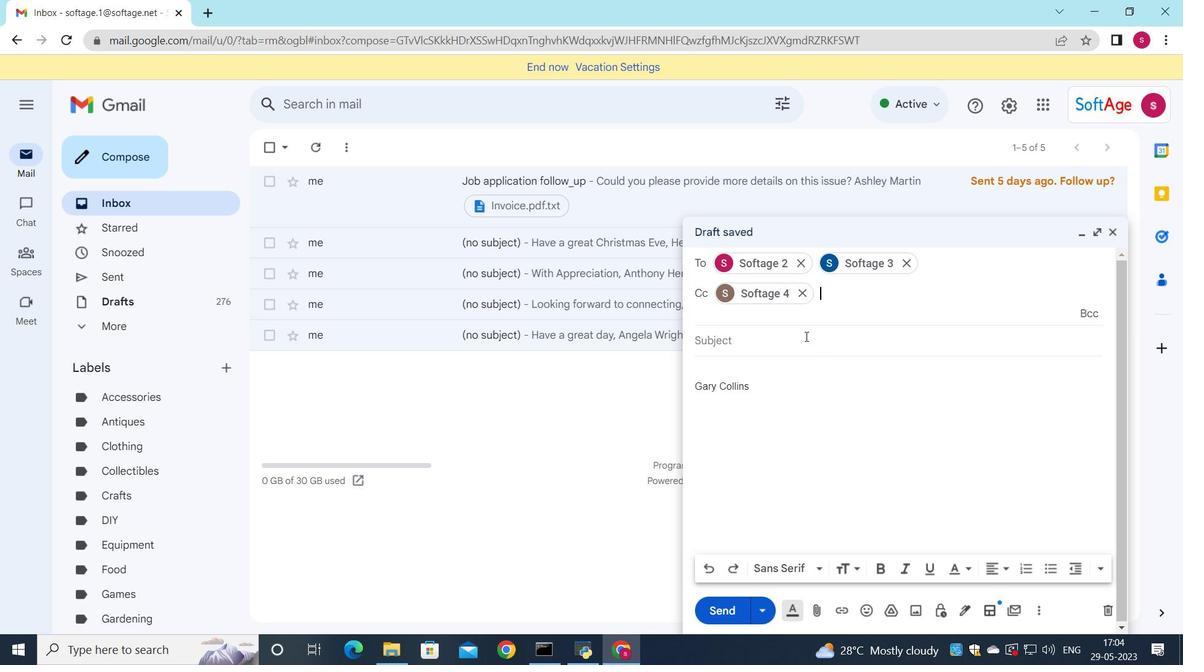 
Action: Key pressed <Key.shift>Request<Key.space>for<Key.space>advice<Key.space>
Screenshot: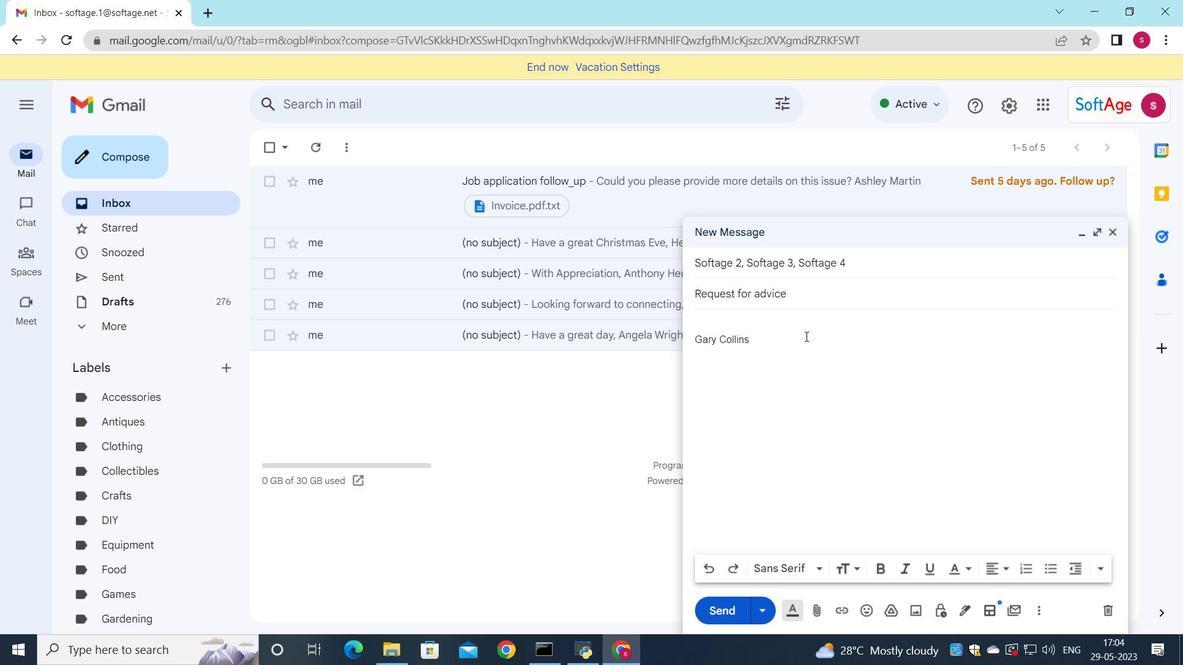 
Action: Mouse moved to (757, 317)
Screenshot: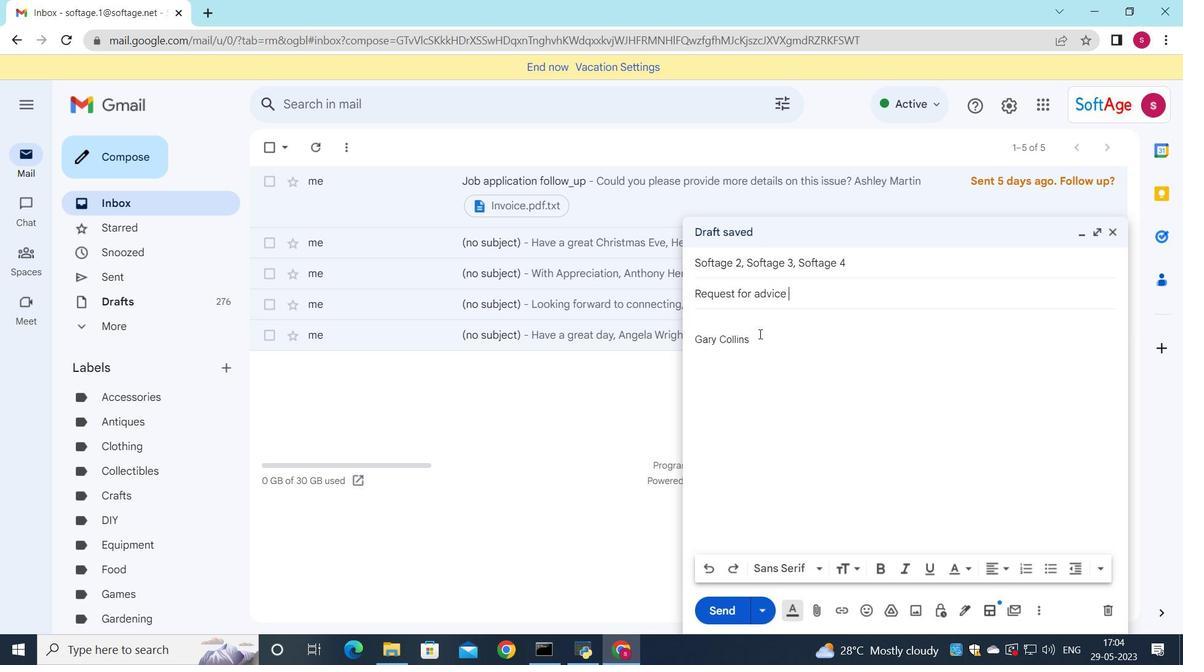 
Action: Mouse pressed left at (757, 317)
Screenshot: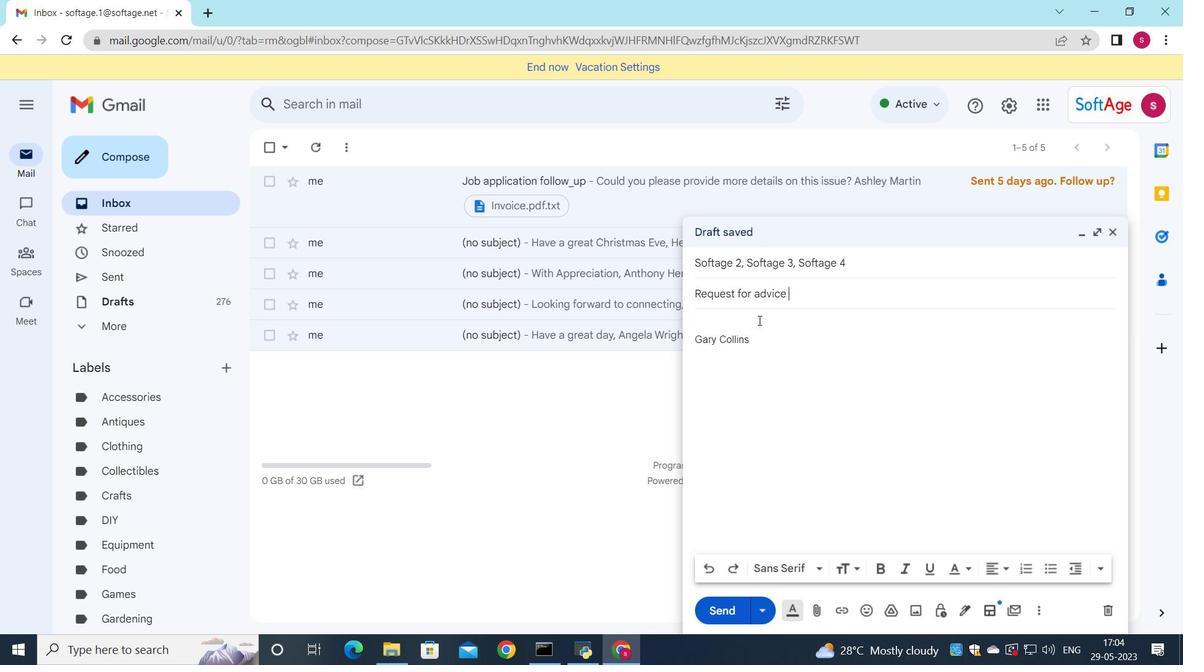 
Action: Mouse moved to (756, 317)
Screenshot: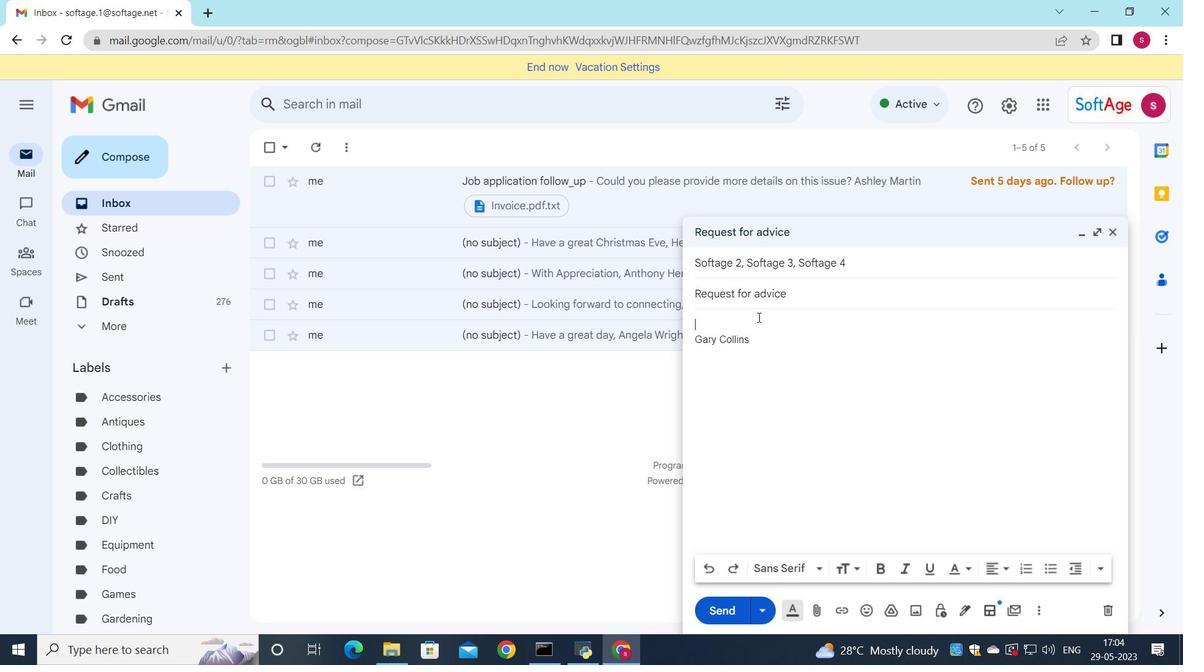 
Action: Key pressed <Key.shift>I<Key.space>app<Key.backspace>ologize<Key.space>for<Key.space>any<Key.space>misunderstab<Key.backspace>nding<Key.space>and<Key.space>wouk<Key.backspace>ld<Key.space>like<Key.space>to<Key.space>clarify<Key.space>the<Key.space>situation.
Screenshot: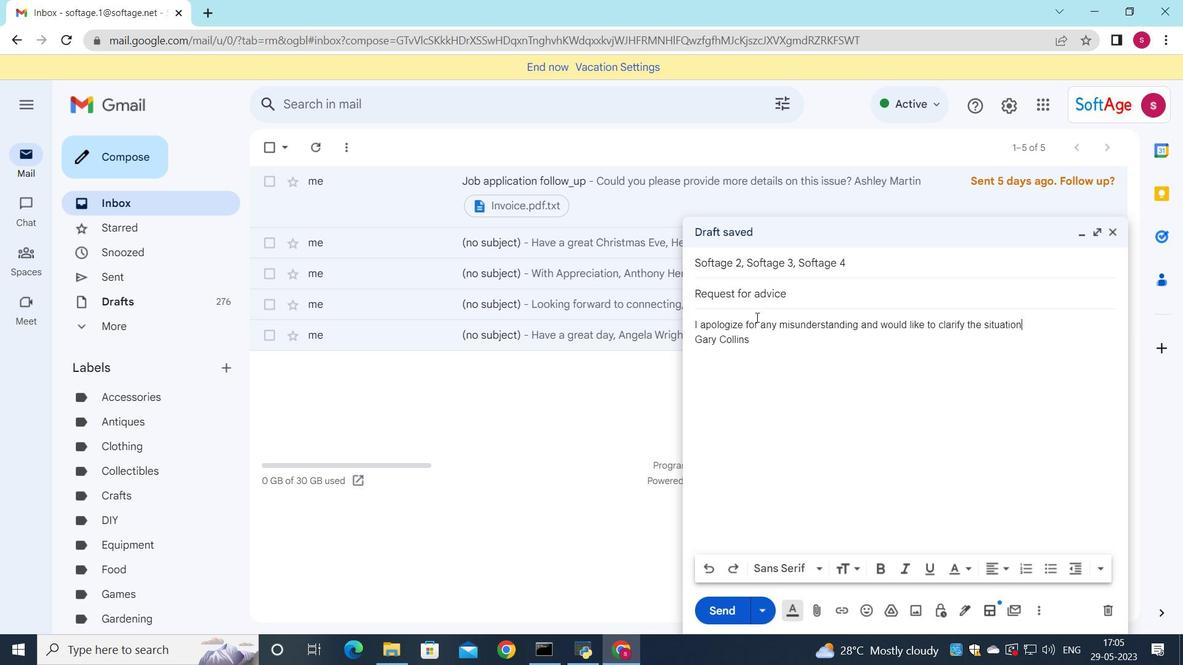 
Action: Mouse moved to (695, 324)
Screenshot: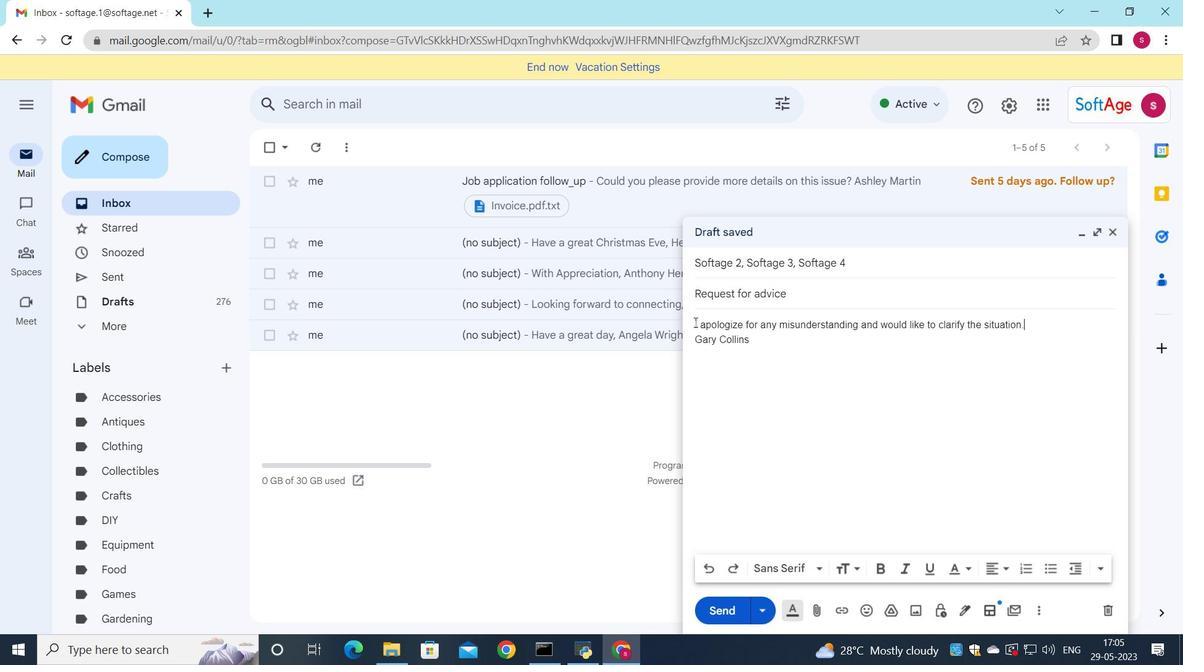 
Action: Mouse pressed left at (695, 324)
Screenshot: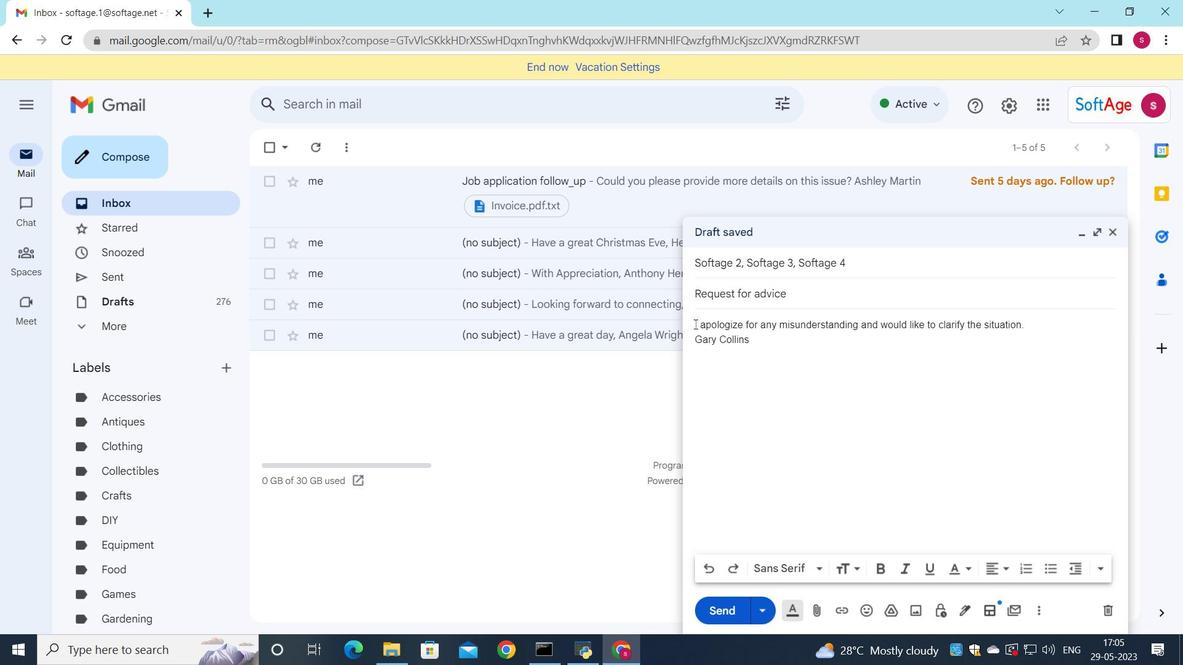 
Action: Mouse moved to (852, 566)
Screenshot: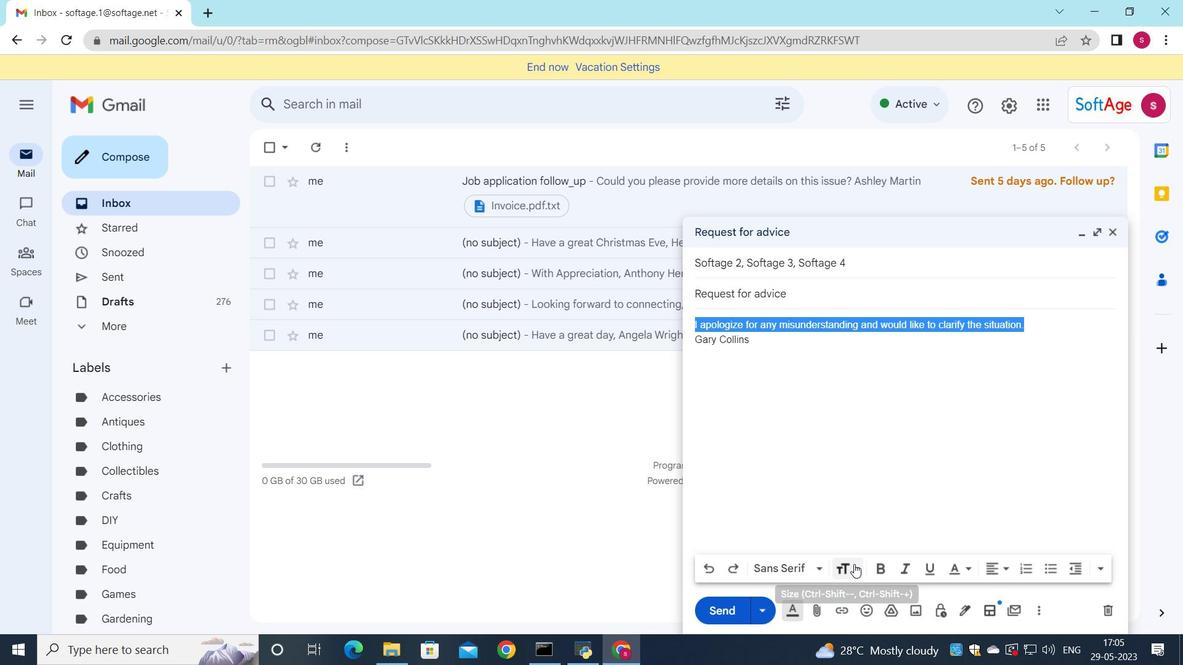 
Action: Mouse pressed left at (852, 566)
Screenshot: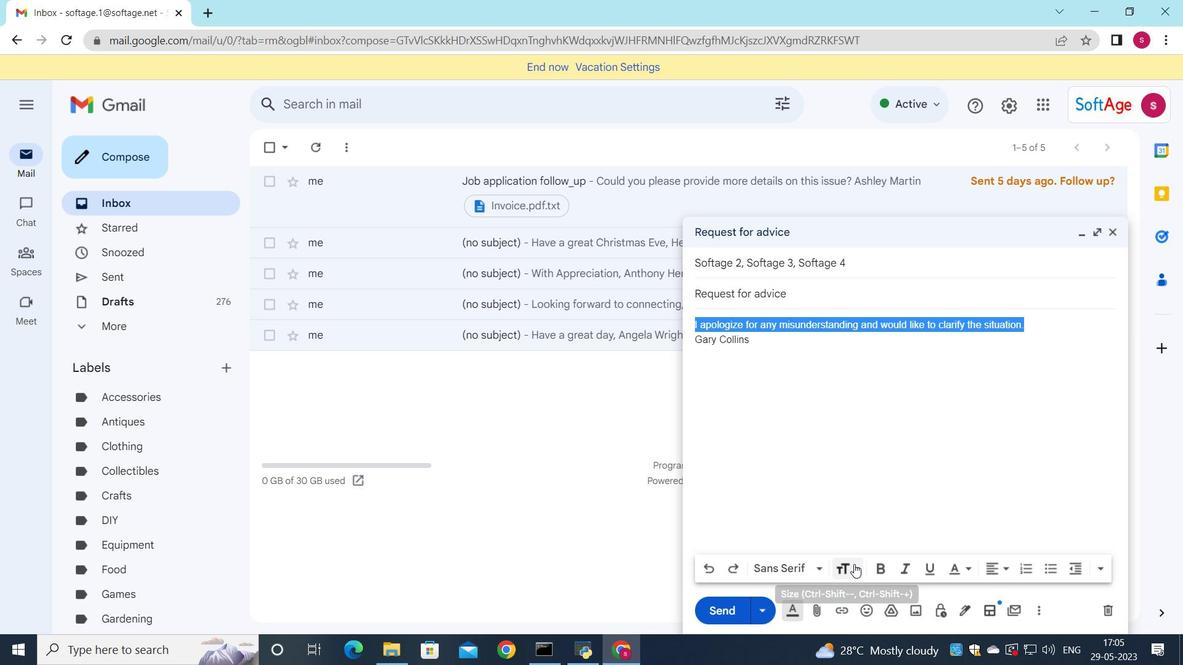 
Action: Mouse moved to (883, 470)
Screenshot: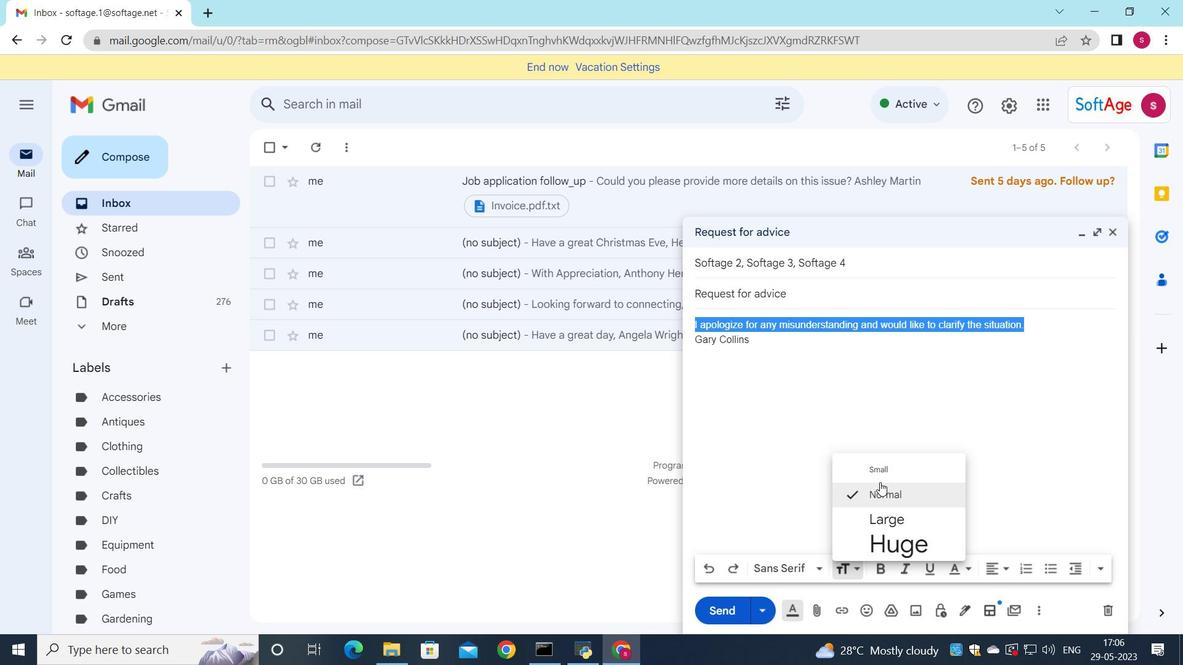 
Action: Mouse pressed left at (883, 470)
Screenshot: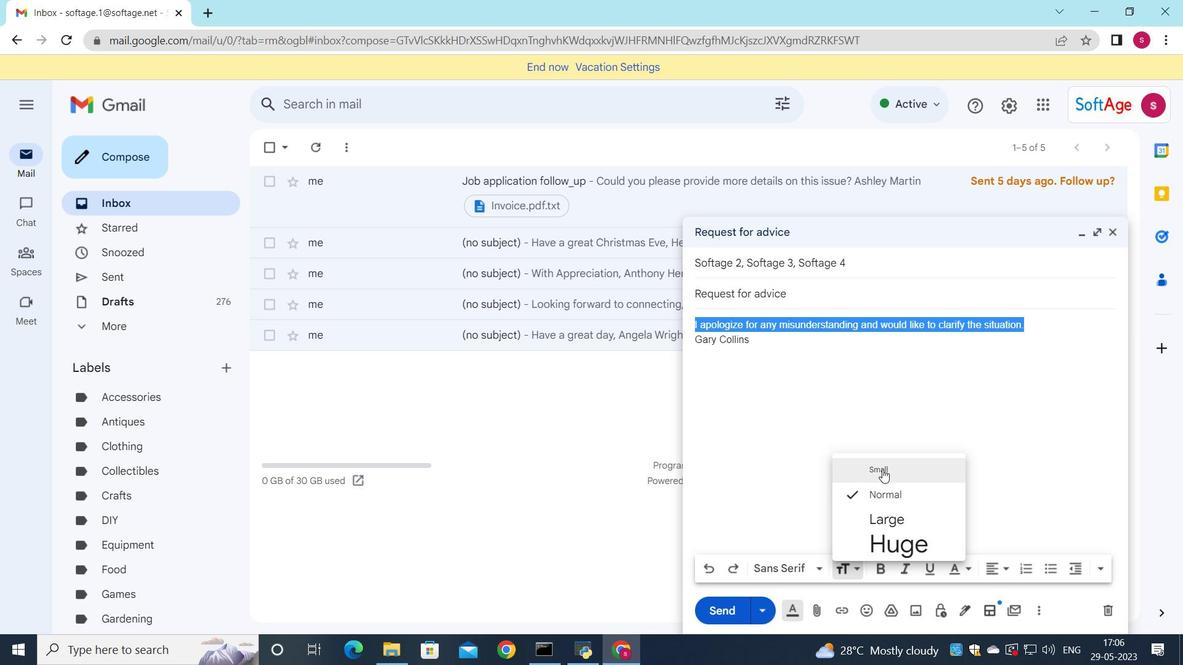 
Action: Mouse moved to (1007, 566)
Screenshot: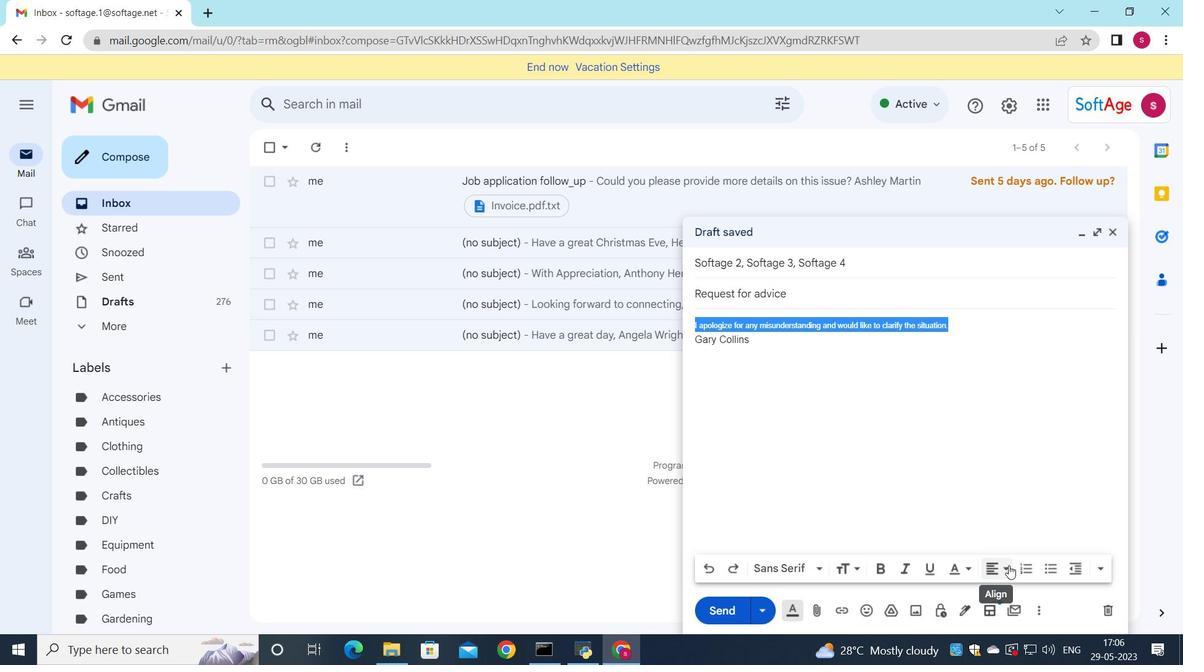 
Action: Mouse pressed left at (1007, 566)
Screenshot: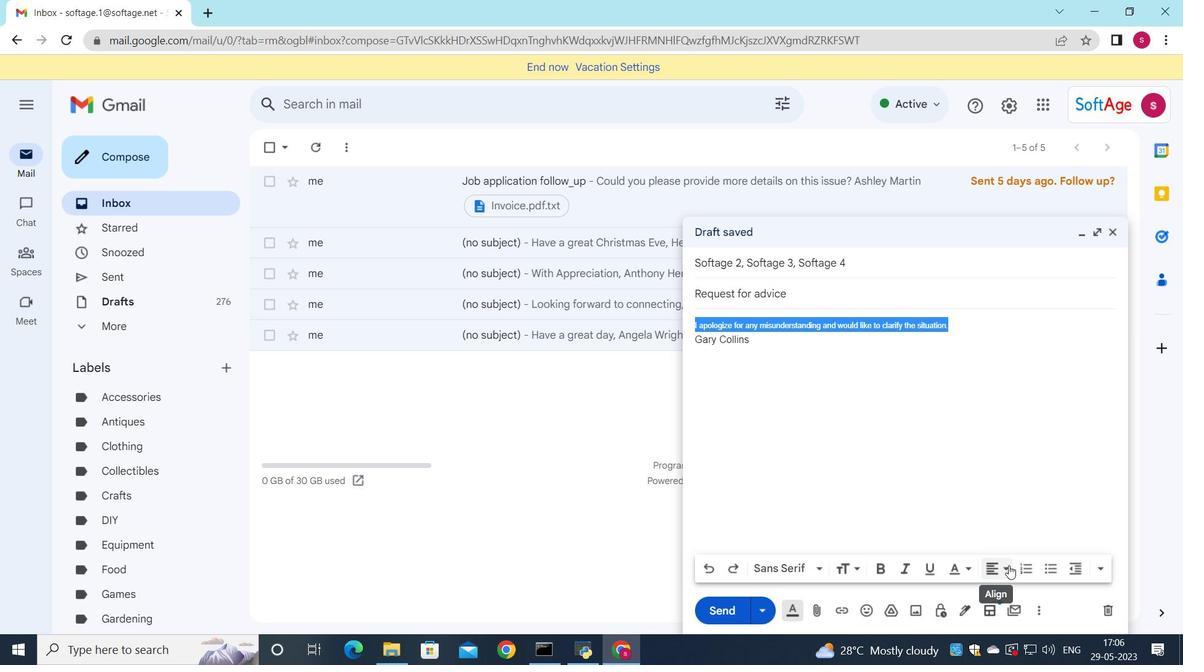 
Action: Mouse moved to (1000, 506)
Screenshot: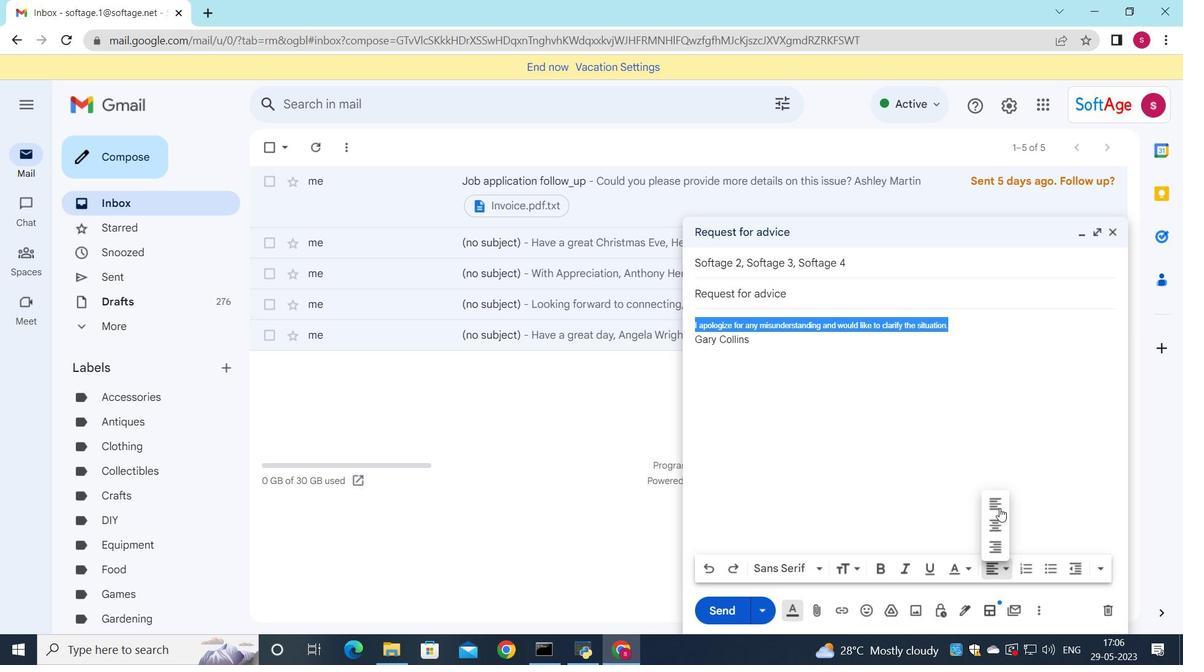 
Action: Mouse pressed left at (1000, 506)
Screenshot: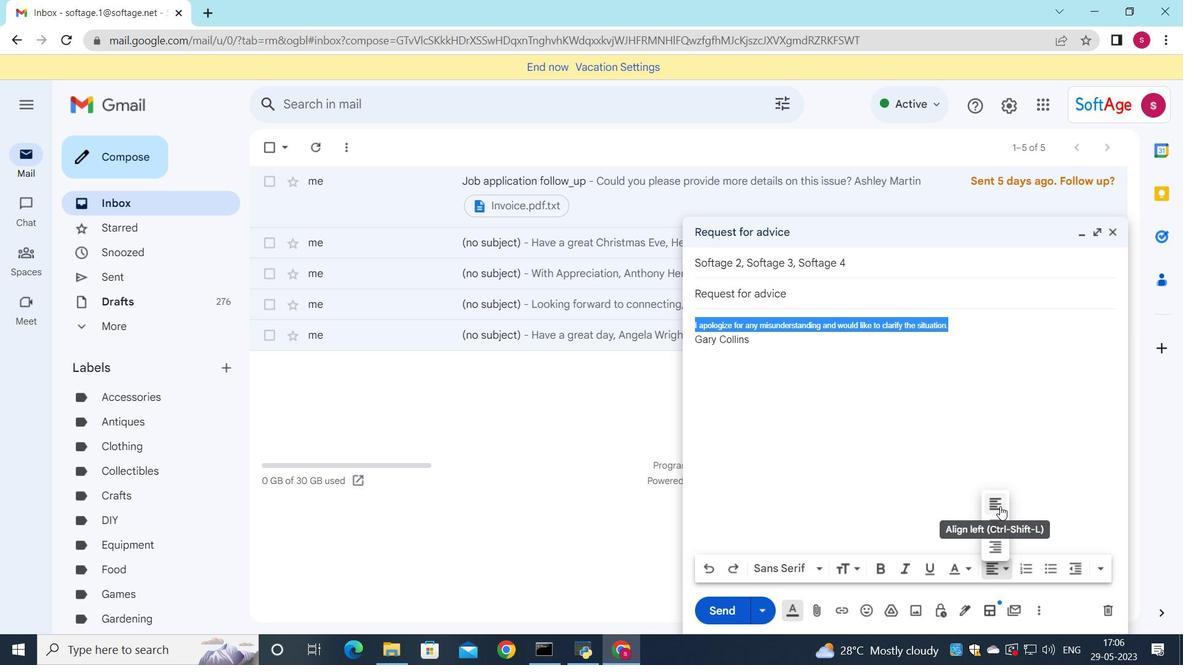 
Action: Mouse moved to (727, 611)
Screenshot: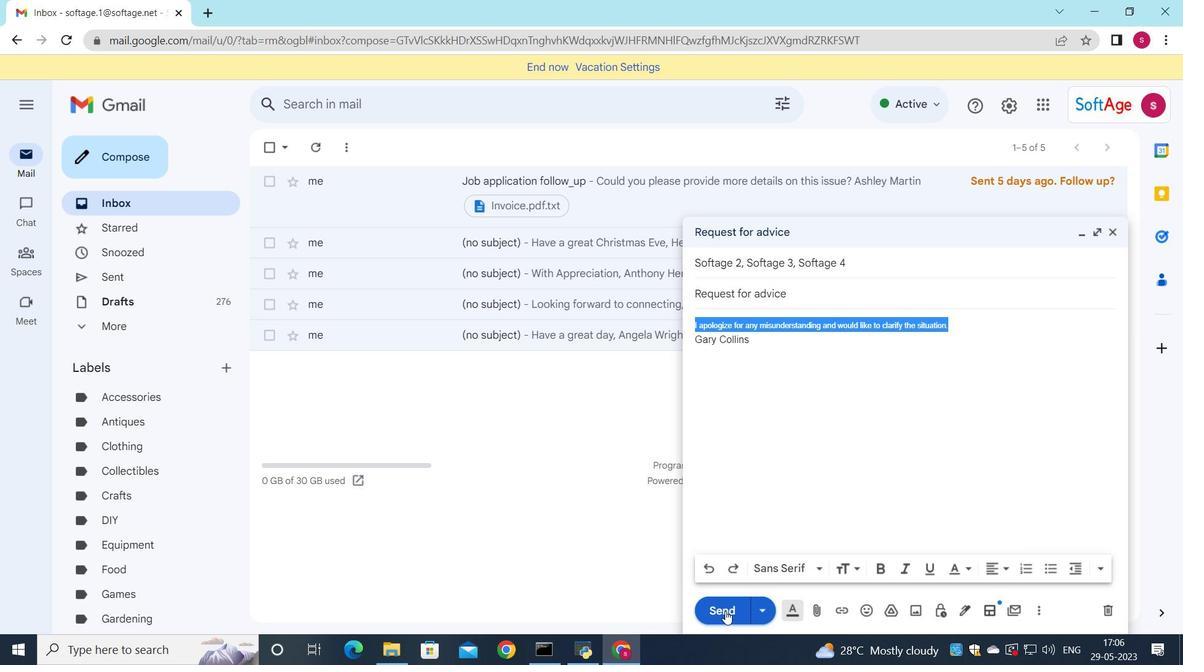 
Action: Mouse pressed left at (727, 611)
Screenshot: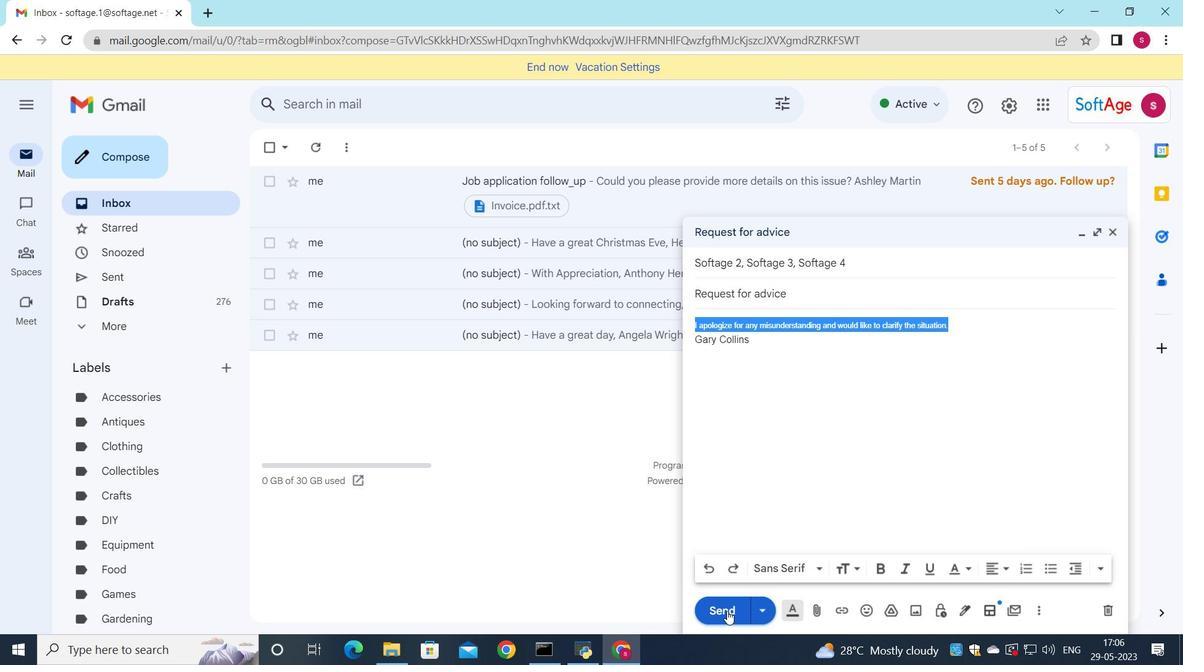
Action: Mouse moved to (111, 270)
Screenshot: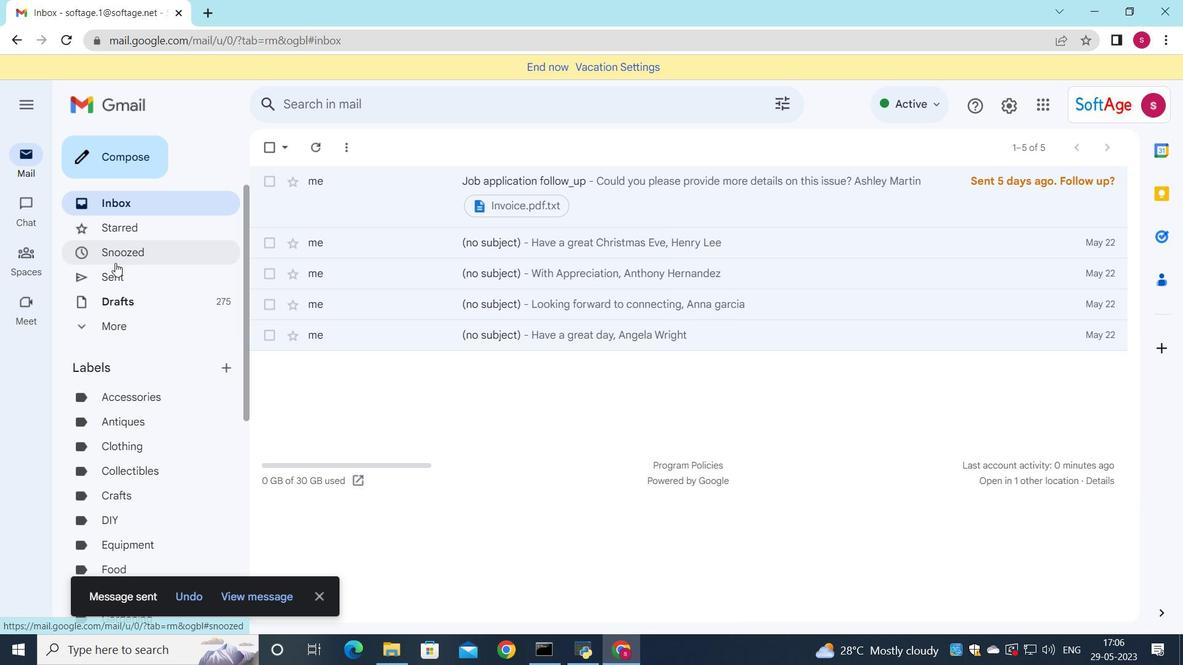 
Action: Mouse pressed left at (111, 270)
Screenshot: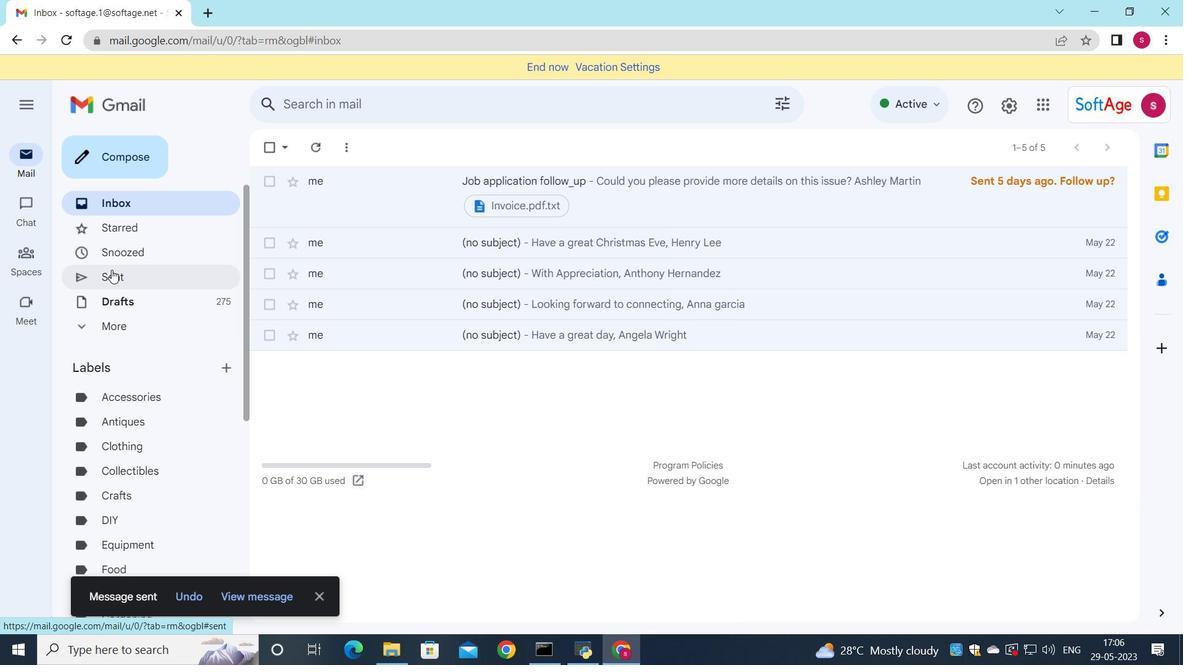 
Action: Mouse moved to (449, 226)
Screenshot: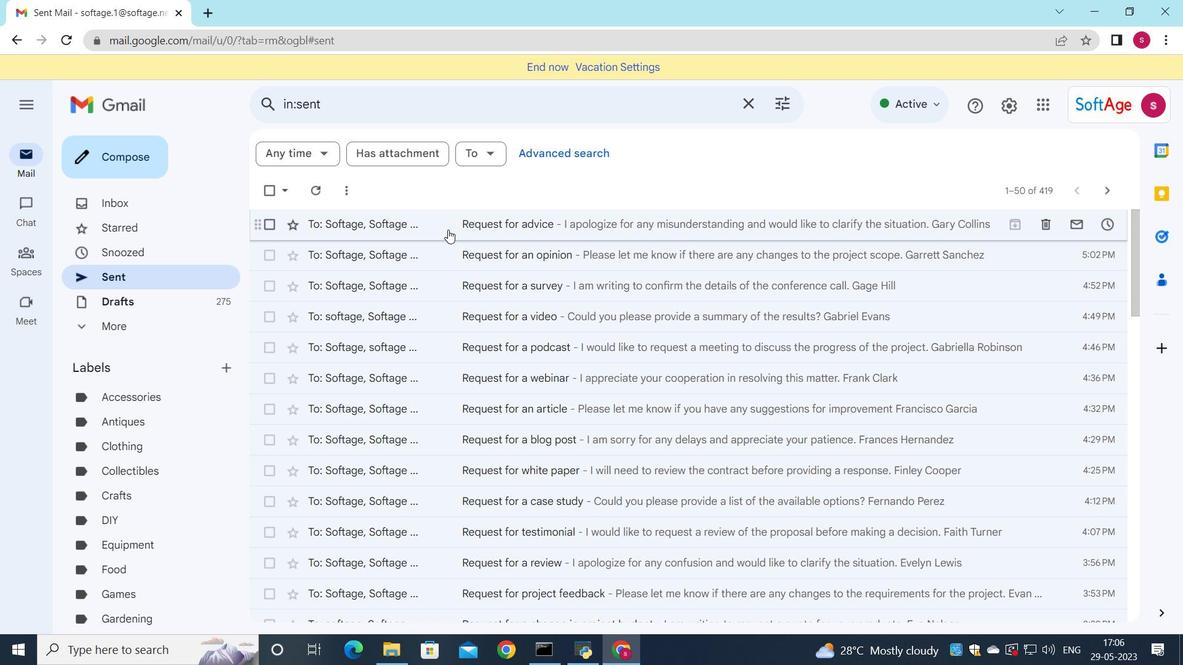 
Action: Mouse pressed left at (449, 226)
Screenshot: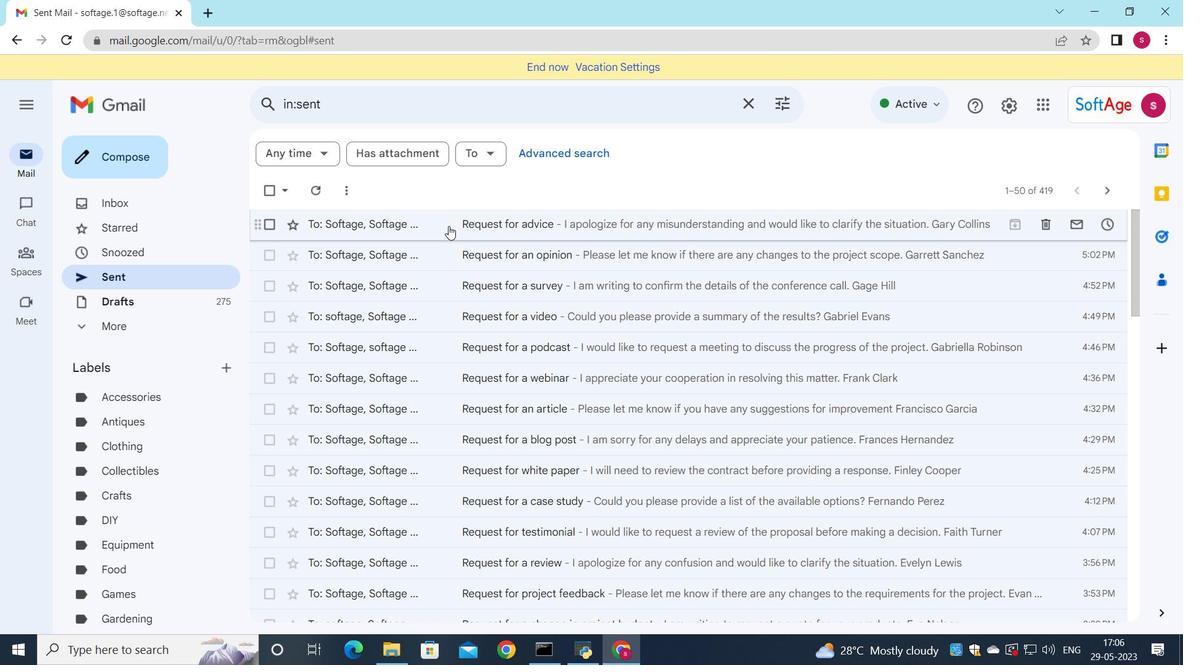 
Action: Mouse moved to (667, 281)
Screenshot: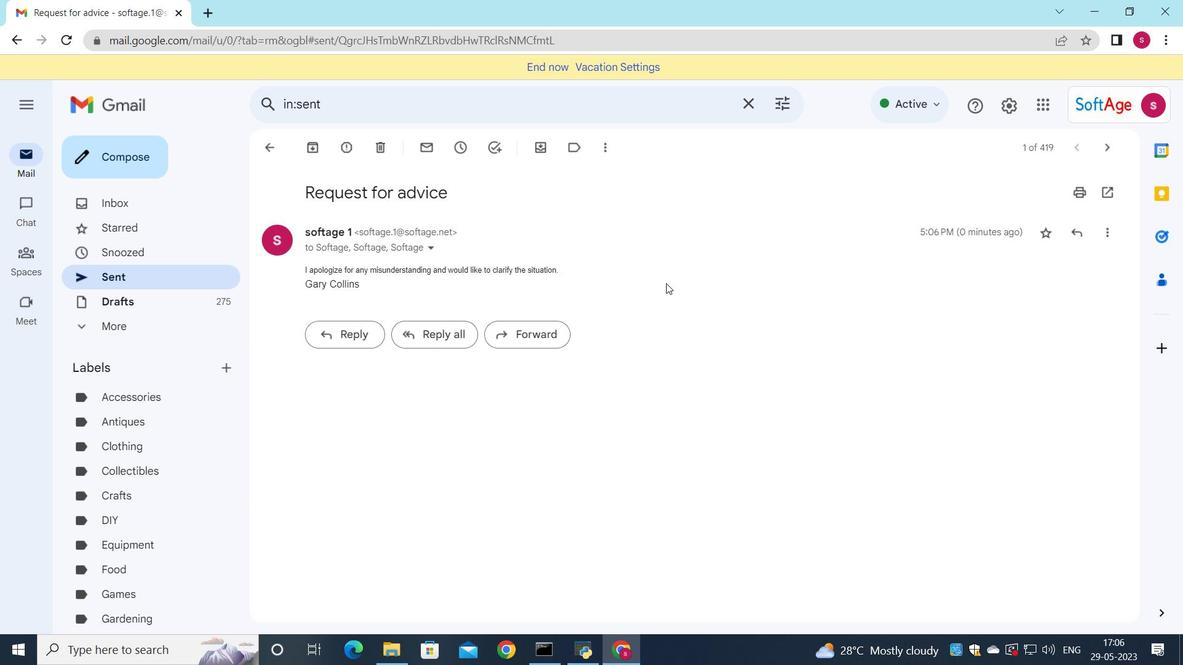 
